 Task: Find connections with filter location Brasília with filter topic #lawstudentswith filter profile language English with filter current company Fujitsu with filter school Gargi College with filter industry Collection Agencies with filter service category DJing with filter keywords title Copy Editor
Action: Mouse moved to (521, 183)
Screenshot: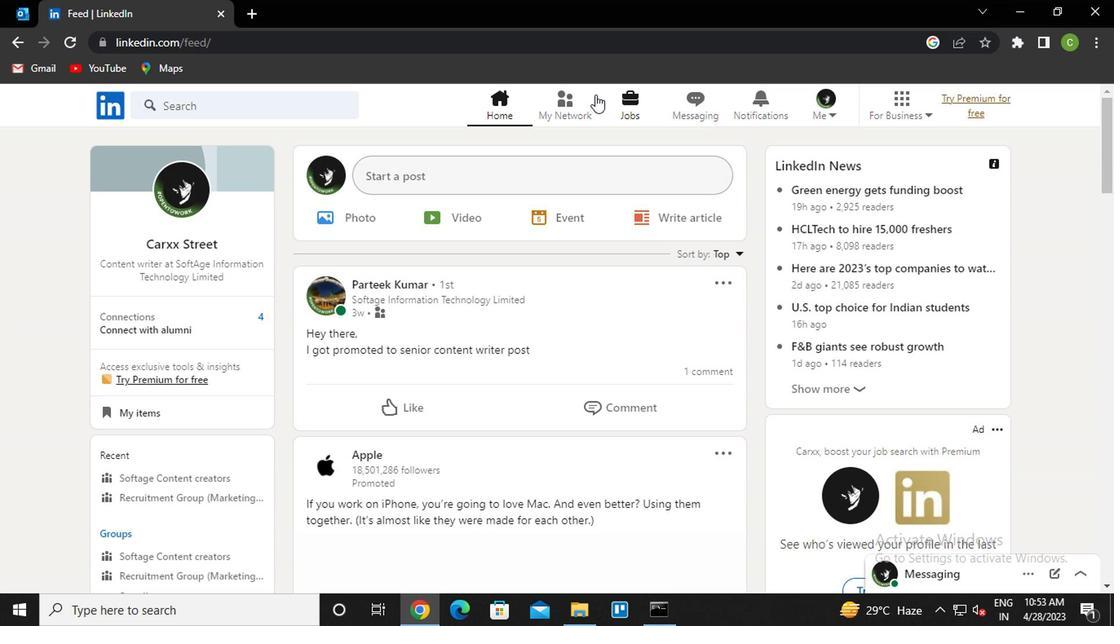 
Action: Mouse pressed left at (521, 183)
Screenshot: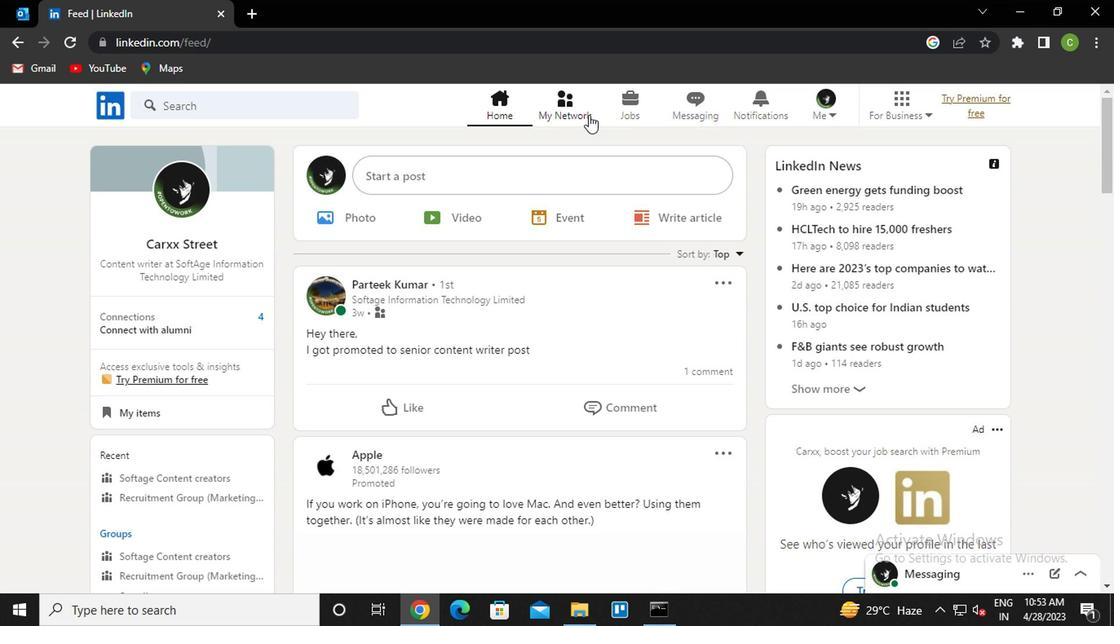 
Action: Mouse moved to (304, 231)
Screenshot: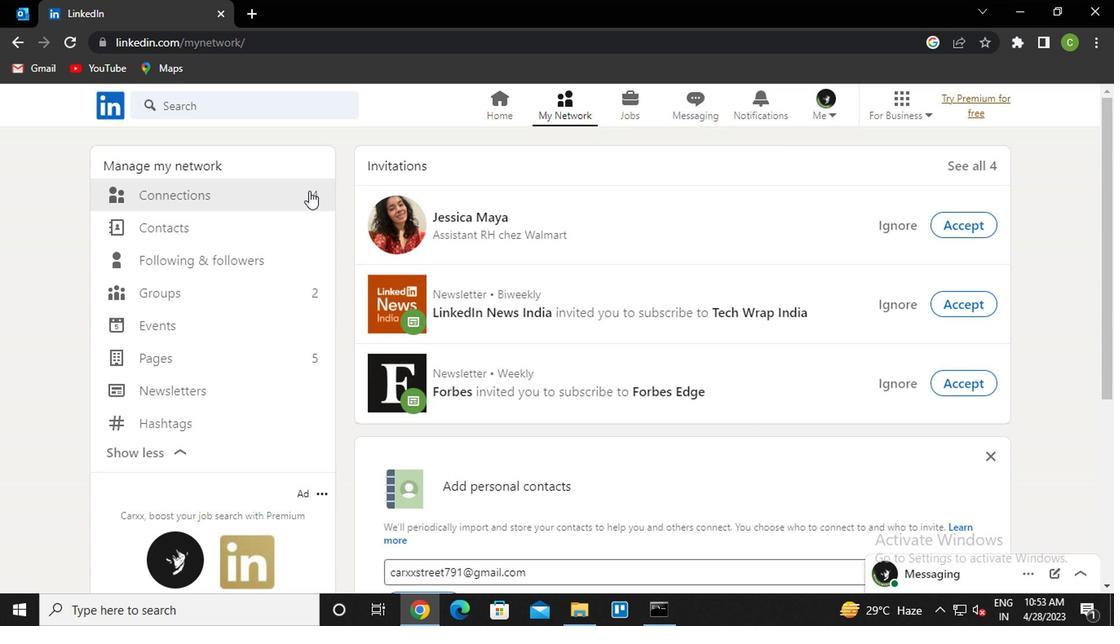 
Action: Mouse pressed left at (304, 231)
Screenshot: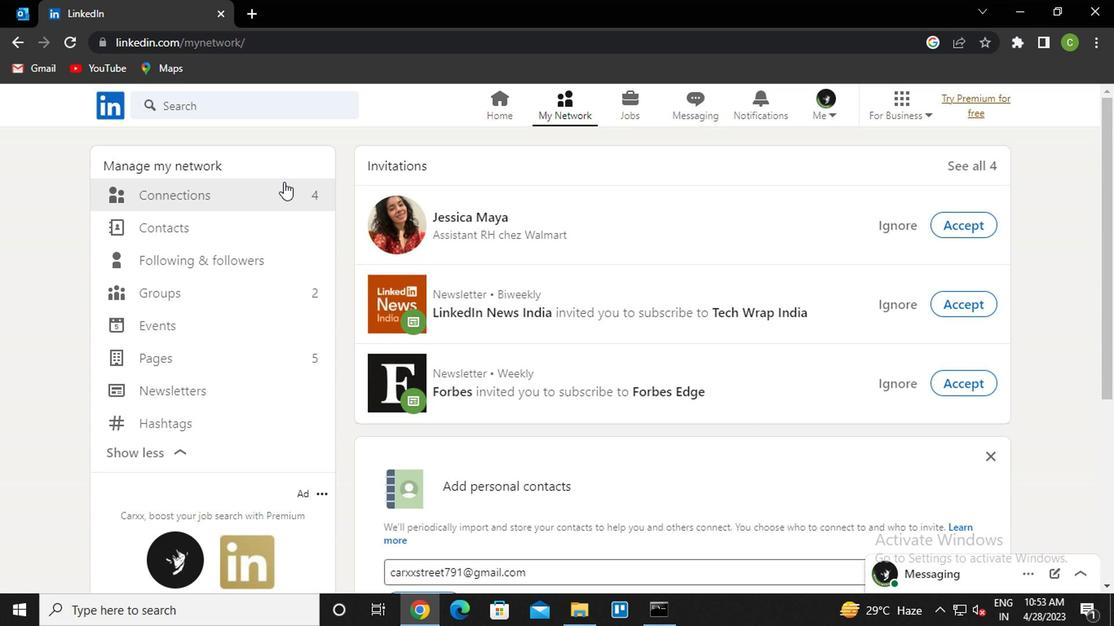 
Action: Mouse moved to (290, 245)
Screenshot: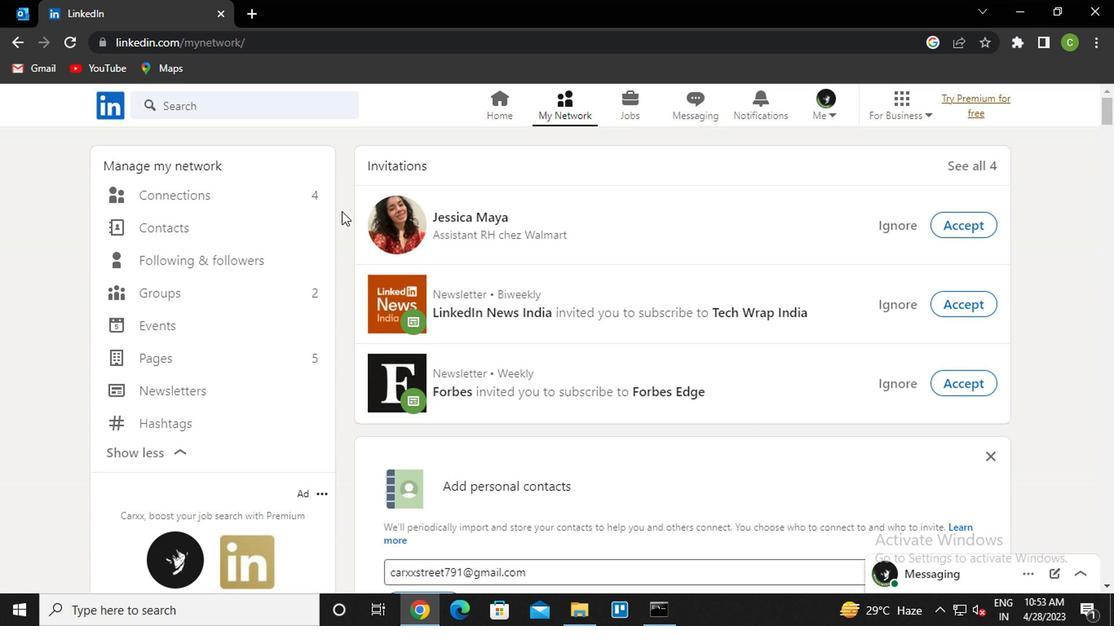 
Action: Mouse pressed left at (290, 245)
Screenshot: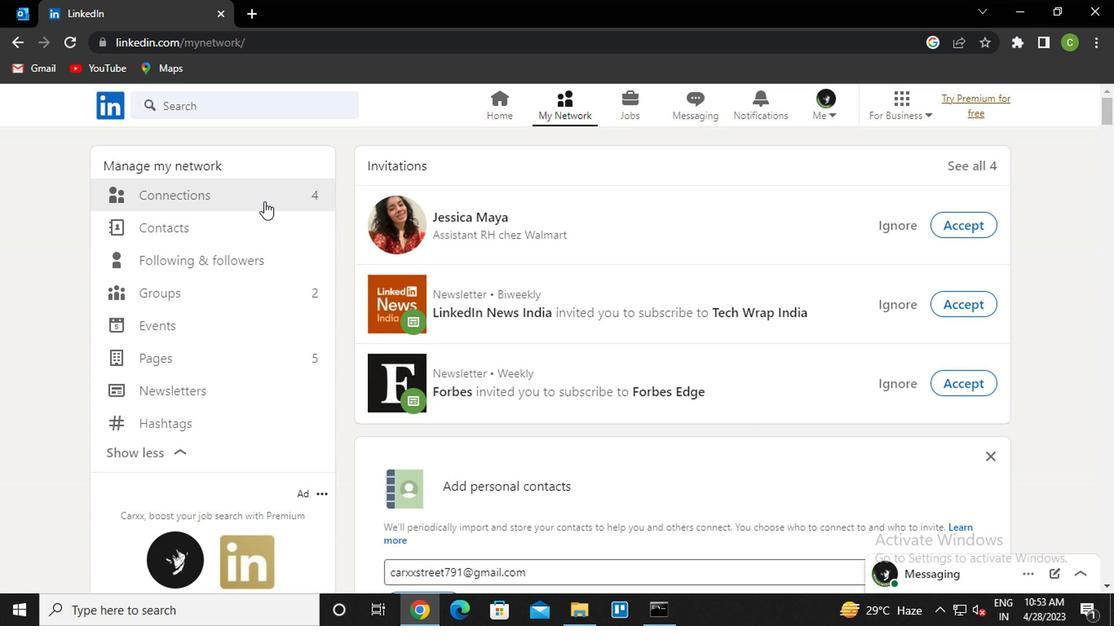 
Action: Mouse moved to (571, 239)
Screenshot: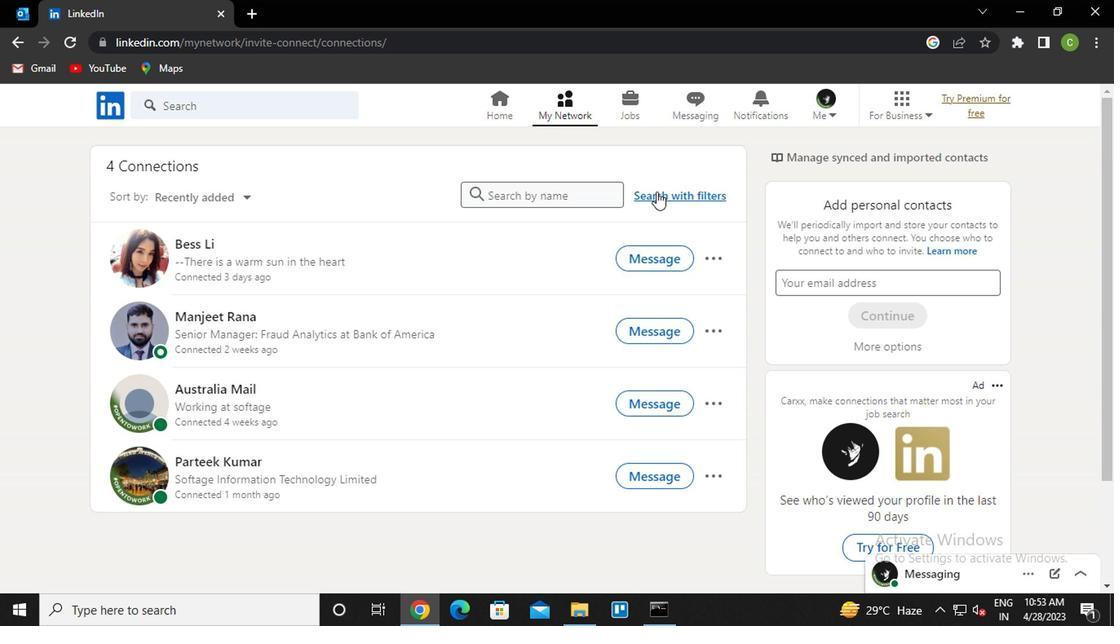 
Action: Mouse pressed left at (571, 239)
Screenshot: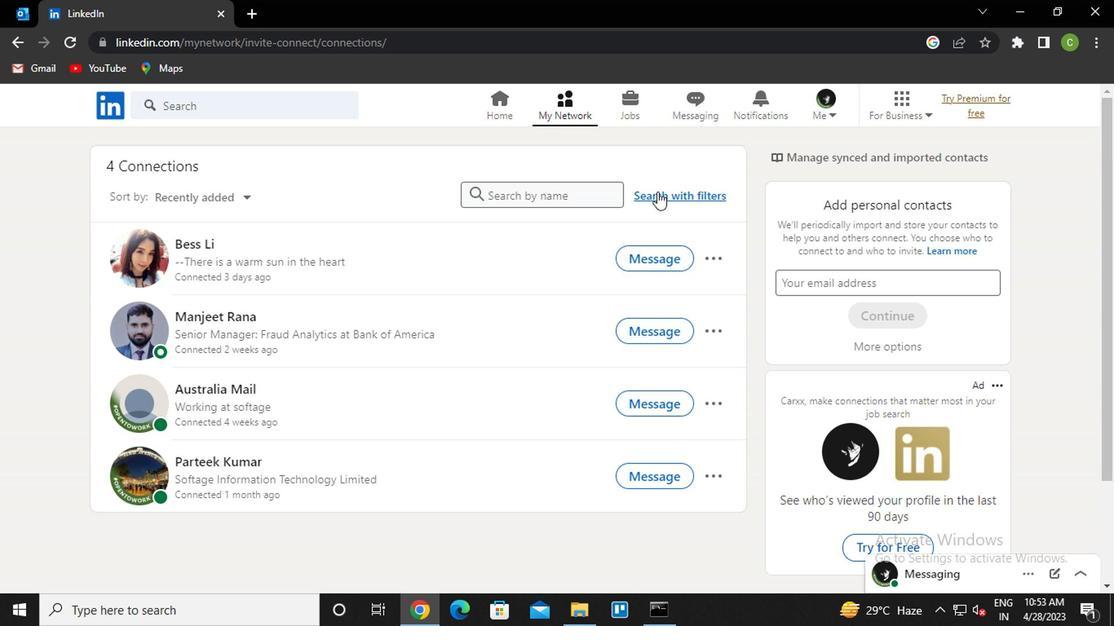 
Action: Mouse moved to (529, 206)
Screenshot: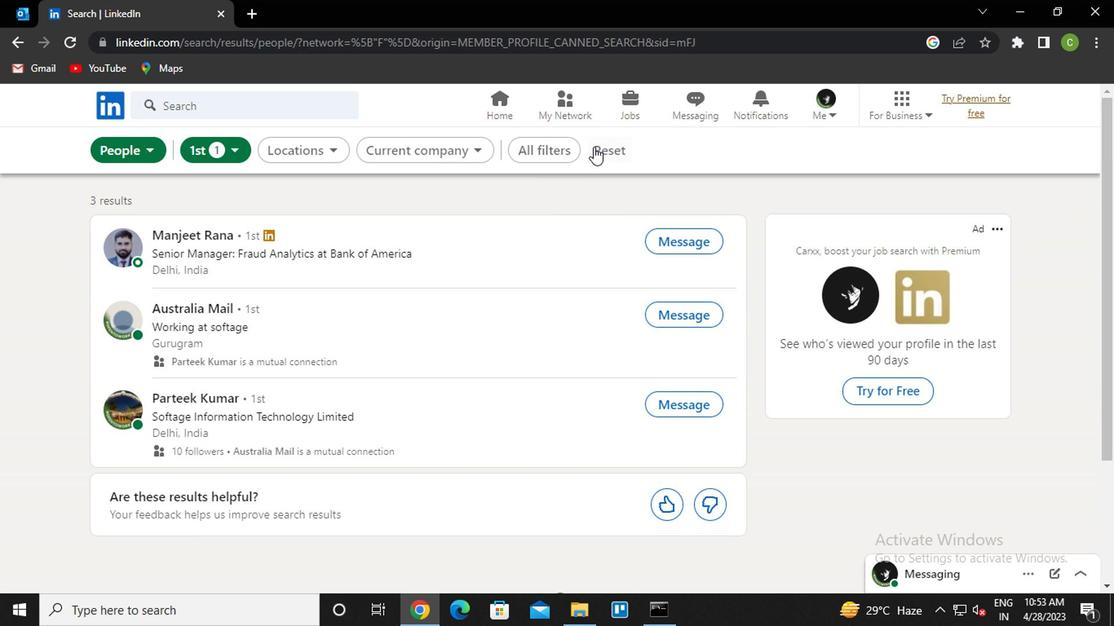 
Action: Mouse pressed left at (529, 206)
Screenshot: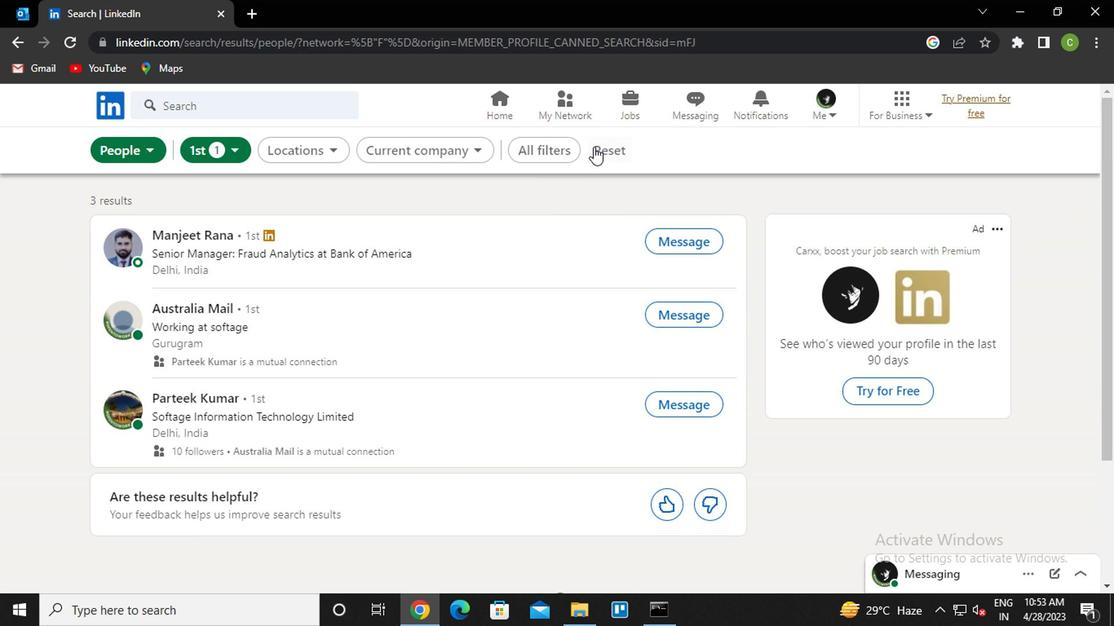 
Action: Mouse moved to (514, 207)
Screenshot: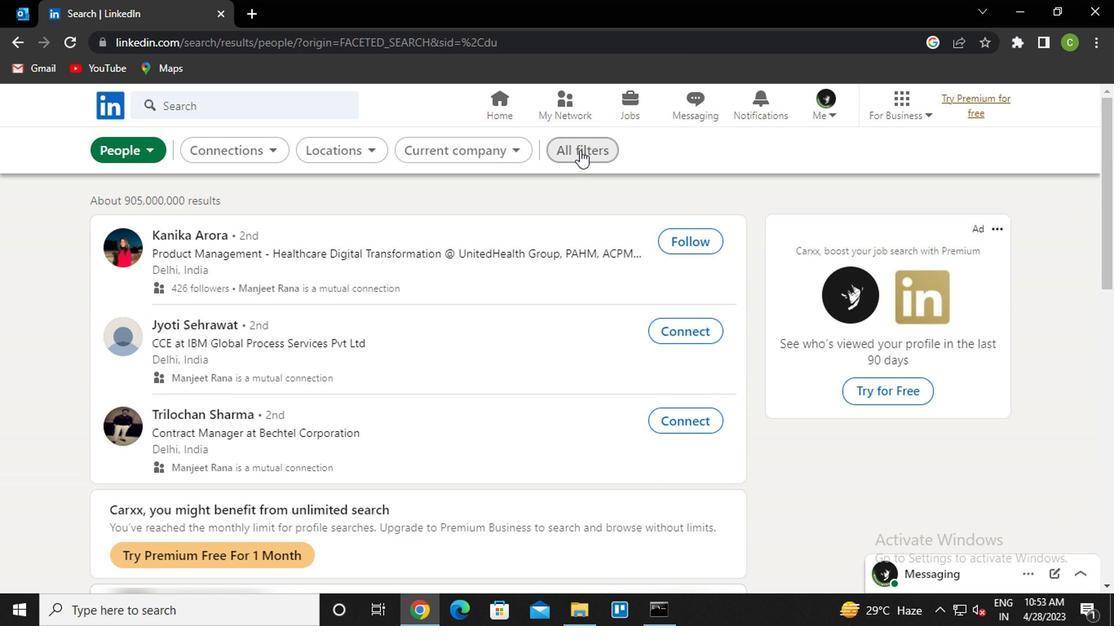 
Action: Mouse pressed left at (514, 207)
Screenshot: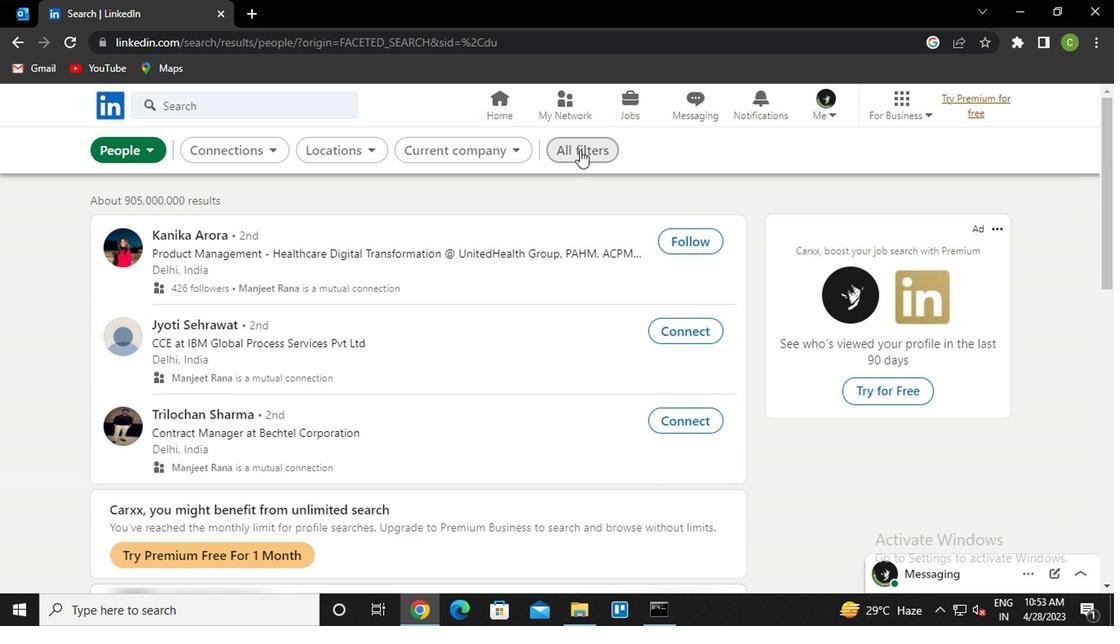 
Action: Mouse moved to (705, 352)
Screenshot: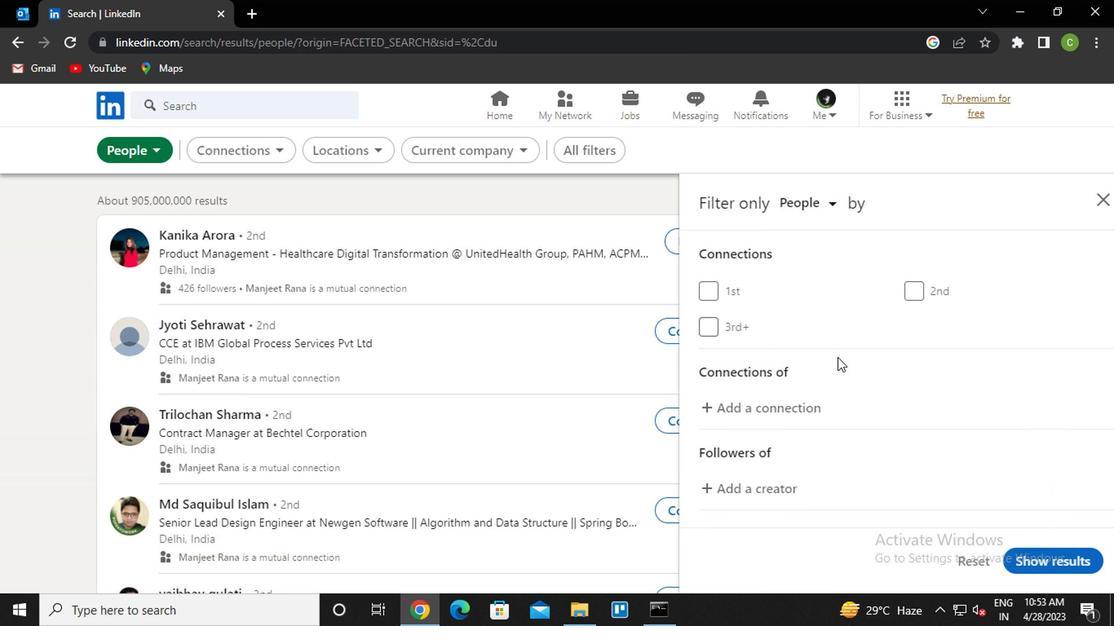
Action: Mouse scrolled (705, 351) with delta (0, 0)
Screenshot: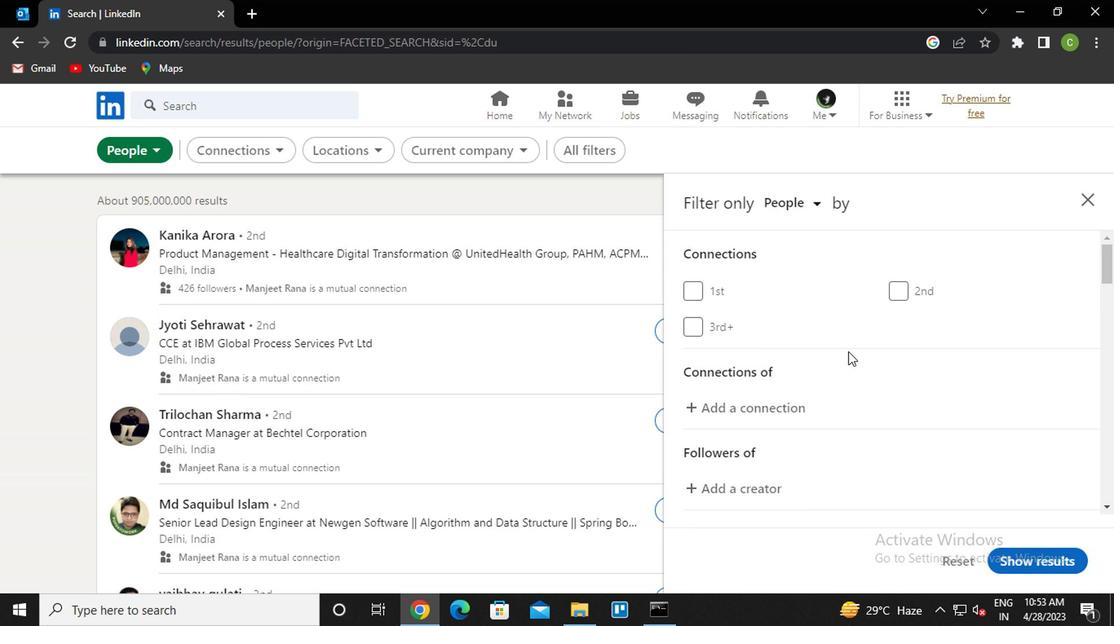 
Action: Mouse moved to (705, 354)
Screenshot: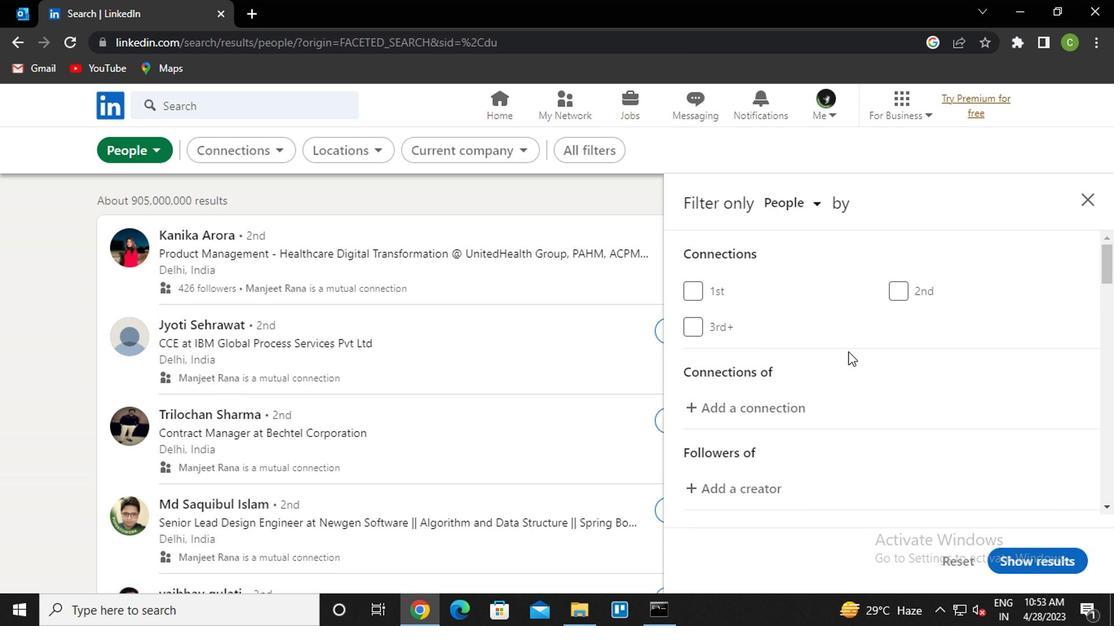 
Action: Mouse scrolled (705, 353) with delta (0, 0)
Screenshot: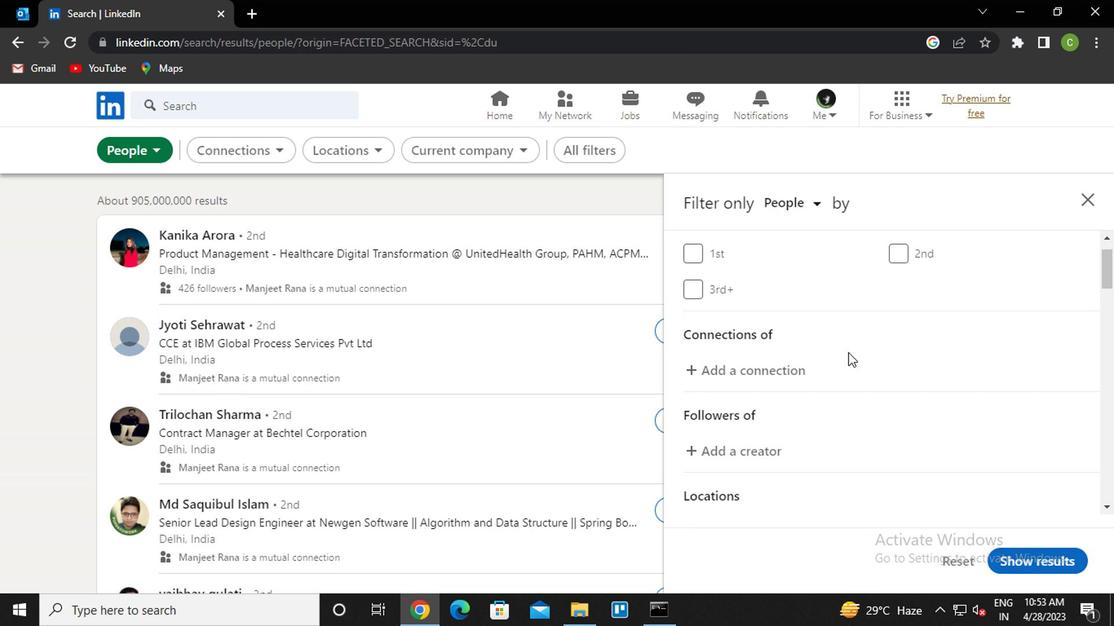 
Action: Mouse scrolled (705, 353) with delta (0, 0)
Screenshot: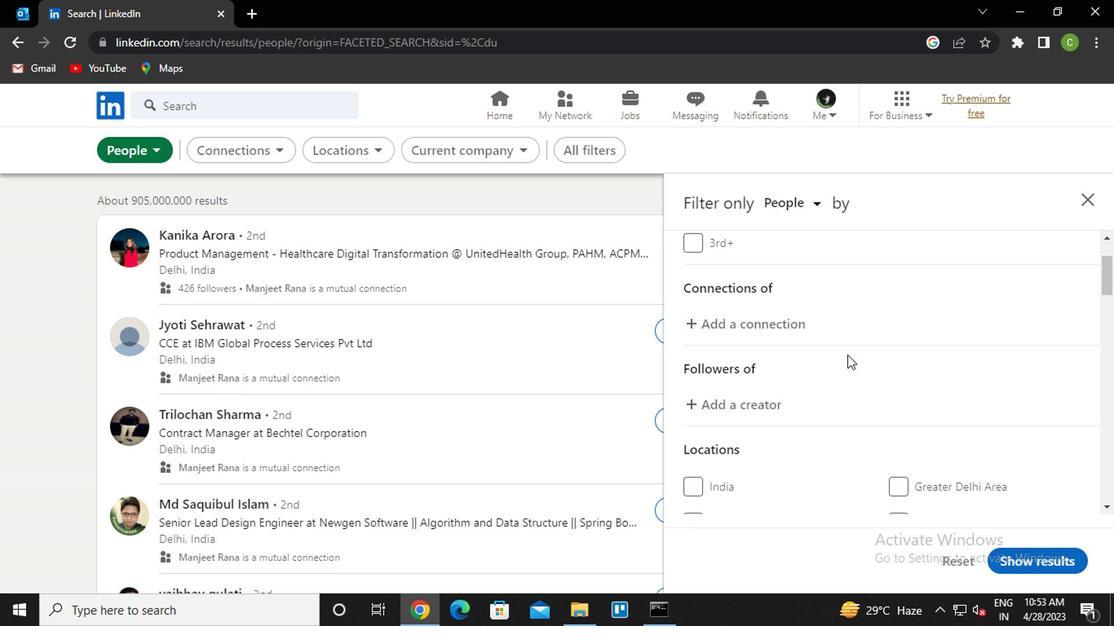 
Action: Mouse moved to (705, 355)
Screenshot: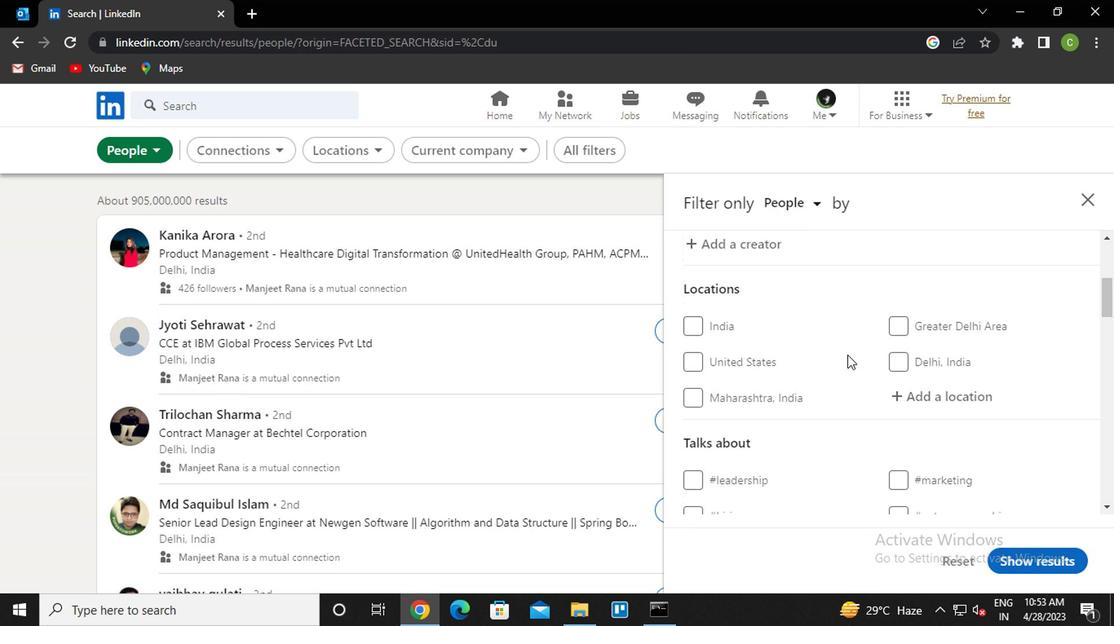 
Action: Mouse scrolled (705, 354) with delta (0, 0)
Screenshot: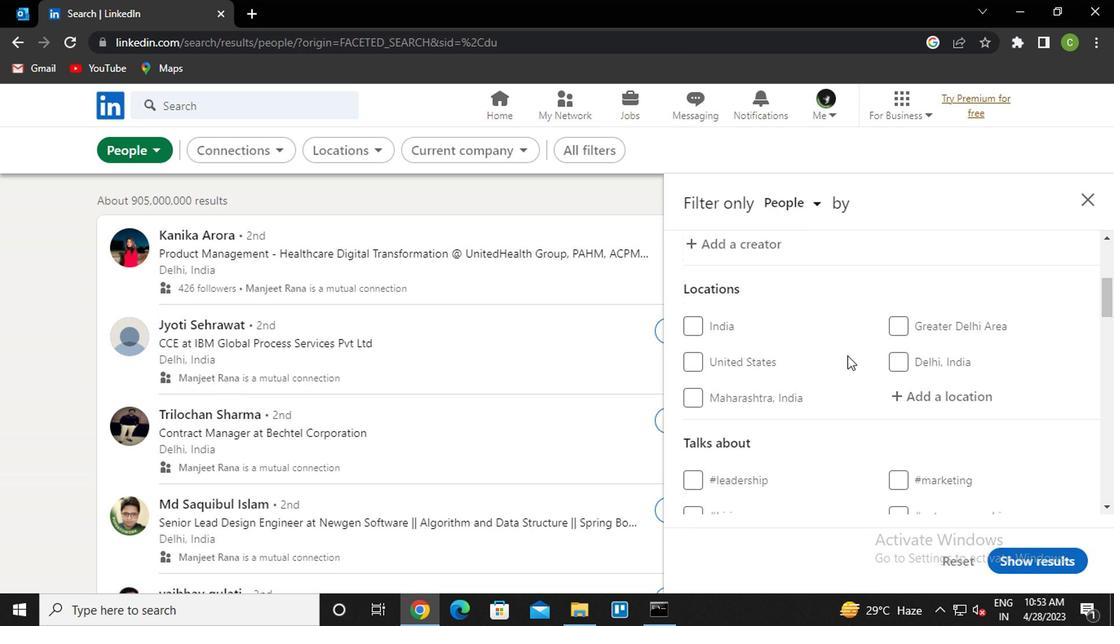 
Action: Mouse moved to (778, 330)
Screenshot: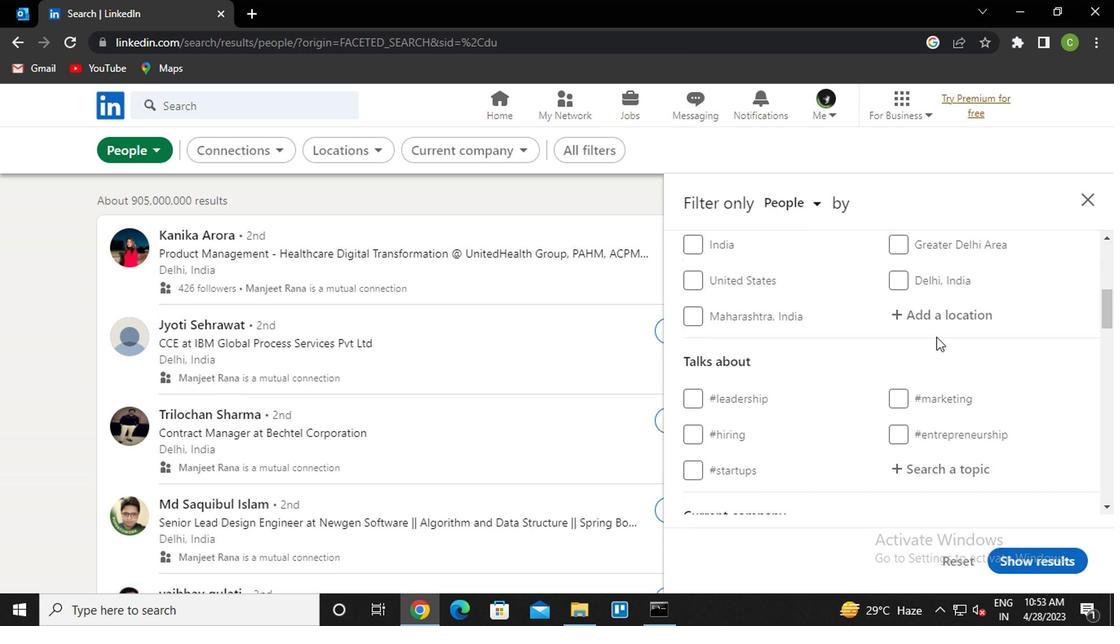 
Action: Mouse pressed left at (778, 330)
Screenshot: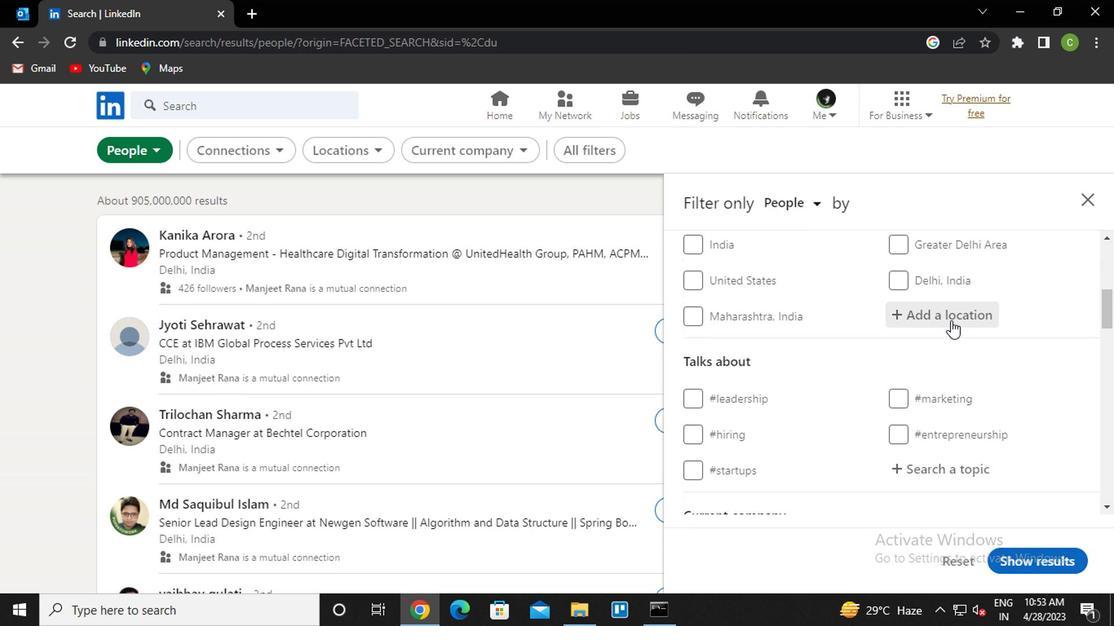 
Action: Key pressed <Key.caps_lock>b<Key.caps_lock>rasill<Key.backspace>ia<Key.left><Key.down><Key.enter>
Screenshot: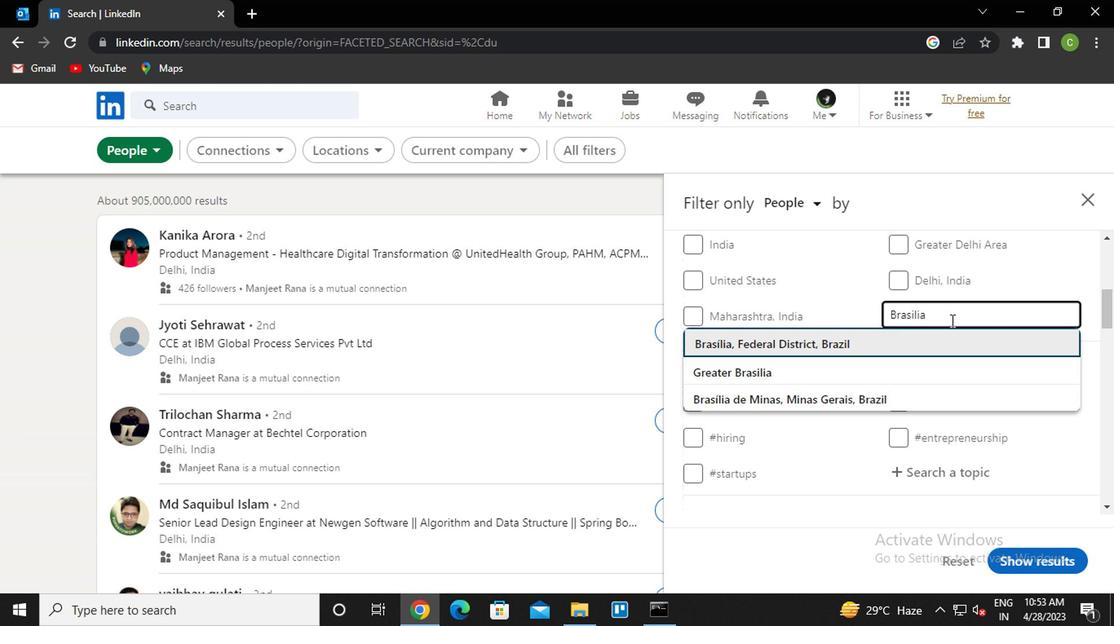 
Action: Mouse scrolled (778, 329) with delta (0, 0)
Screenshot: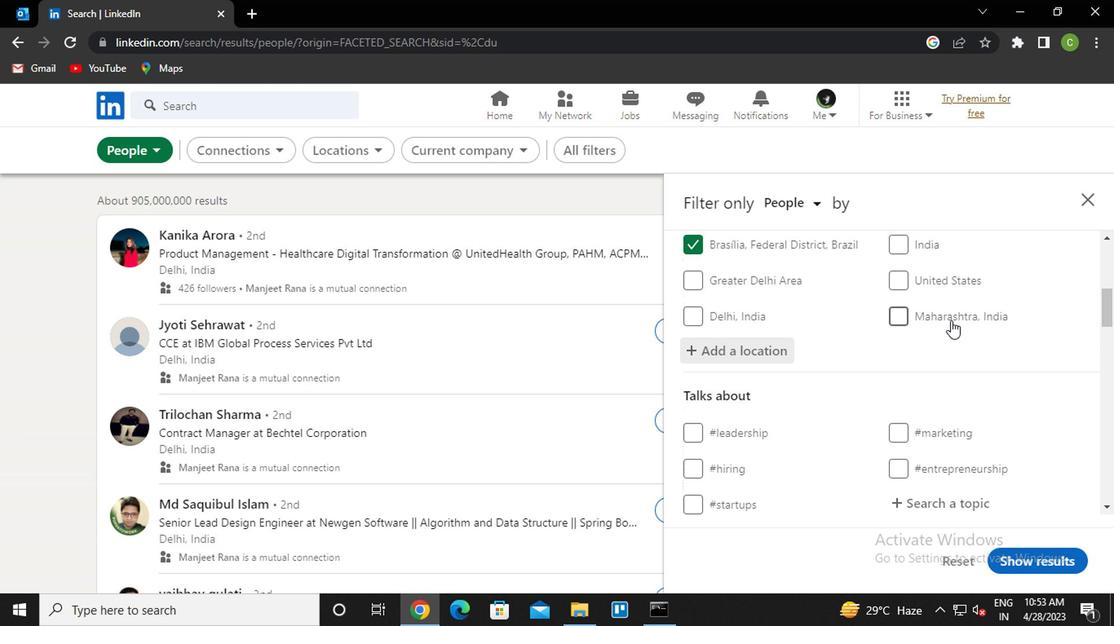 
Action: Mouse scrolled (778, 329) with delta (0, 0)
Screenshot: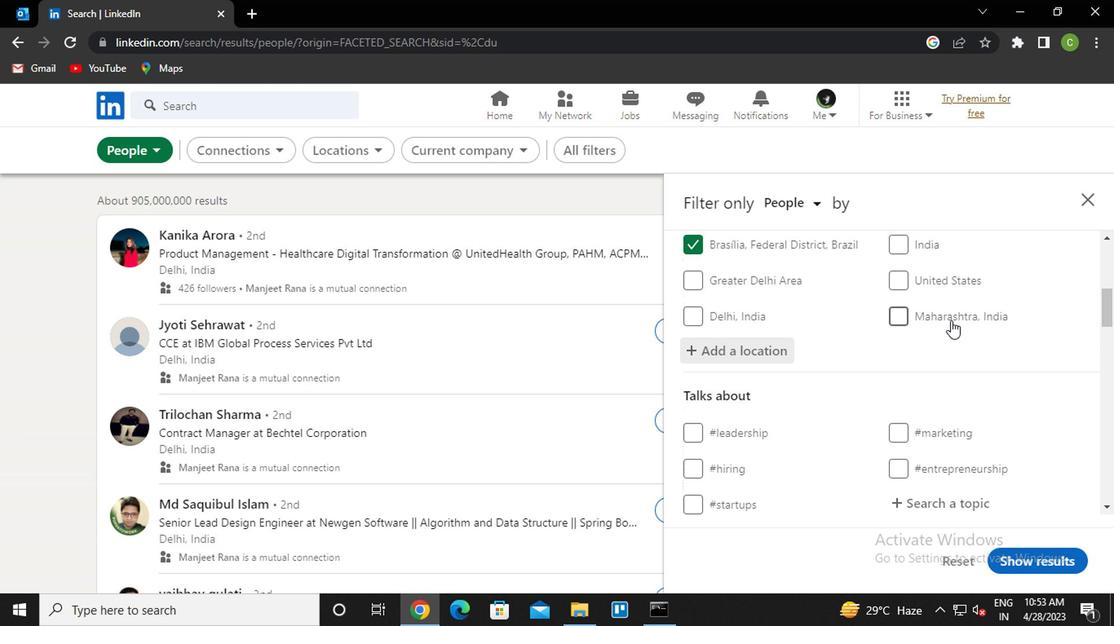 
Action: Mouse moved to (771, 343)
Screenshot: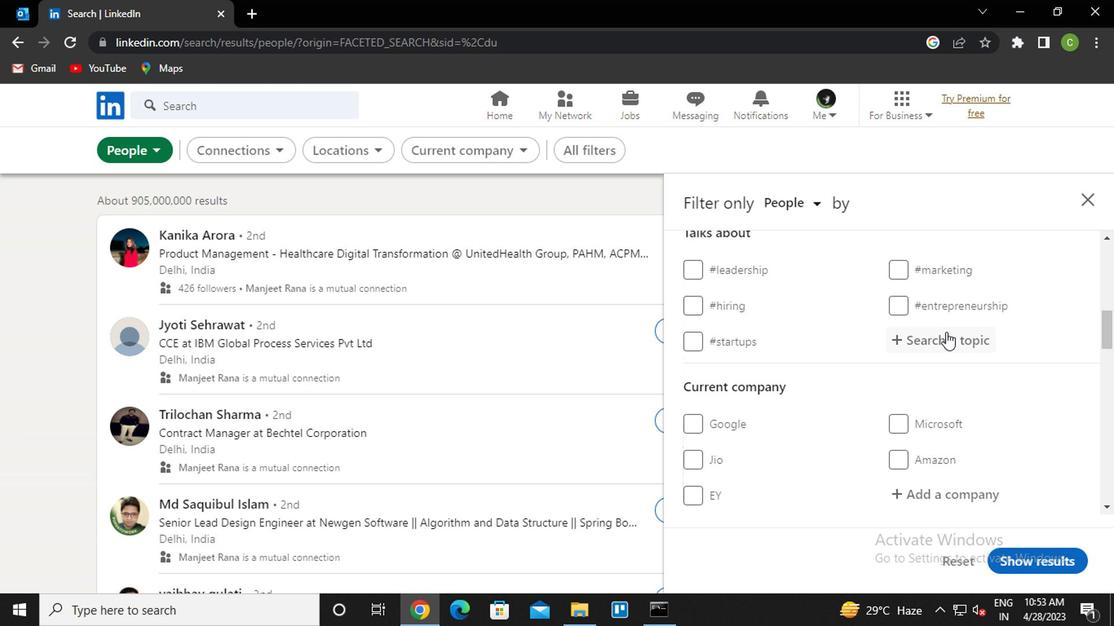 
Action: Mouse pressed left at (771, 343)
Screenshot: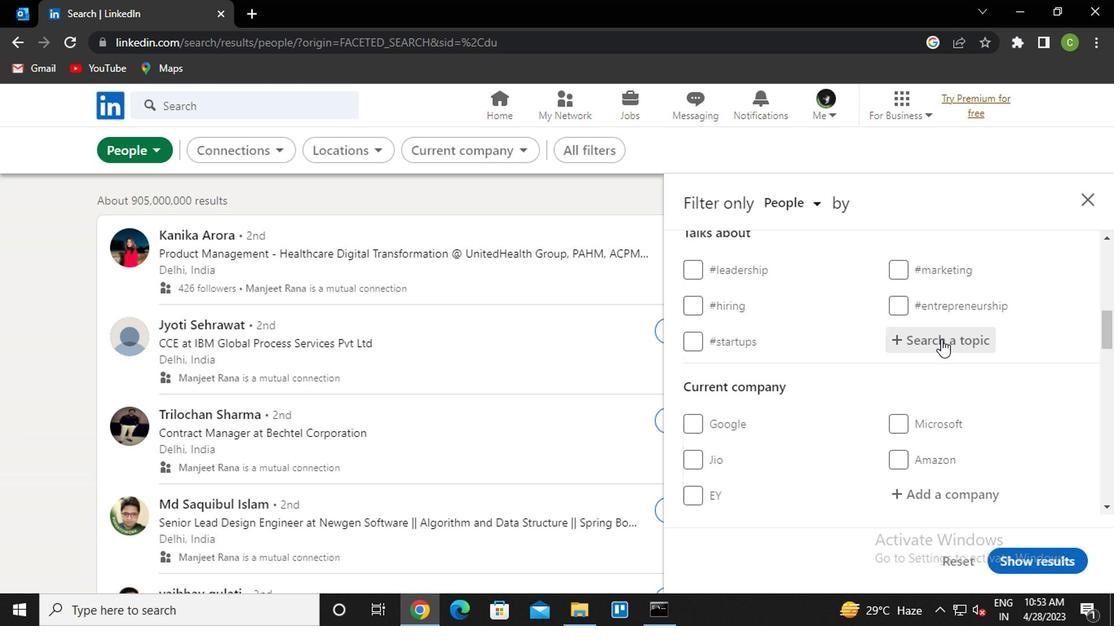 
Action: Key pressed lawstu<Key.down><Key.enter>
Screenshot: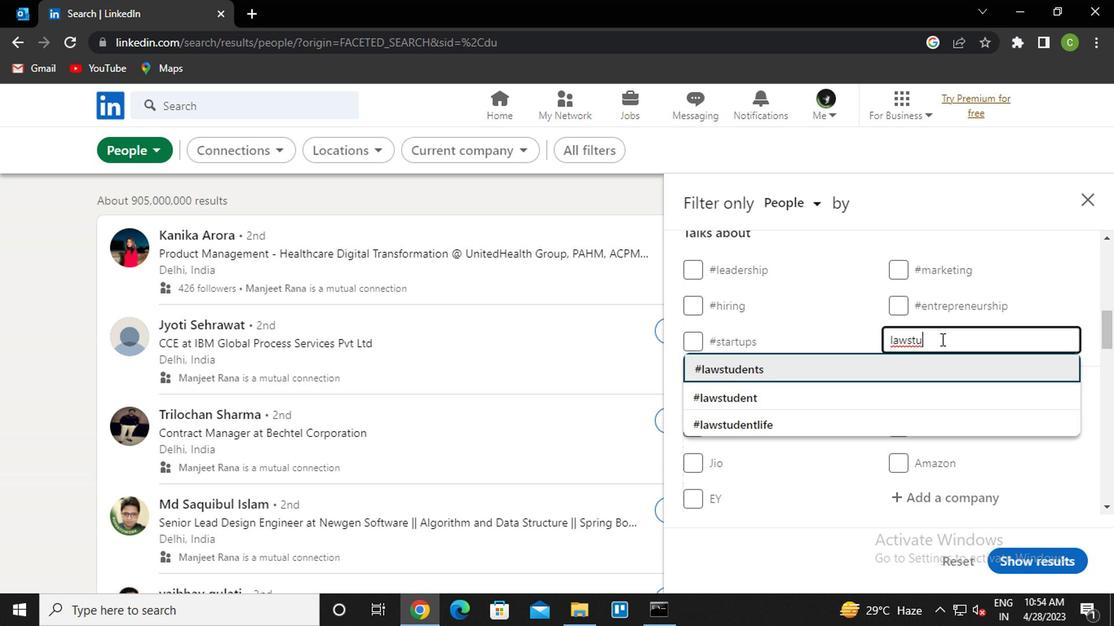 
Action: Mouse scrolled (771, 344) with delta (0, 0)
Screenshot: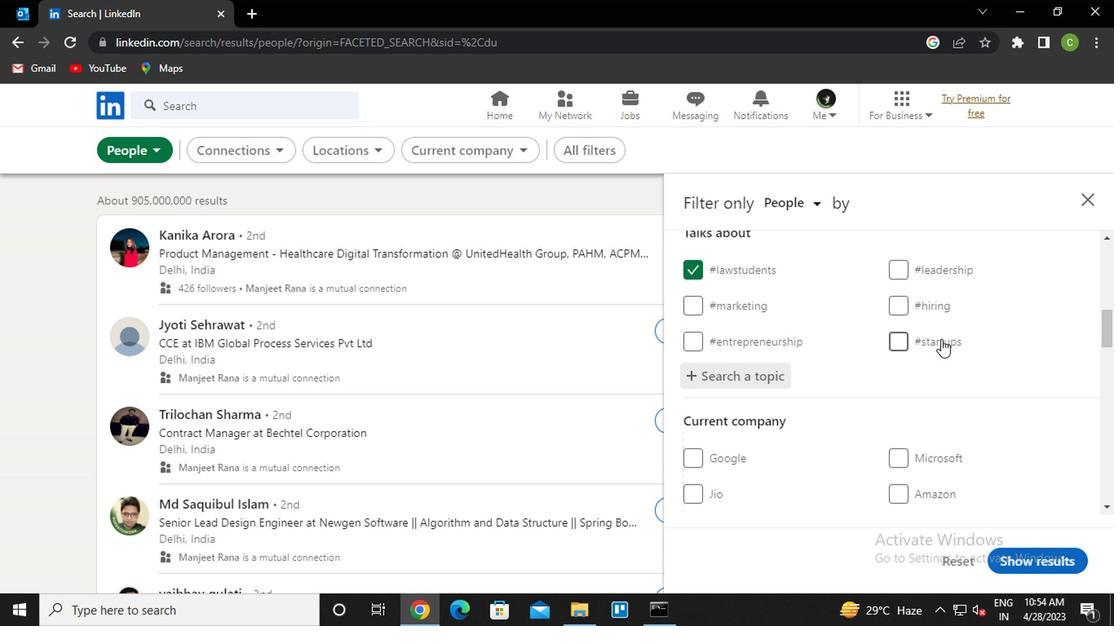 
Action: Mouse moved to (767, 347)
Screenshot: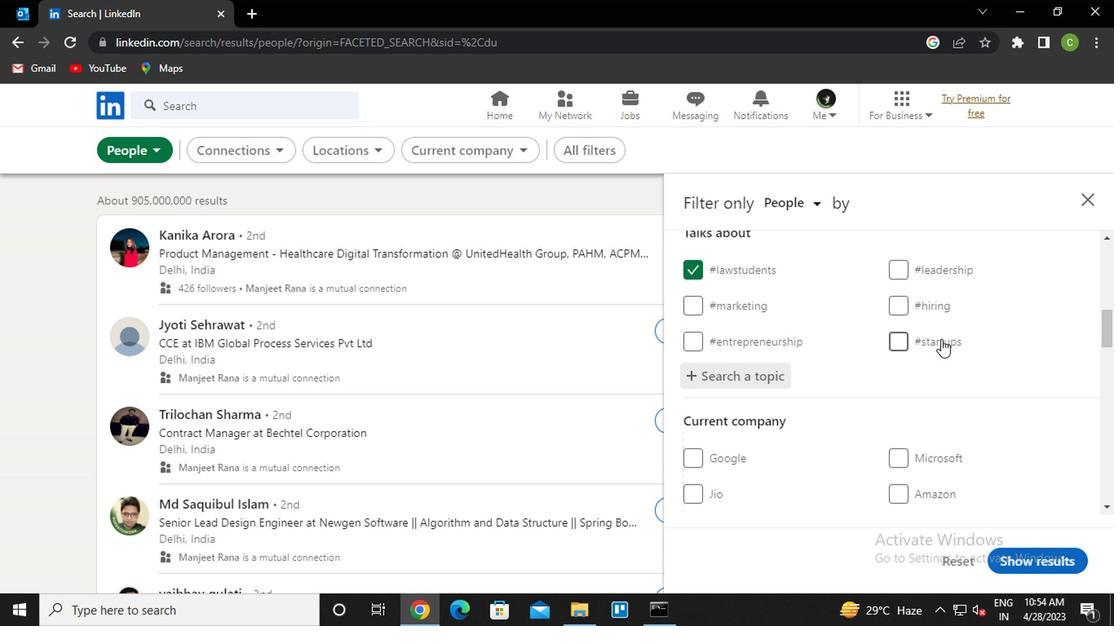 
Action: Mouse scrolled (767, 346) with delta (0, 0)
Screenshot: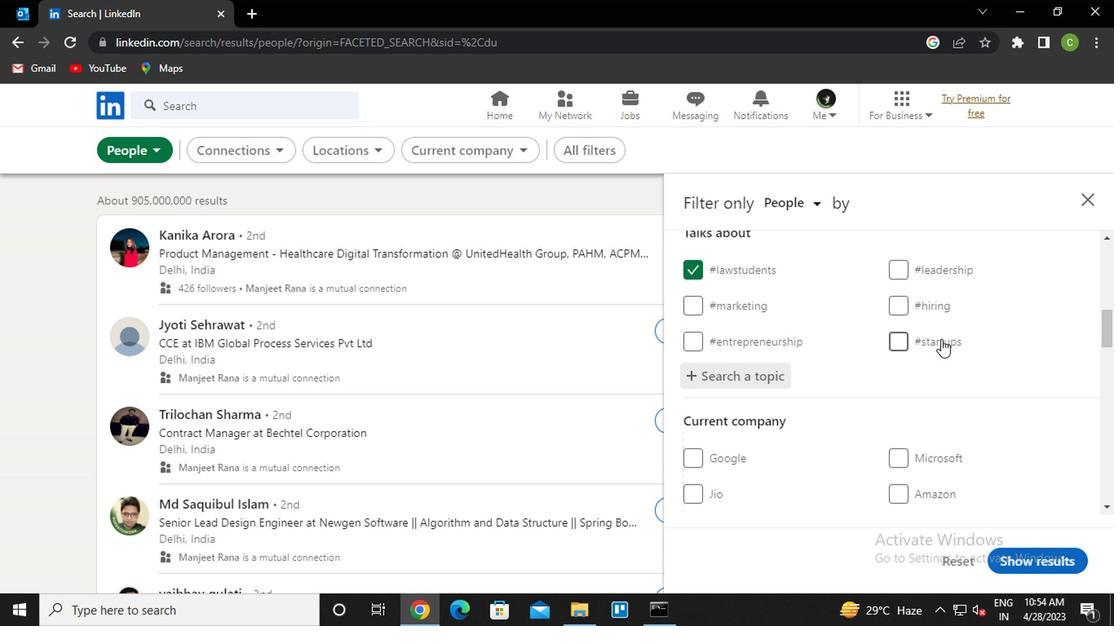 
Action: Mouse moved to (767, 355)
Screenshot: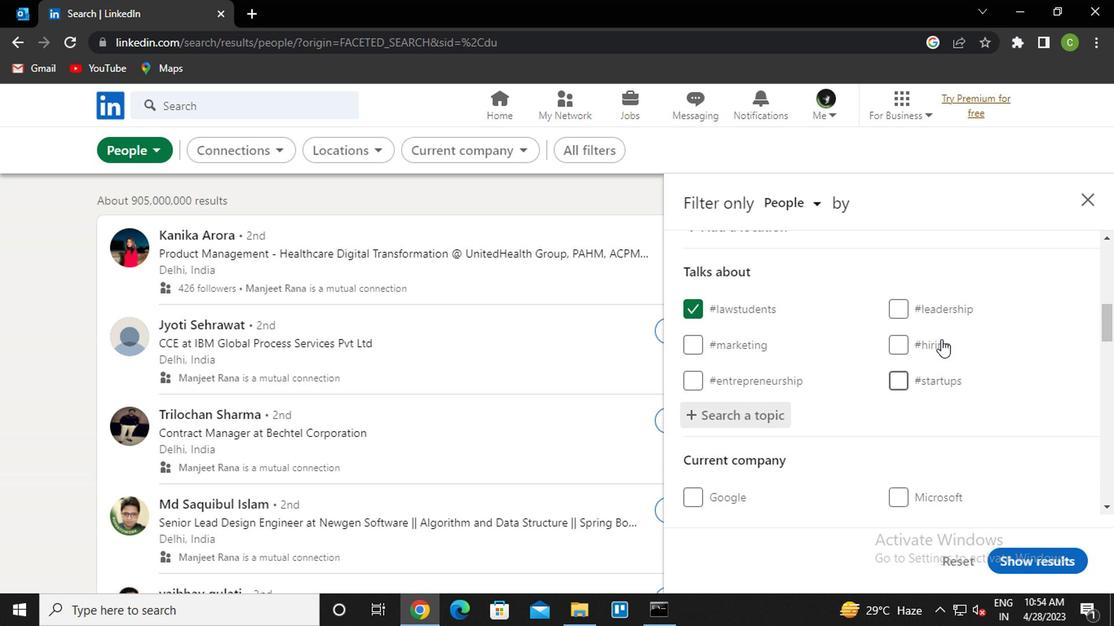 
Action: Mouse scrolled (767, 355) with delta (0, 0)
Screenshot: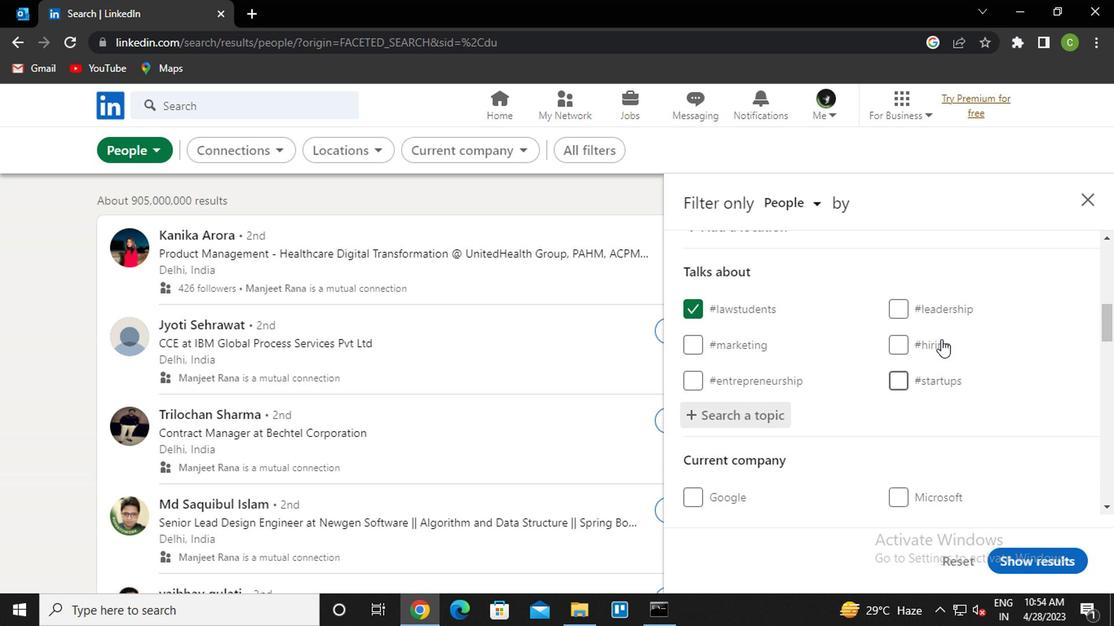 
Action: Mouse moved to (767, 359)
Screenshot: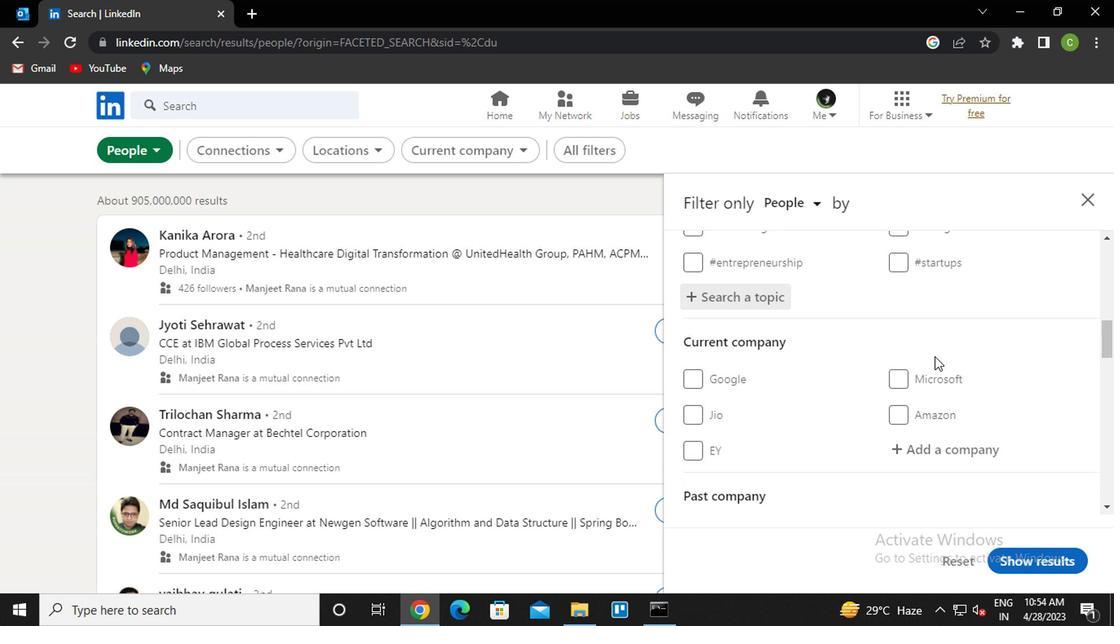 
Action: Mouse scrolled (767, 359) with delta (0, 0)
Screenshot: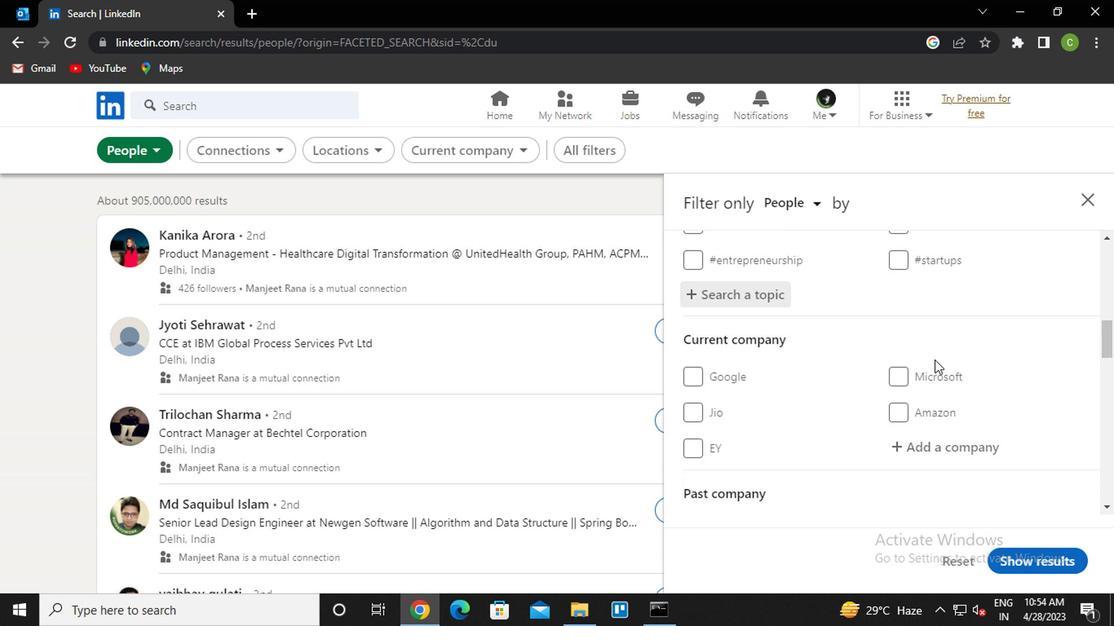
Action: Mouse moved to (767, 360)
Screenshot: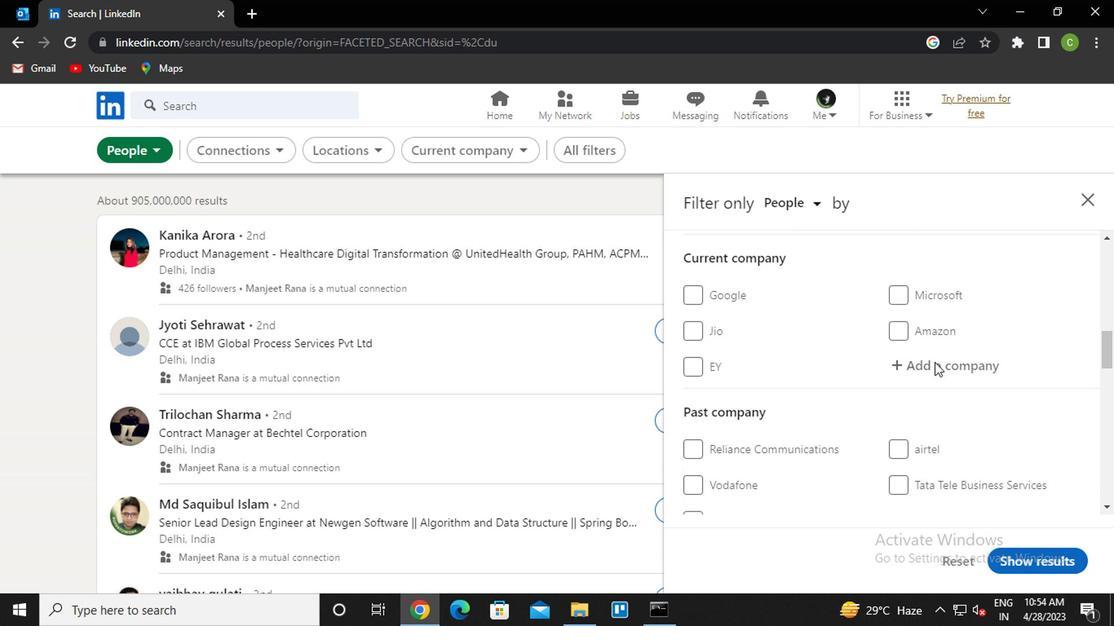 
Action: Mouse pressed left at (767, 360)
Screenshot: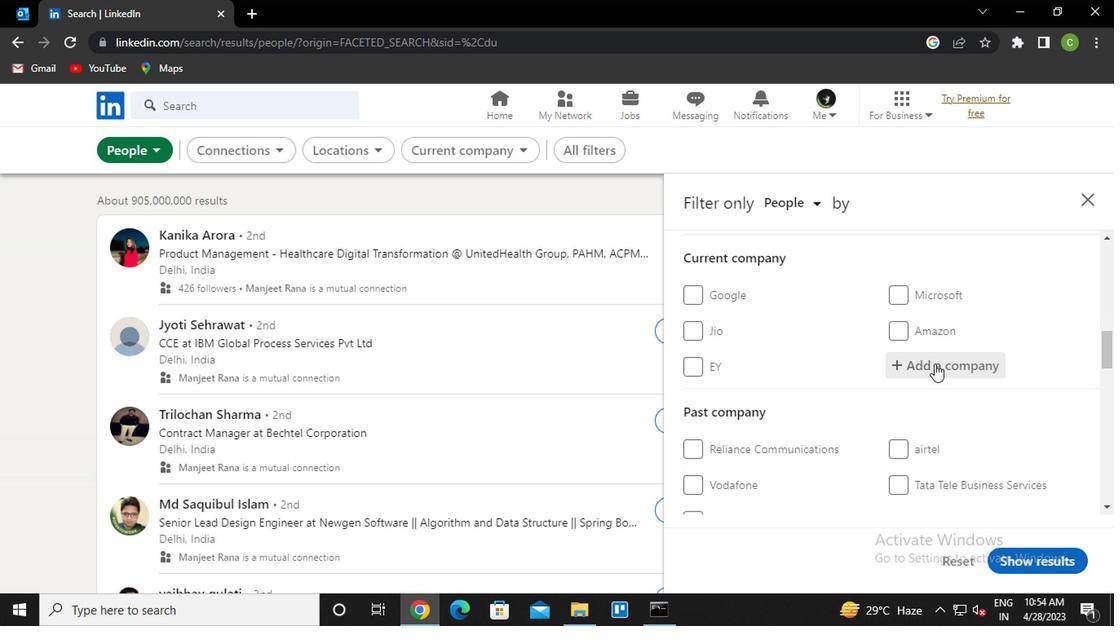 
Action: Mouse moved to (687, 363)
Screenshot: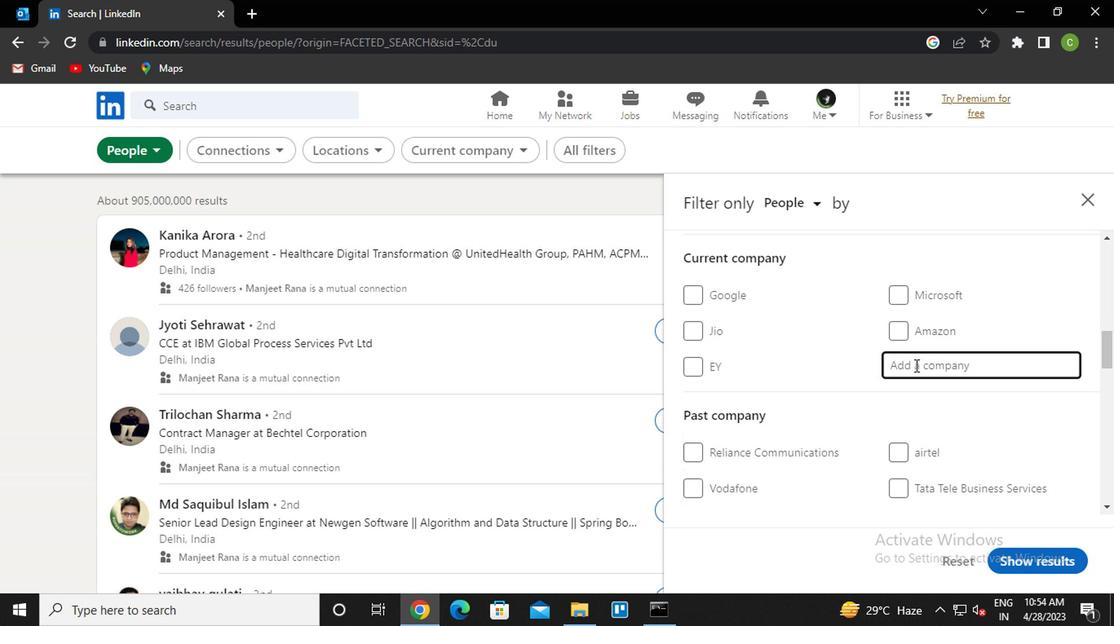 
Action: Mouse pressed left at (687, 363)
Screenshot: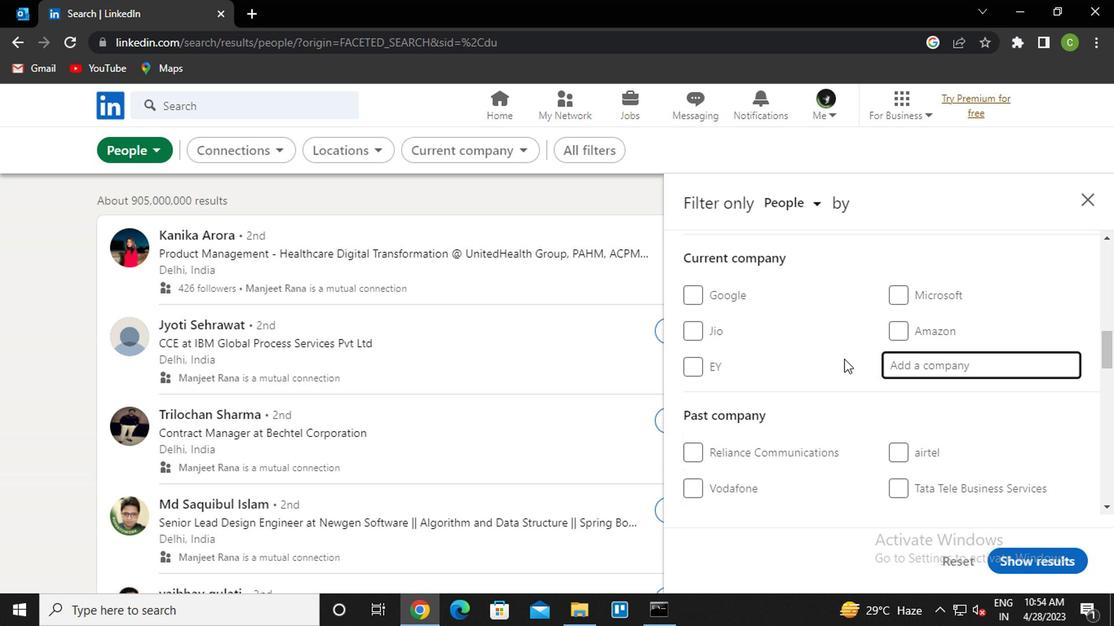
Action: Mouse moved to (692, 361)
Screenshot: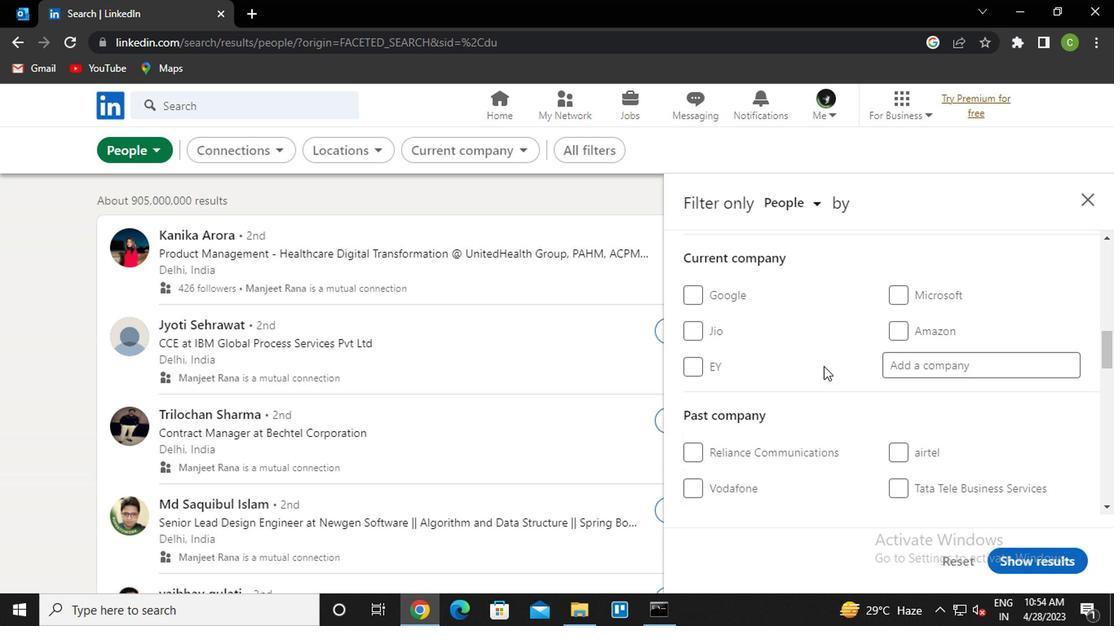 
Action: Mouse scrolled (692, 360) with delta (0, 0)
Screenshot: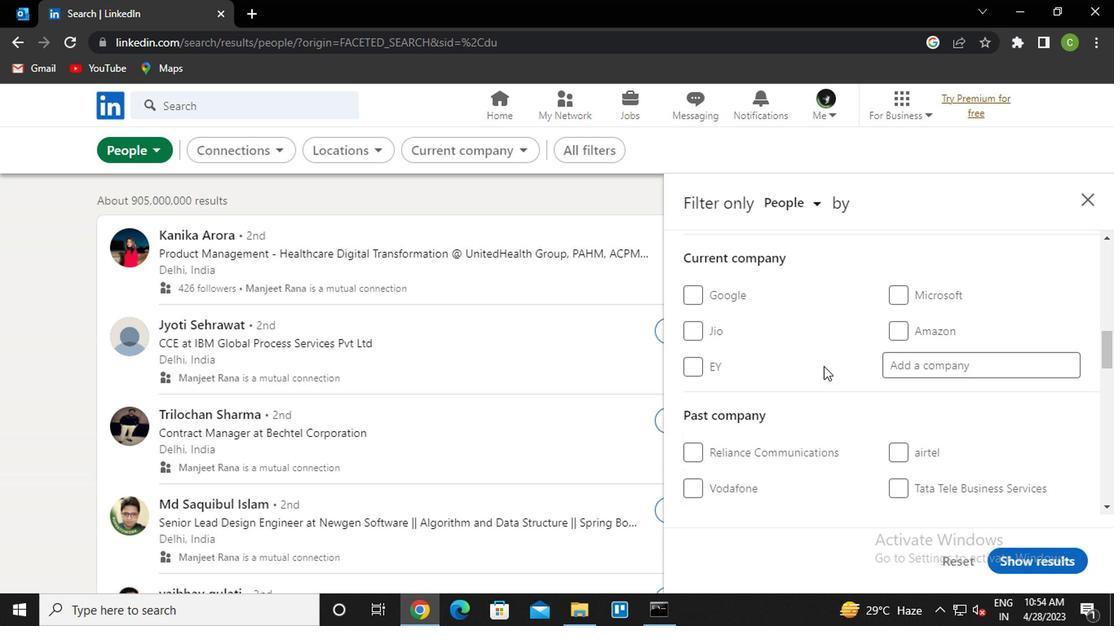 
Action: Mouse scrolled (692, 360) with delta (0, 0)
Screenshot: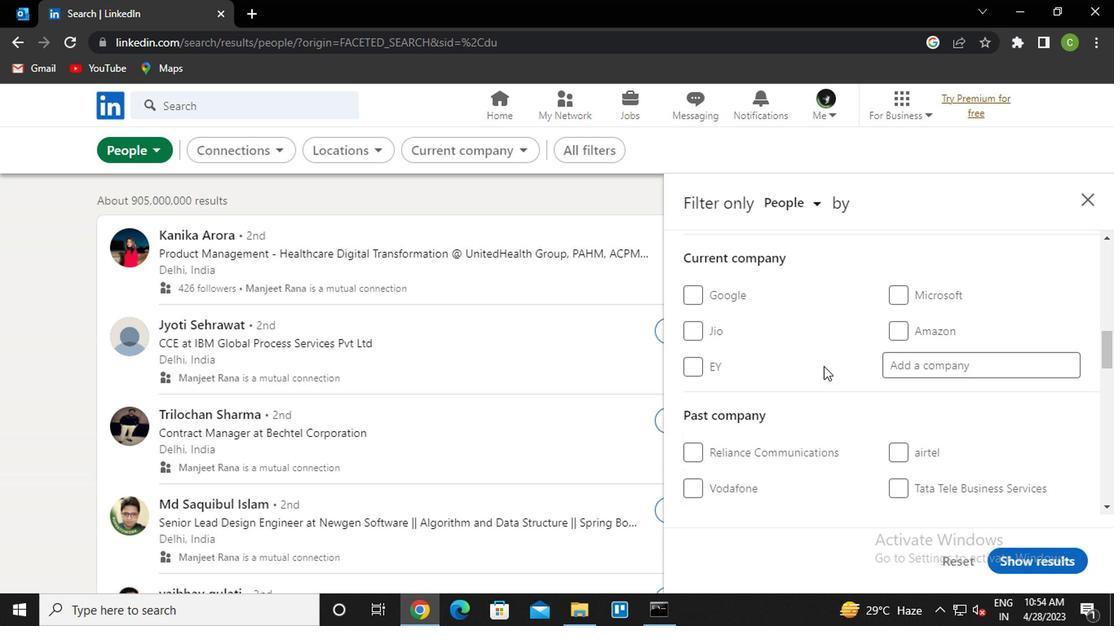 
Action: Mouse scrolled (692, 360) with delta (0, 0)
Screenshot: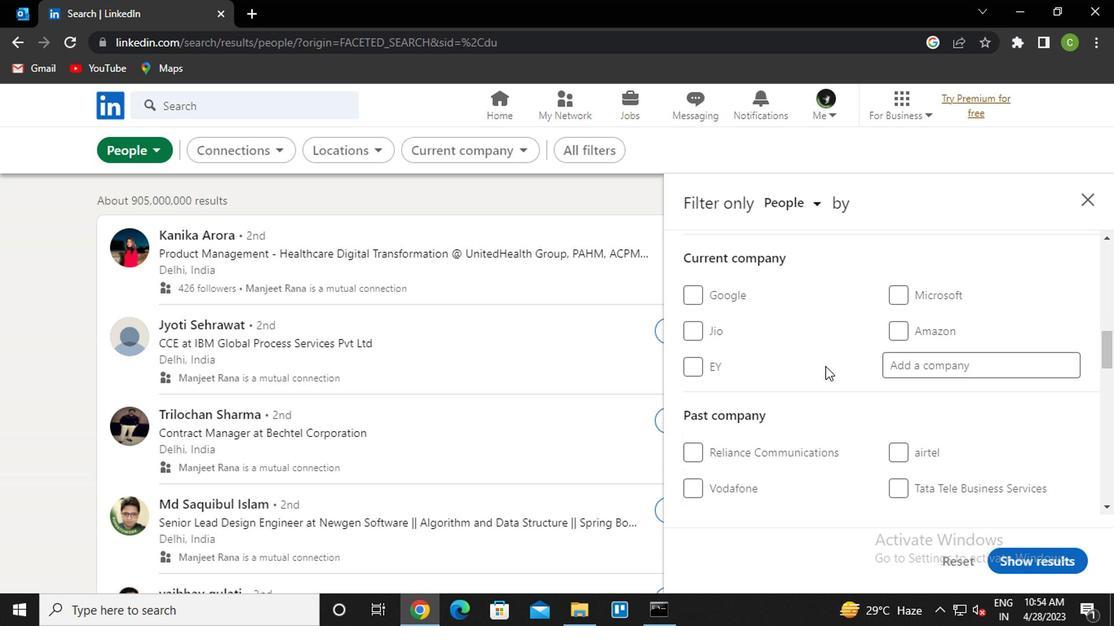 
Action: Mouse scrolled (692, 360) with delta (0, 0)
Screenshot: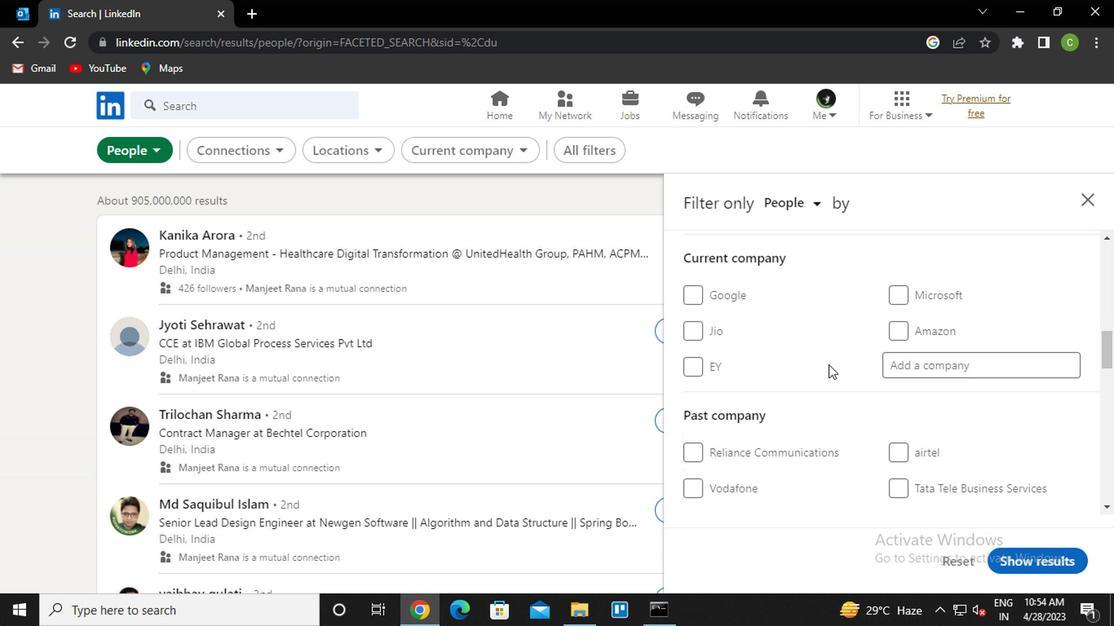 
Action: Mouse scrolled (692, 360) with delta (0, 0)
Screenshot: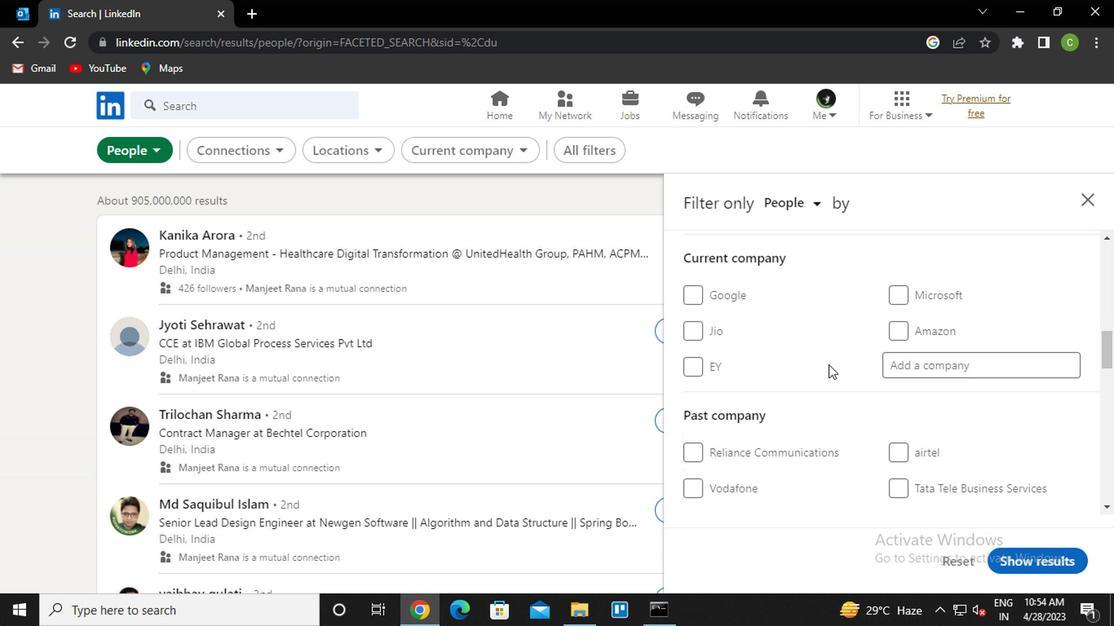 
Action: Mouse scrolled (692, 360) with delta (0, 0)
Screenshot: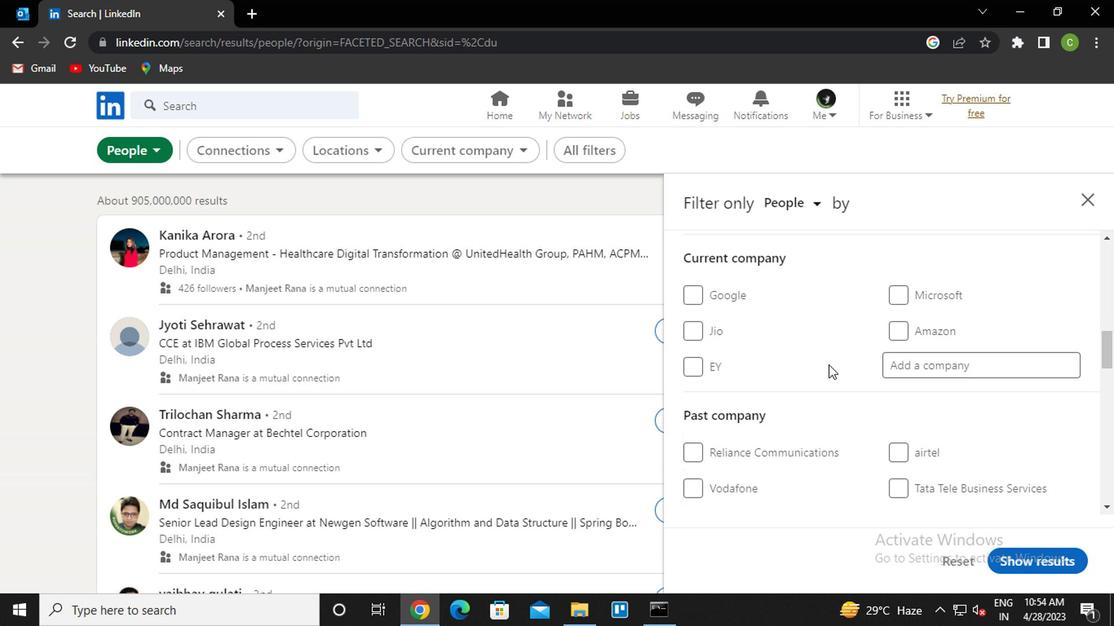
Action: Mouse scrolled (692, 360) with delta (0, 0)
Screenshot: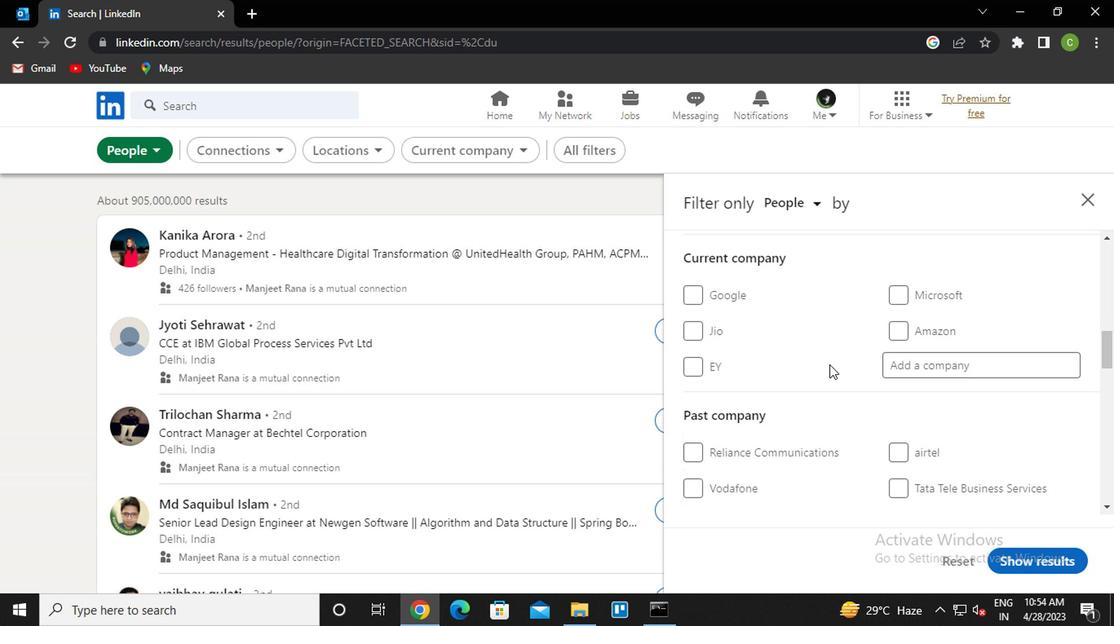 
Action: Mouse moved to (598, 366)
Screenshot: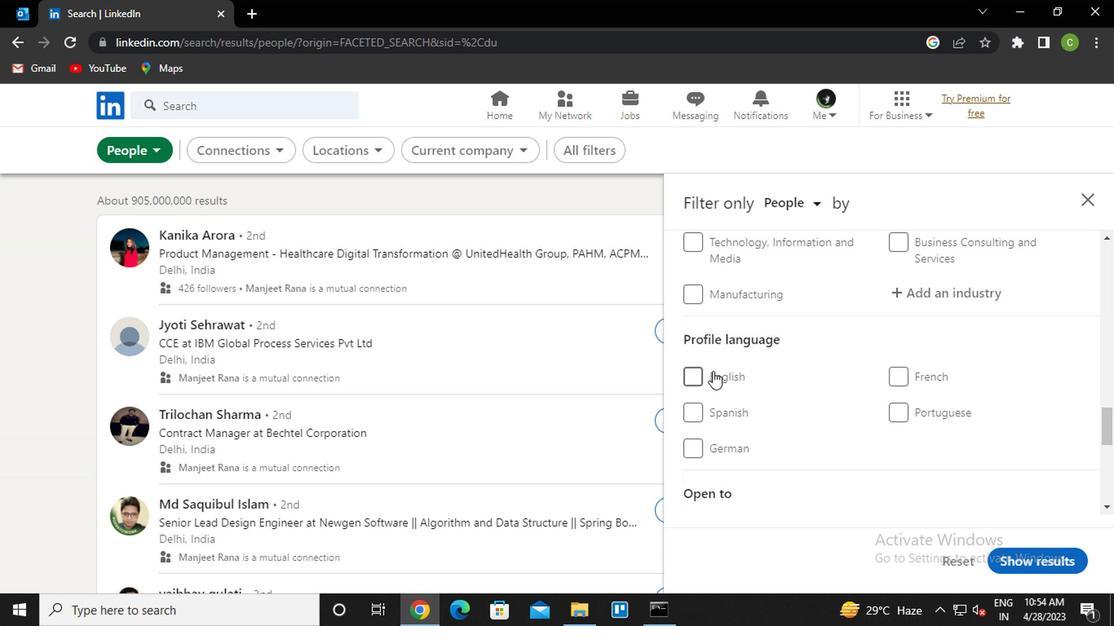 
Action: Mouse pressed left at (598, 366)
Screenshot: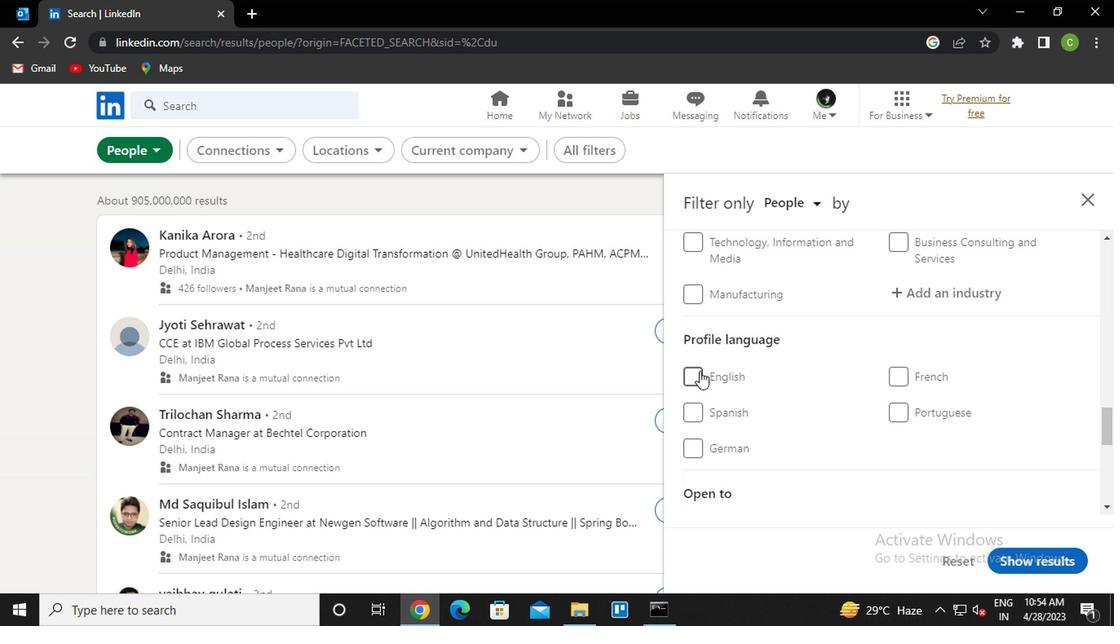 
Action: Mouse moved to (690, 366)
Screenshot: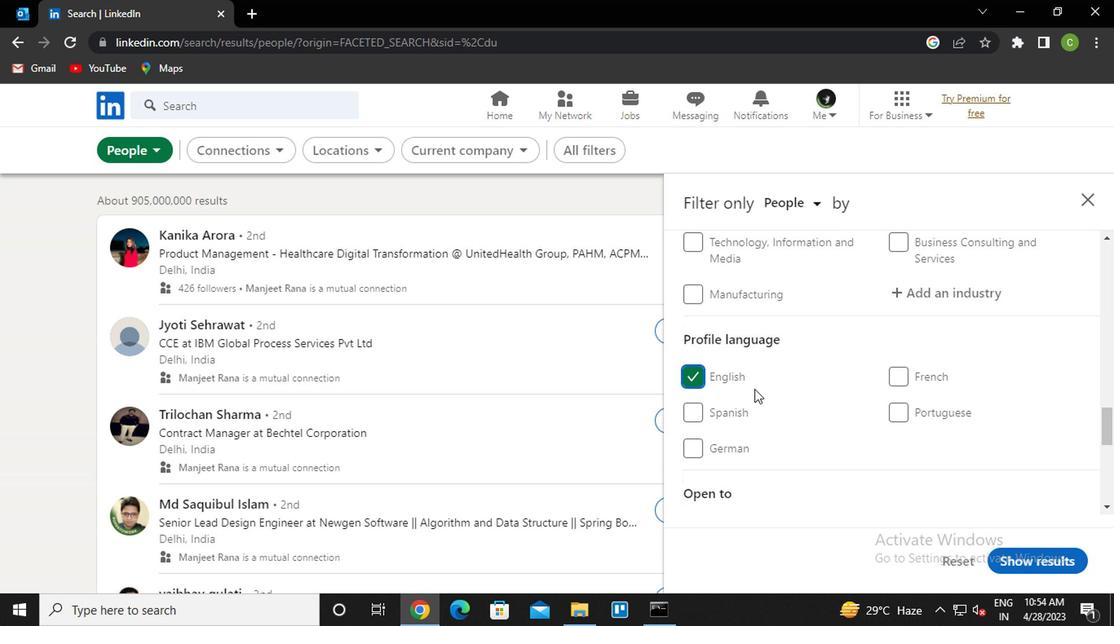 
Action: Mouse scrolled (690, 367) with delta (0, 0)
Screenshot: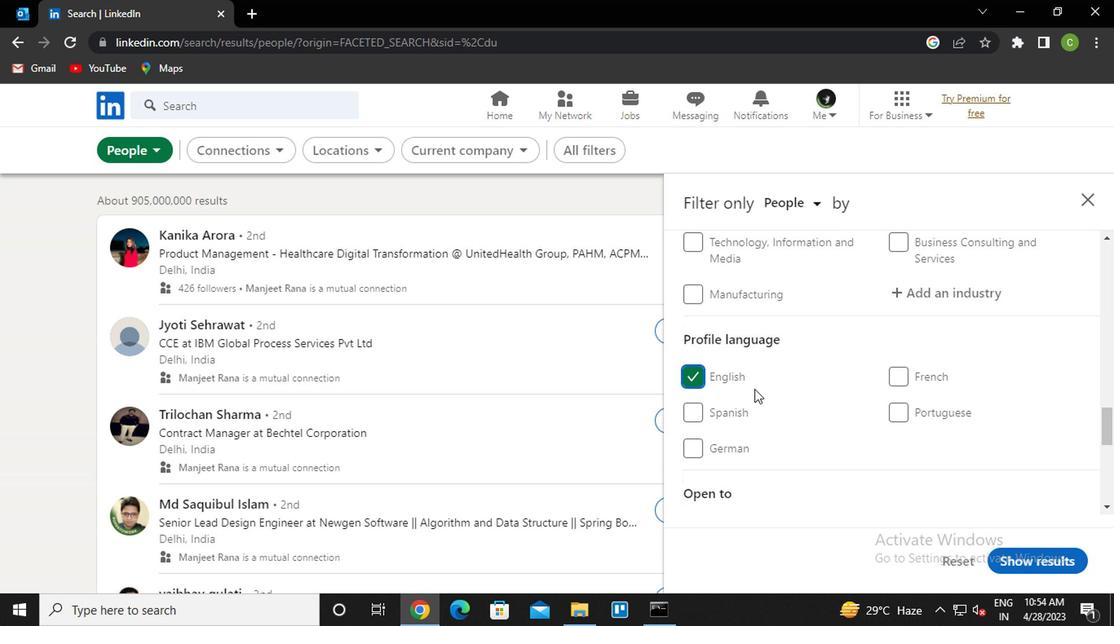 
Action: Mouse moved to (691, 366)
Screenshot: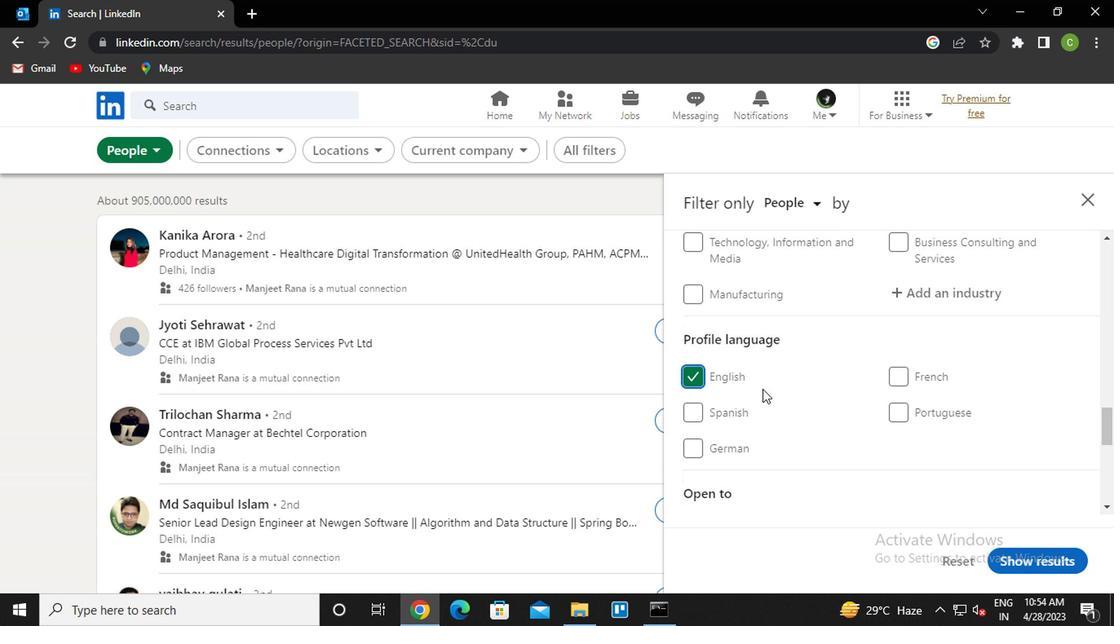 
Action: Mouse scrolled (691, 367) with delta (0, 0)
Screenshot: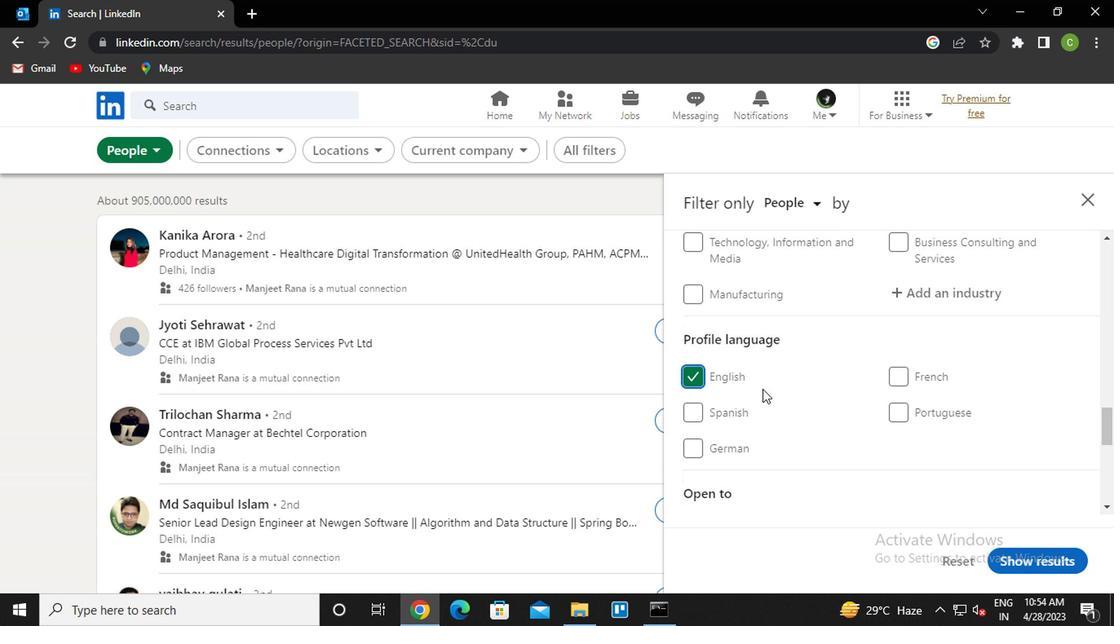
Action: Mouse scrolled (691, 367) with delta (0, 0)
Screenshot: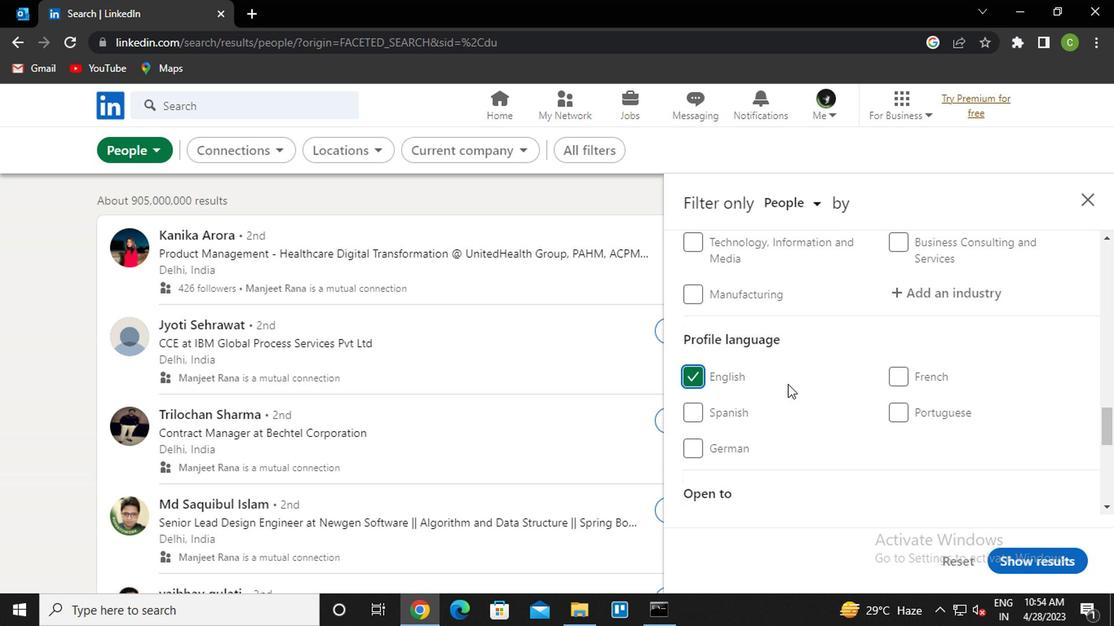 
Action: Mouse scrolled (691, 367) with delta (0, 0)
Screenshot: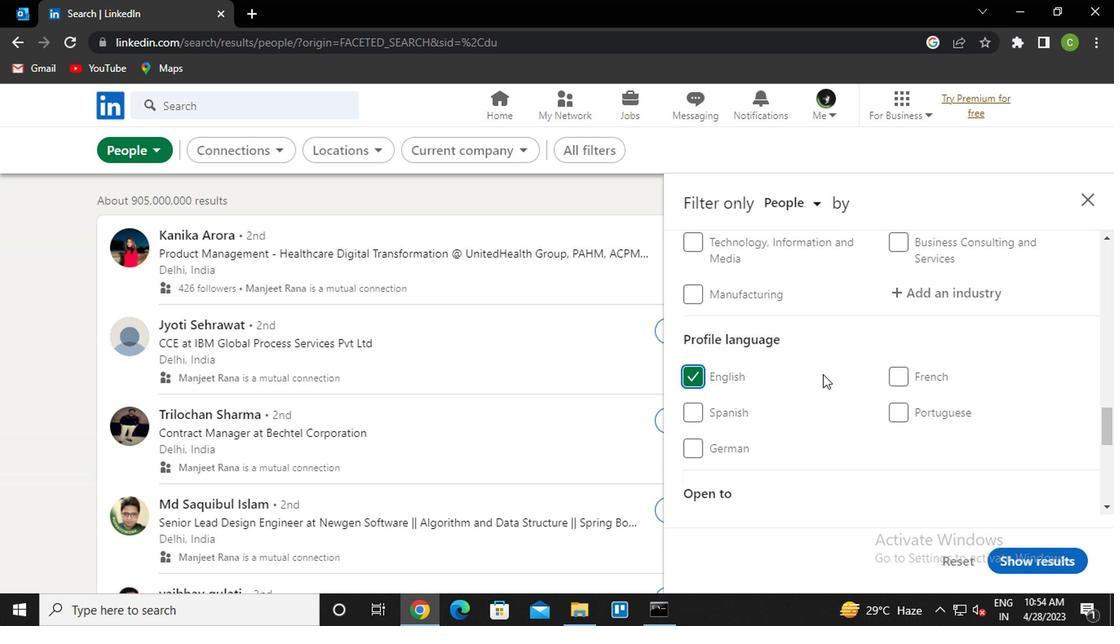 
Action: Mouse moved to (691, 366)
Screenshot: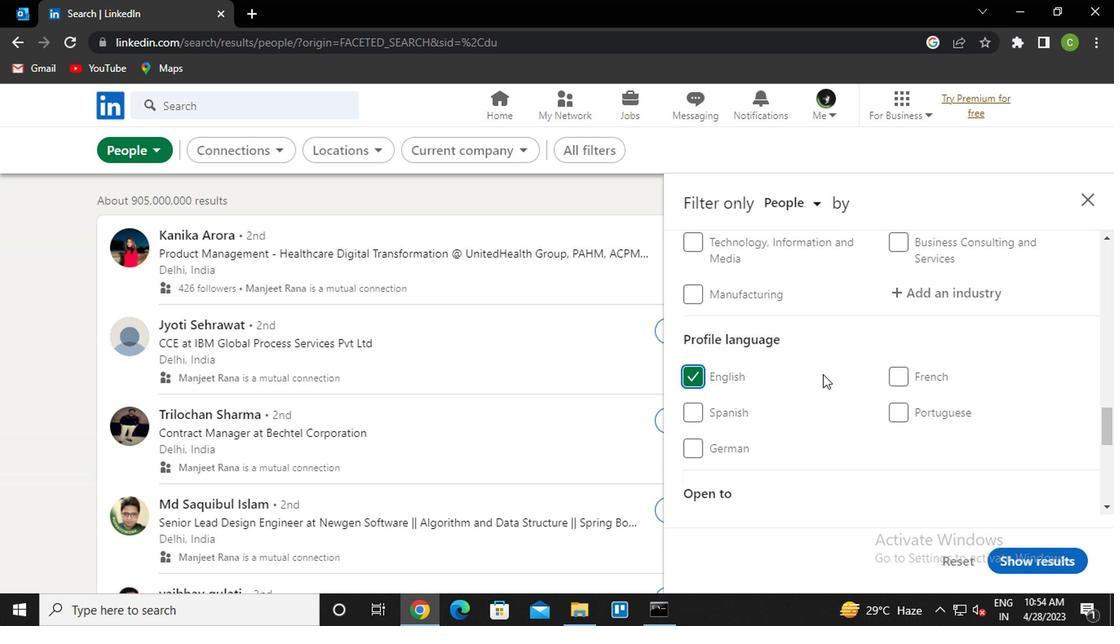 
Action: Mouse scrolled (691, 366) with delta (0, 0)
Screenshot: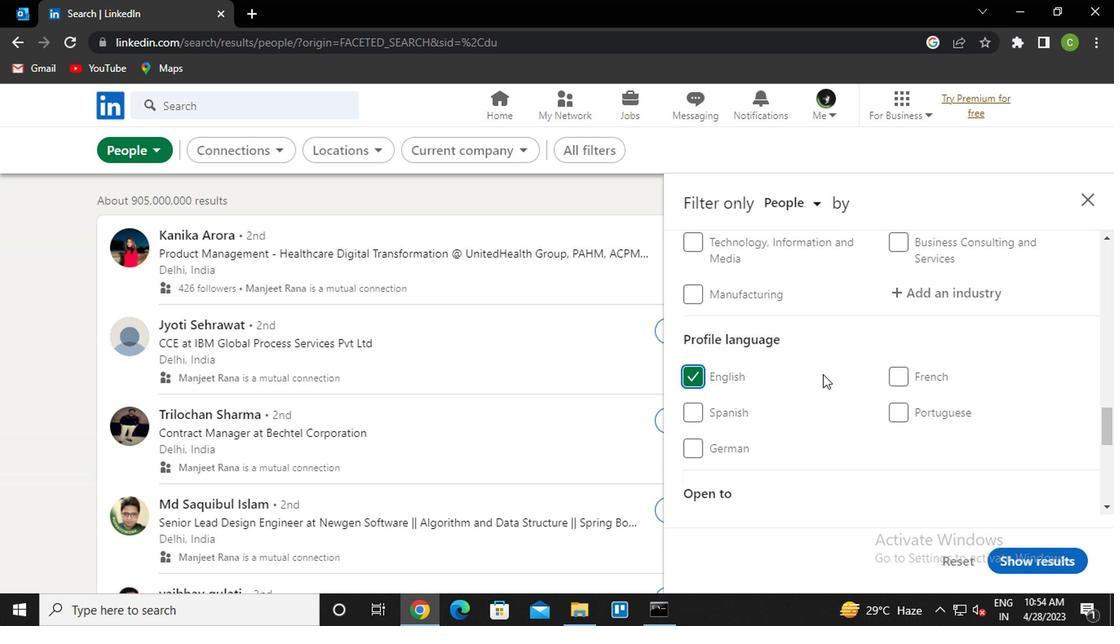 
Action: Mouse scrolled (691, 366) with delta (0, 0)
Screenshot: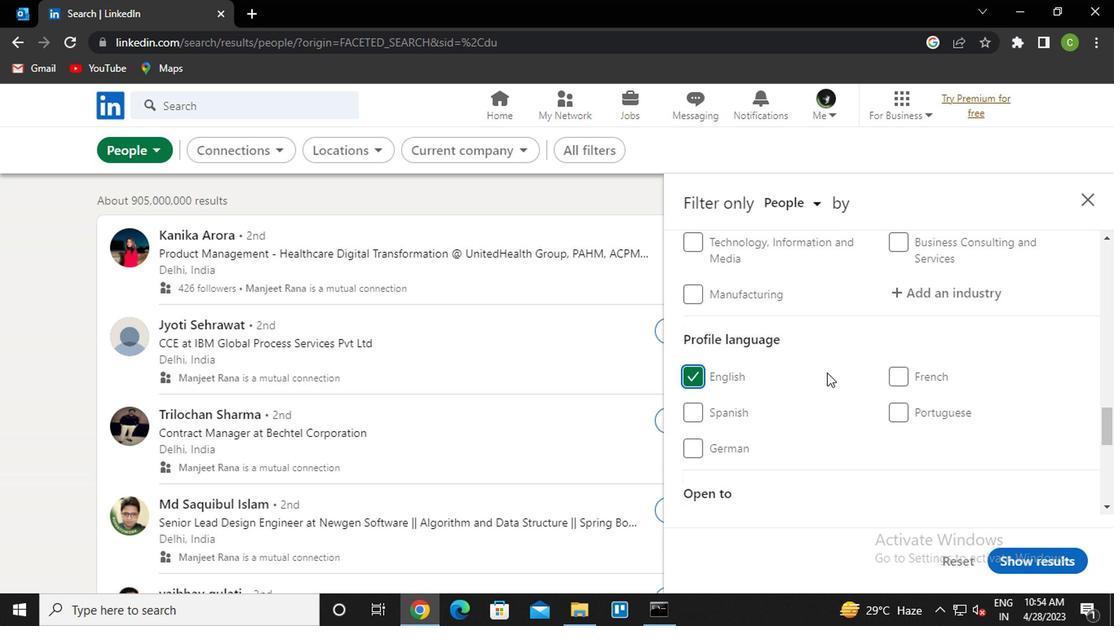 
Action: Mouse moved to (728, 376)
Screenshot: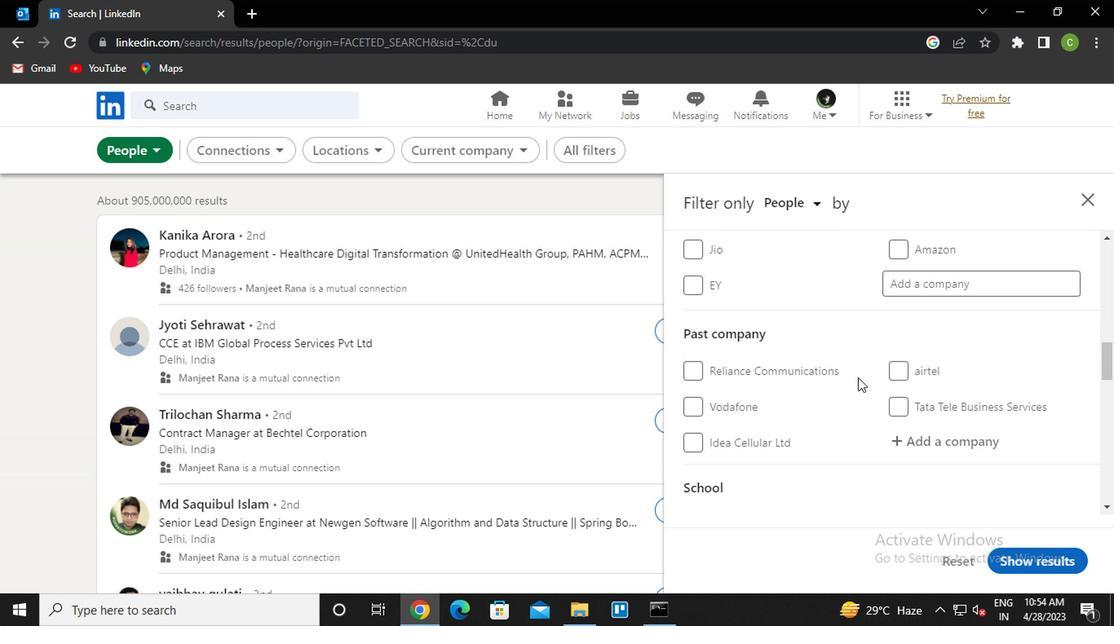 
Action: Mouse scrolled (728, 376) with delta (0, 0)
Screenshot: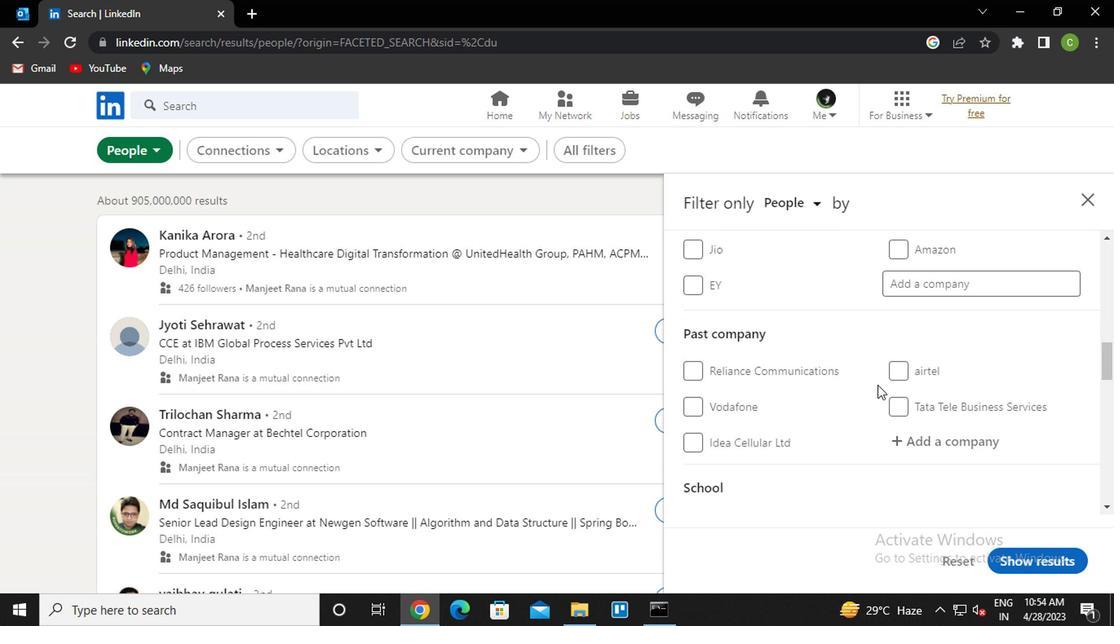 
Action: Mouse scrolled (728, 376) with delta (0, 0)
Screenshot: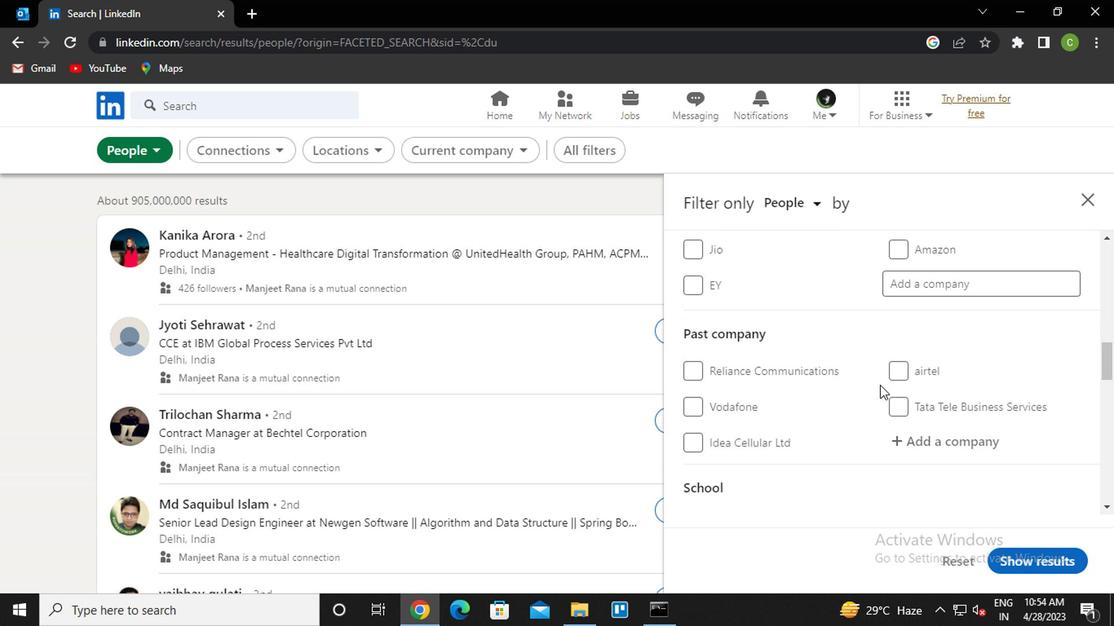 
Action: Mouse scrolled (728, 375) with delta (0, 0)
Screenshot: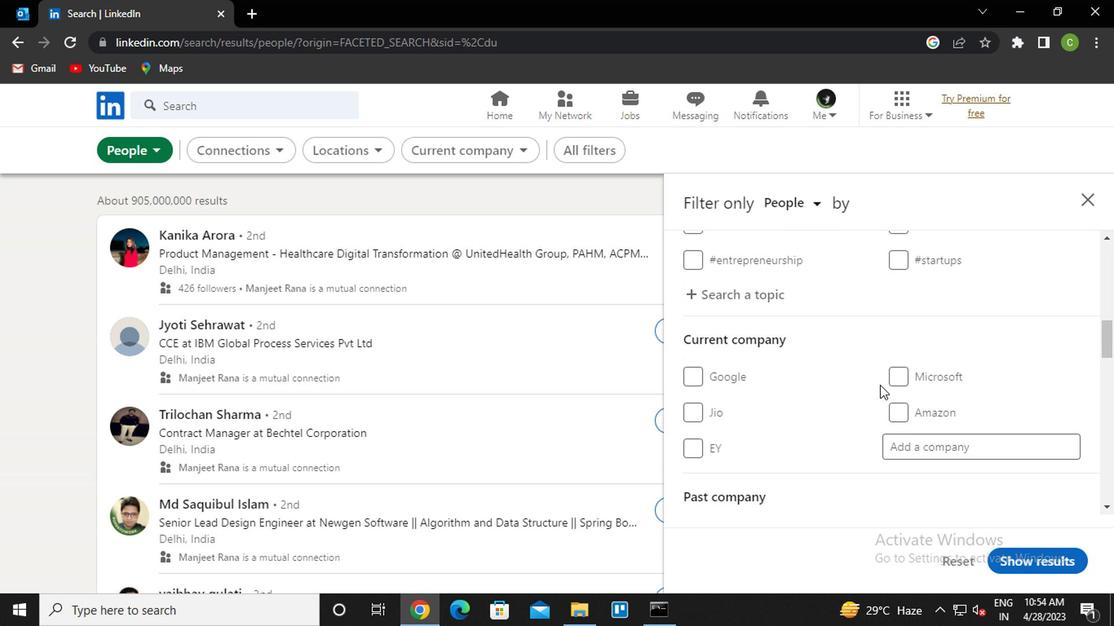 
Action: Mouse scrolled (728, 375) with delta (0, 0)
Screenshot: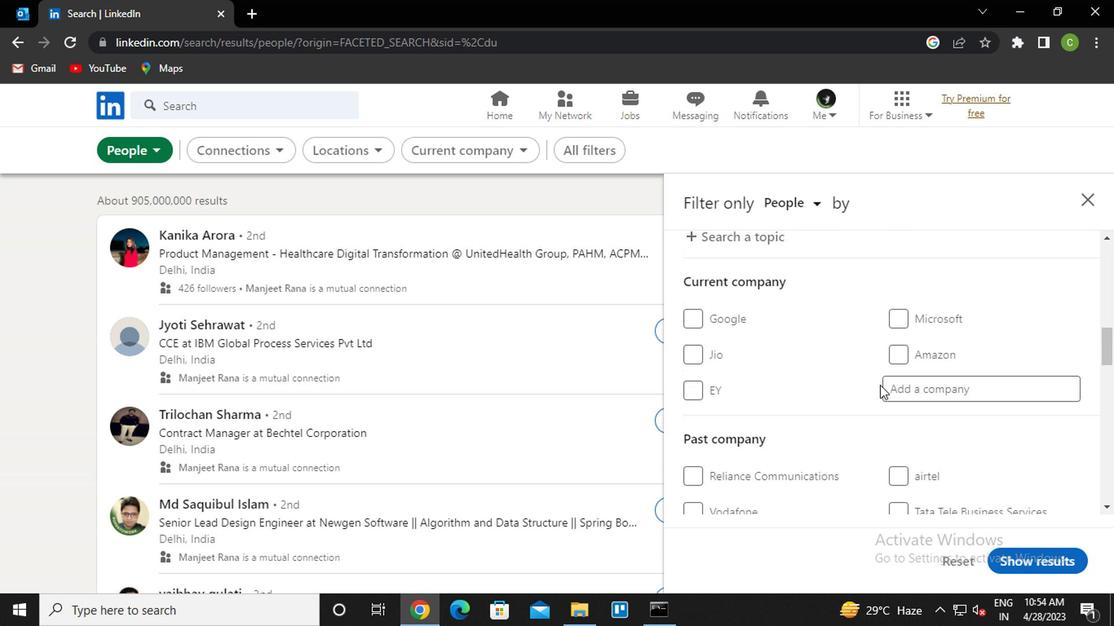 
Action: Mouse moved to (760, 305)
Screenshot: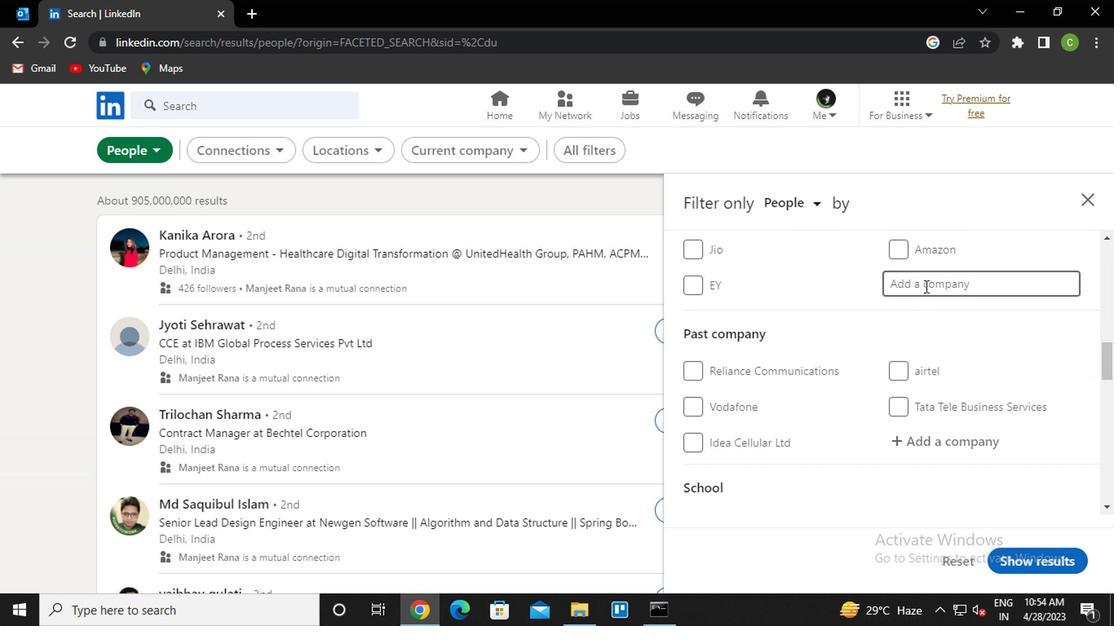 
Action: Mouse pressed left at (760, 305)
Screenshot: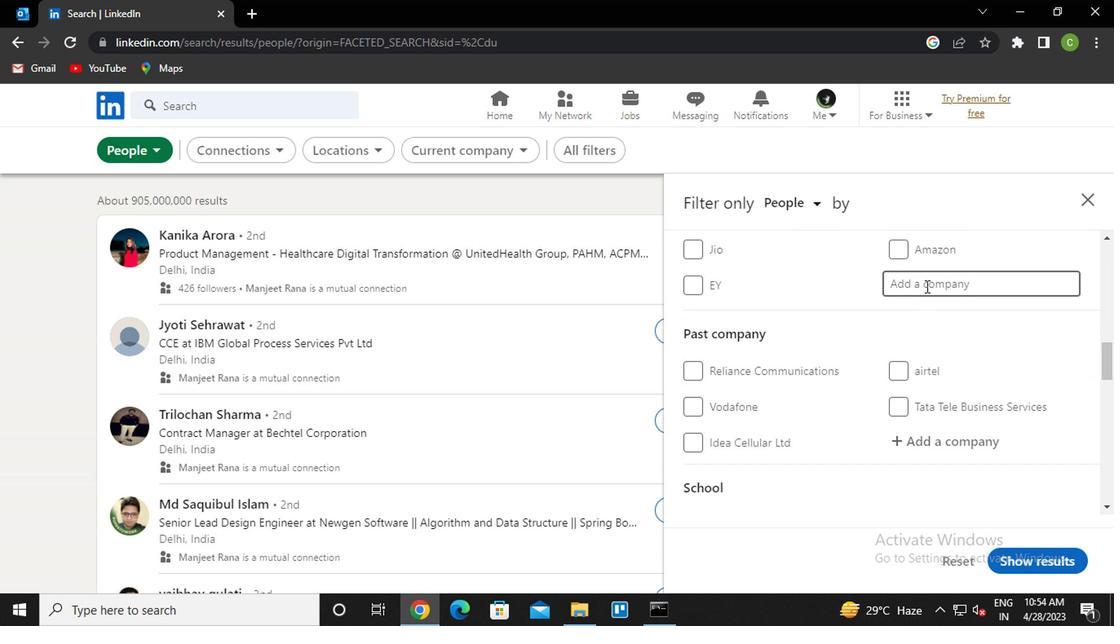 
Action: Key pressed <Key.caps_lock>f<Key.caps_lock>uji<Key.down><Key.enter>
Screenshot: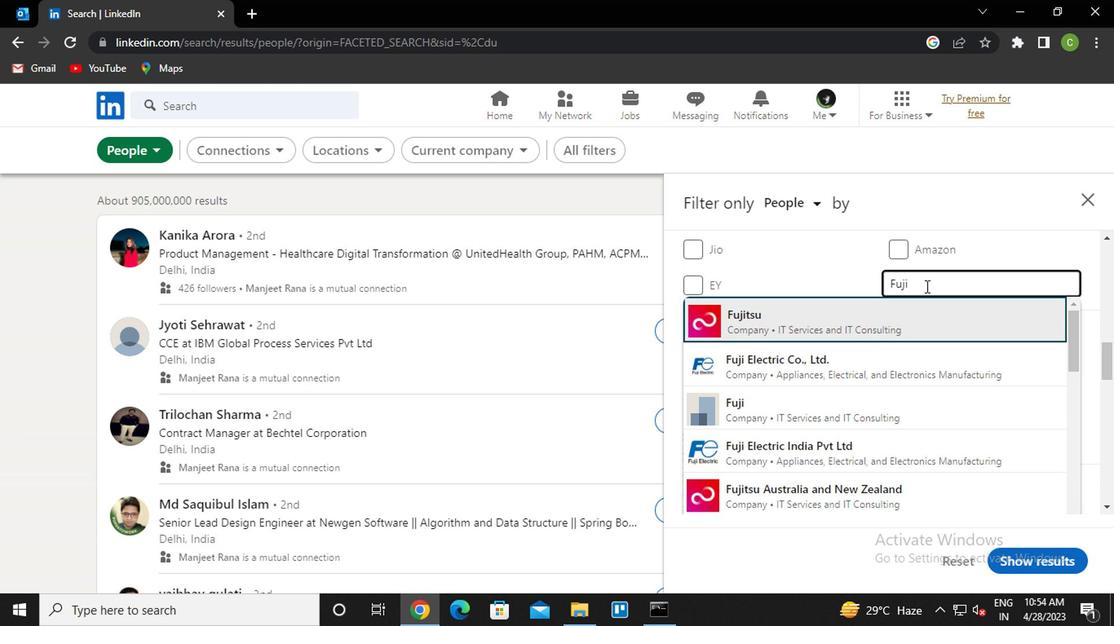 
Action: Mouse scrolled (760, 305) with delta (0, 0)
Screenshot: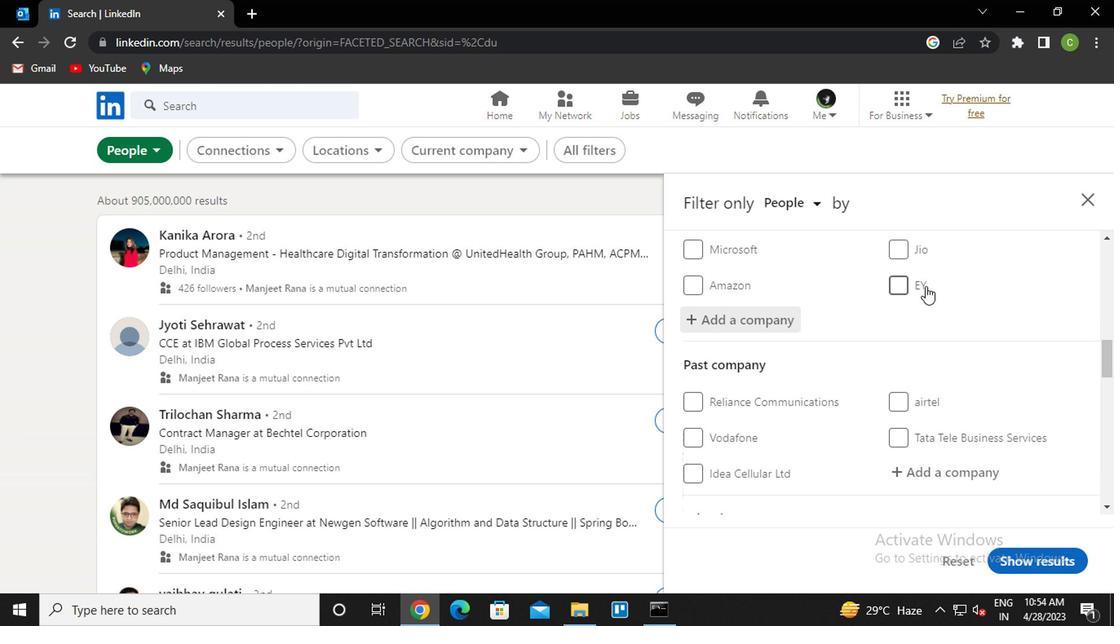 
Action: Mouse scrolled (760, 305) with delta (0, 0)
Screenshot: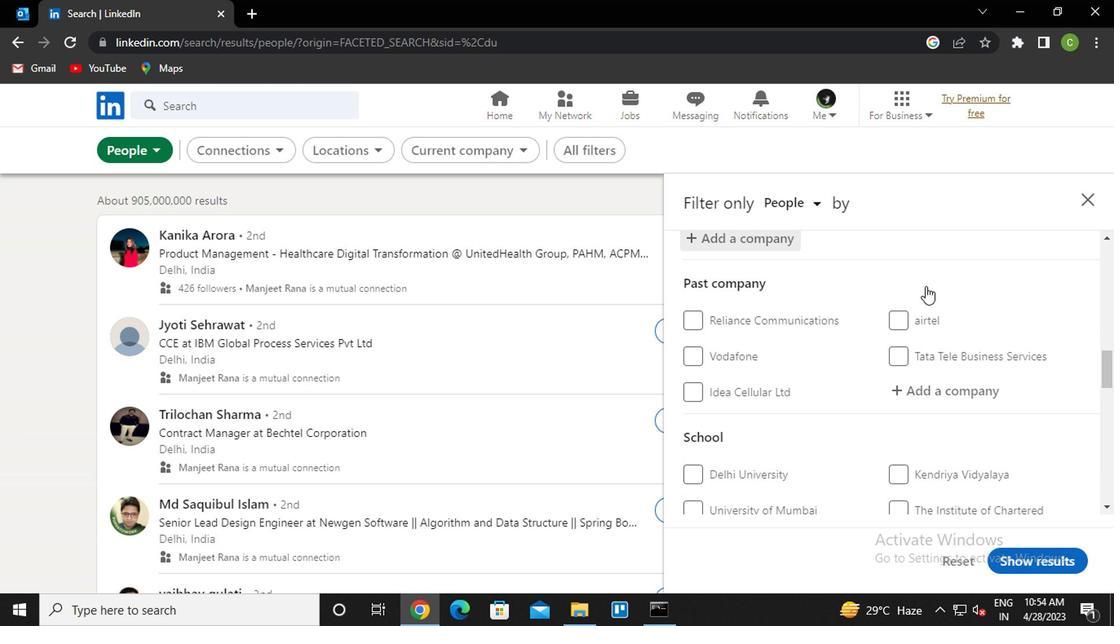 
Action: Mouse moved to (714, 363)
Screenshot: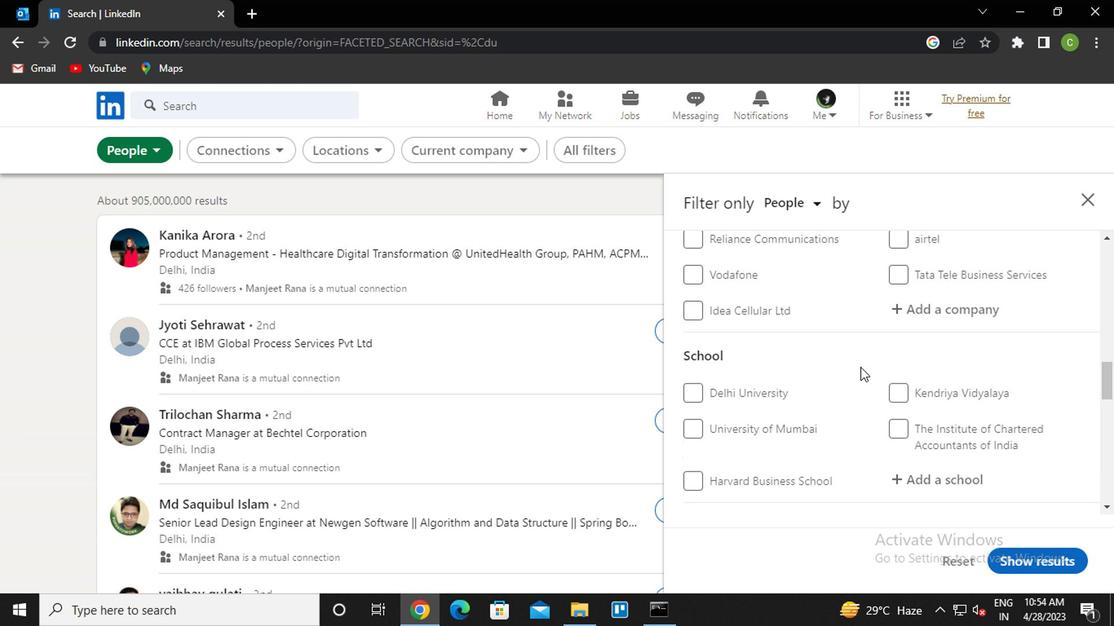 
Action: Mouse scrolled (714, 363) with delta (0, 0)
Screenshot: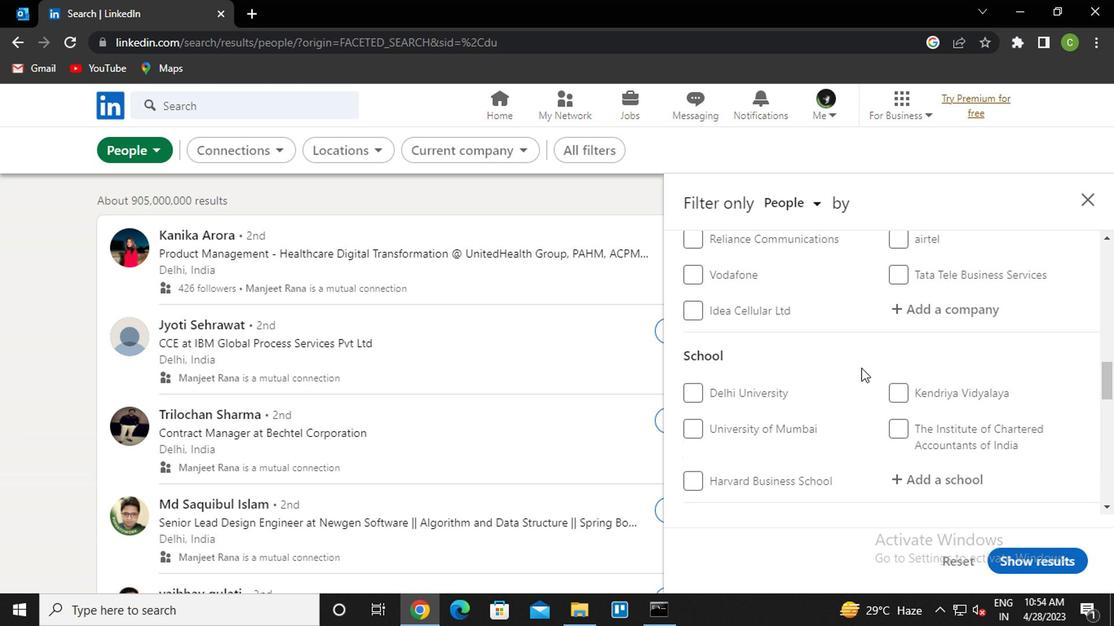 
Action: Mouse moved to (766, 387)
Screenshot: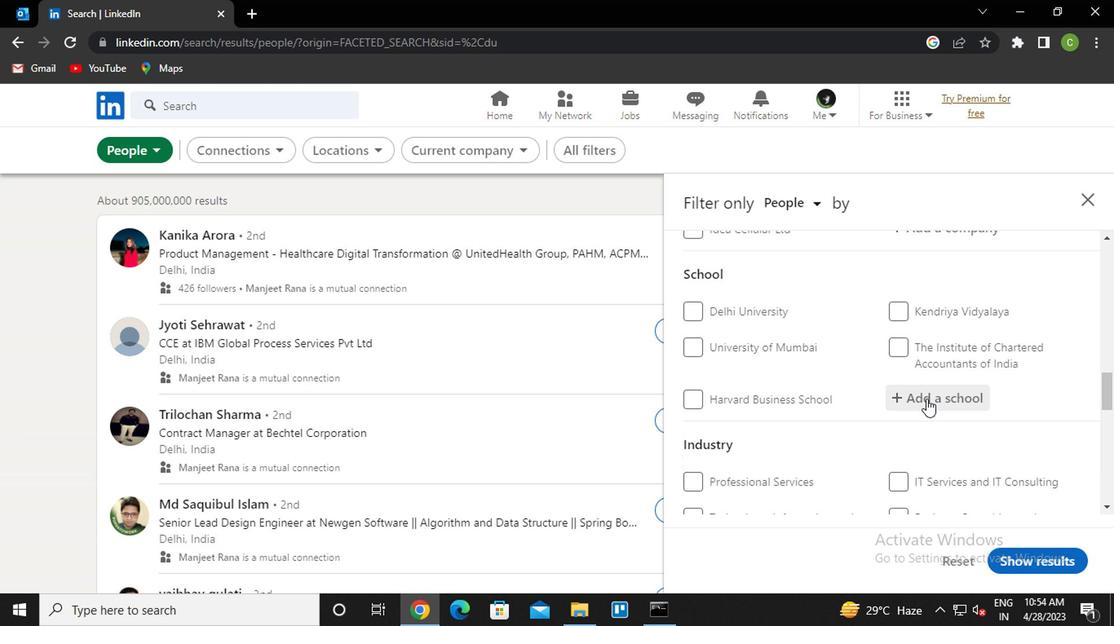 
Action: Mouse pressed left at (766, 387)
Screenshot: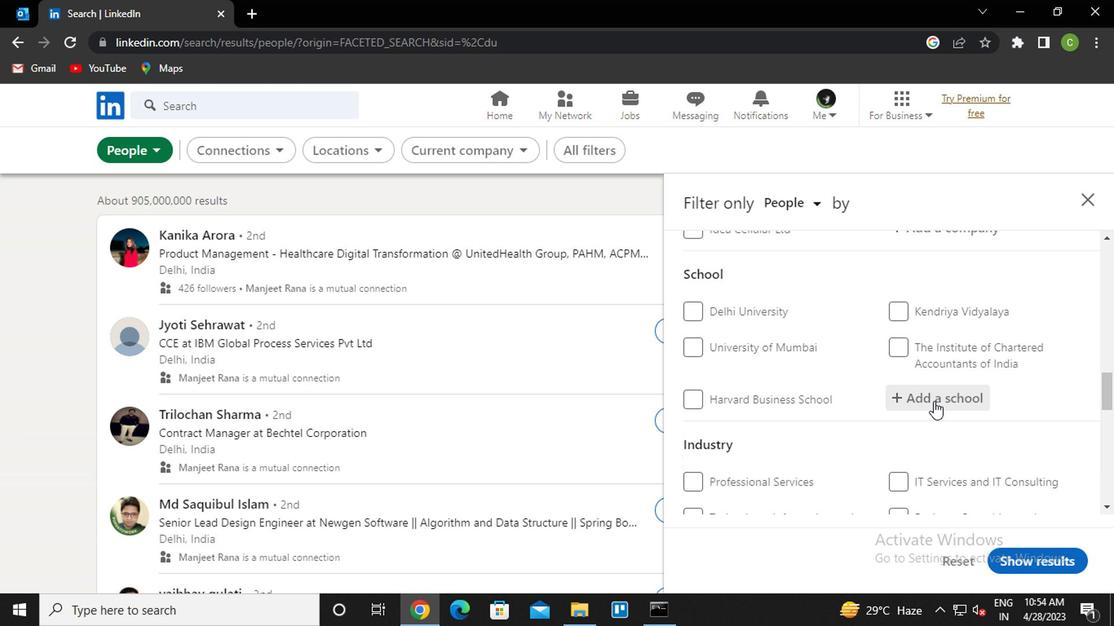 
Action: Key pressed <Key.caps_lock>g<Key.caps_lock>argi<Key.space>sch<Key.backspace><Key.backspace><Key.backspace>coll<Key.down><Key.enter>
Screenshot: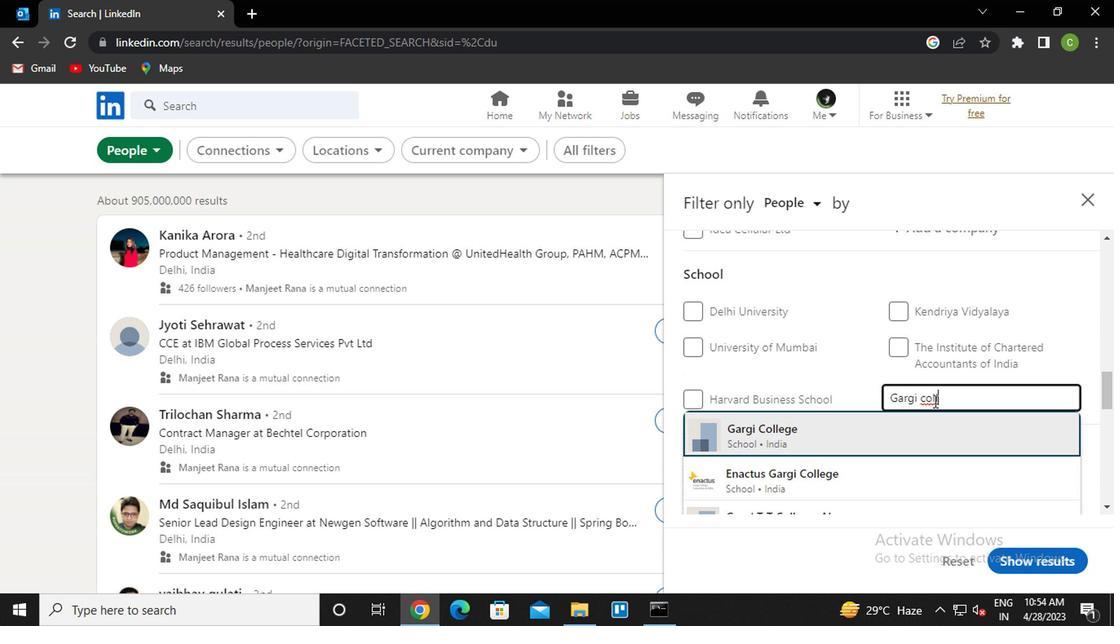 
Action: Mouse scrolled (766, 387) with delta (0, 0)
Screenshot: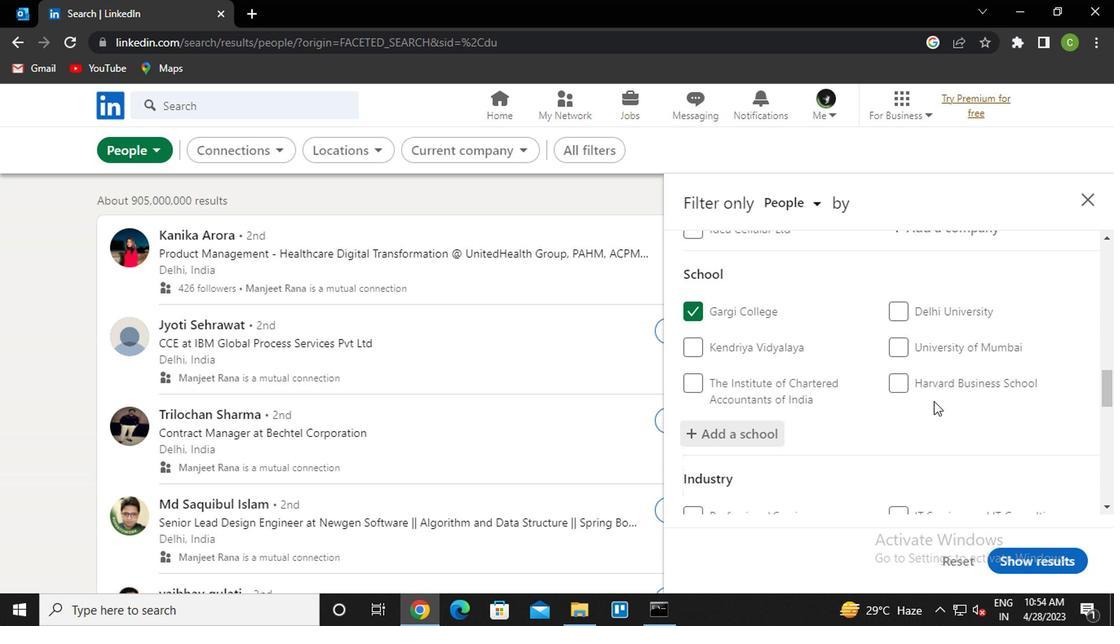 
Action: Mouse scrolled (766, 387) with delta (0, 0)
Screenshot: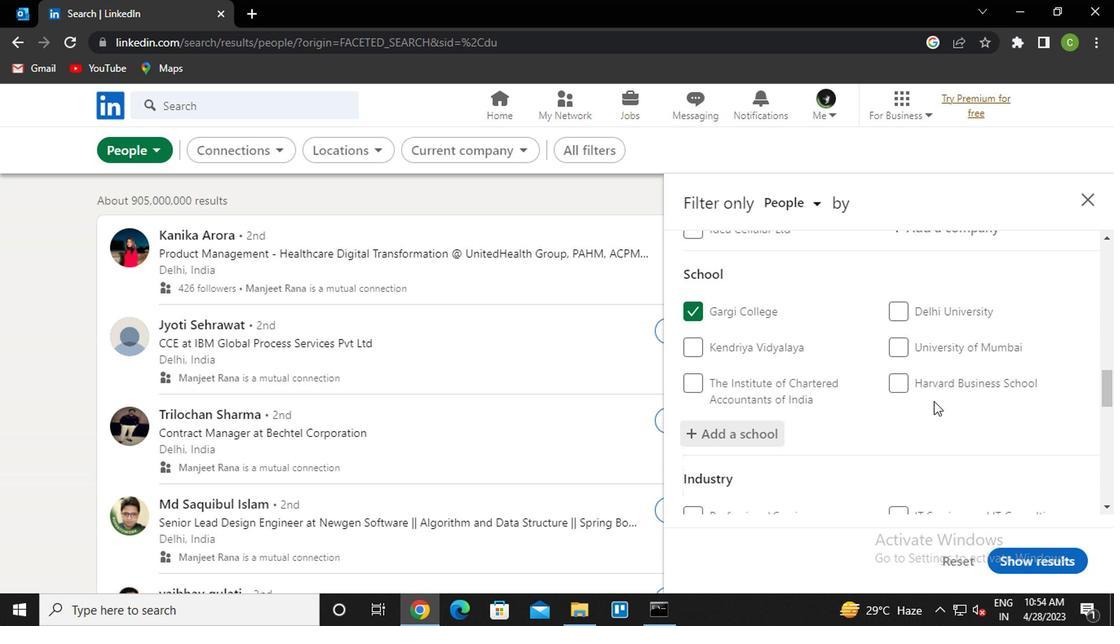 
Action: Mouse scrolled (766, 387) with delta (0, 0)
Screenshot: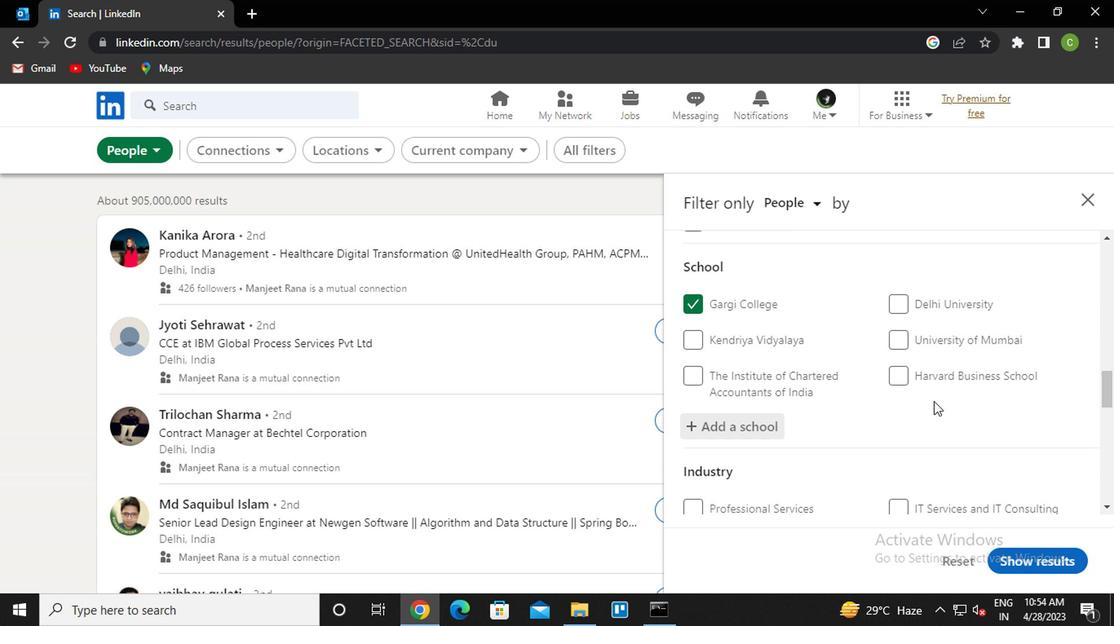
Action: Mouse moved to (775, 363)
Screenshot: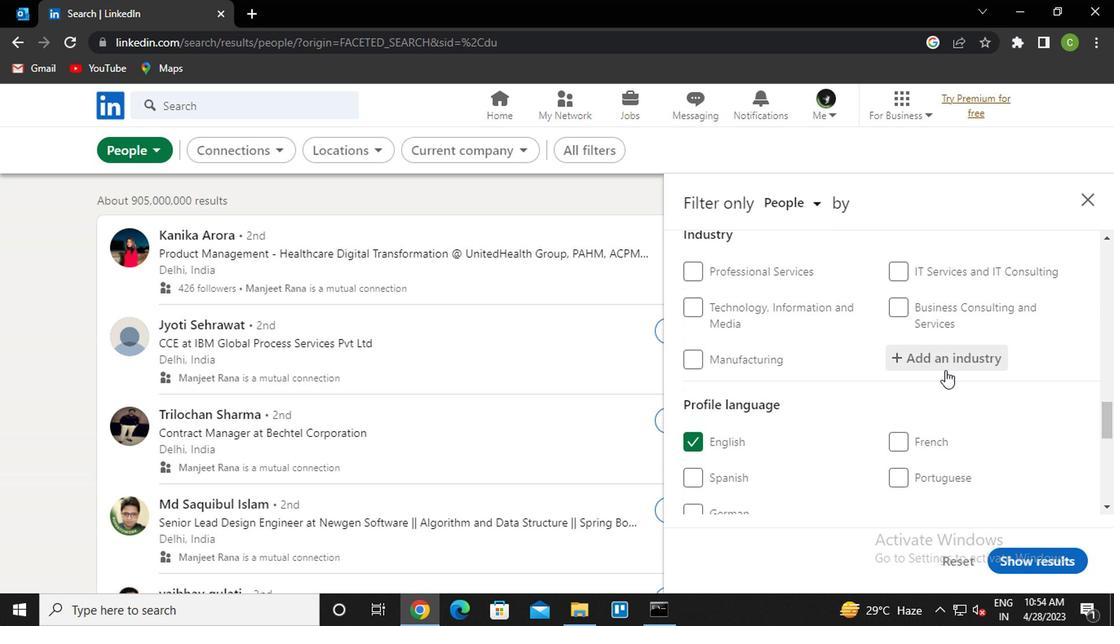 
Action: Mouse pressed left at (775, 363)
Screenshot: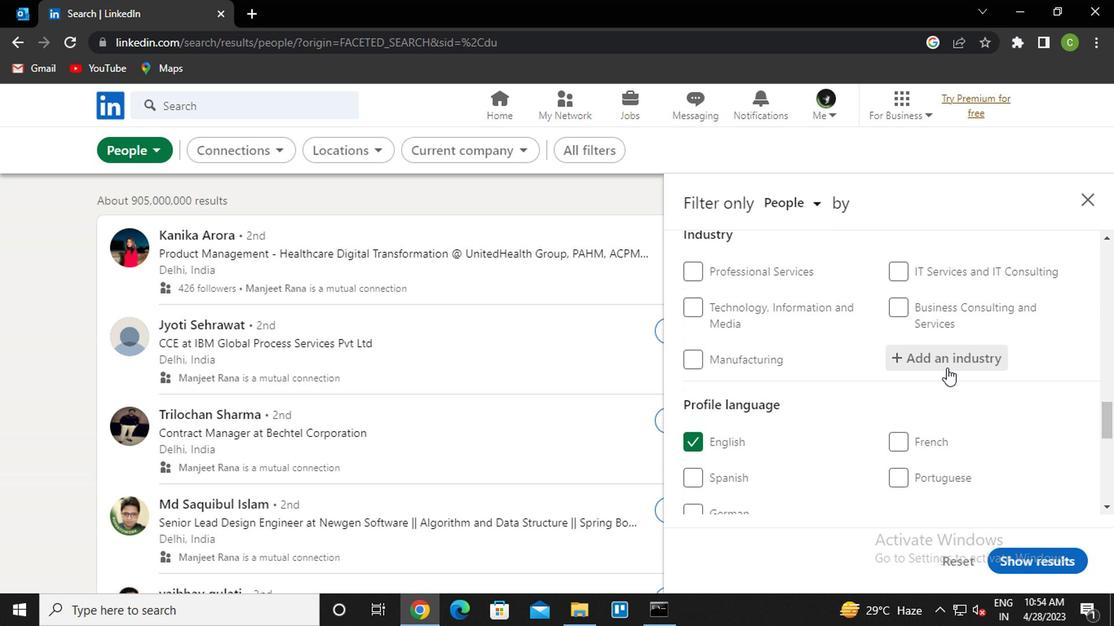 
Action: Key pressed <Key.caps_lock>c<Key.caps_lock>ollect<Key.down><Key.down><Key.enter>
Screenshot: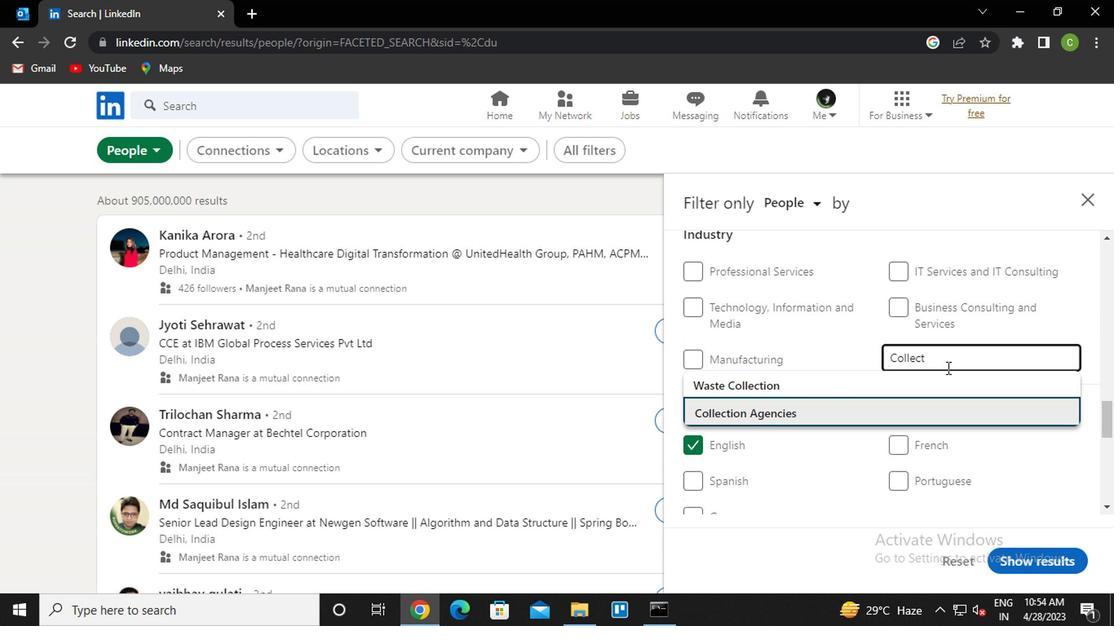
Action: Mouse moved to (760, 372)
Screenshot: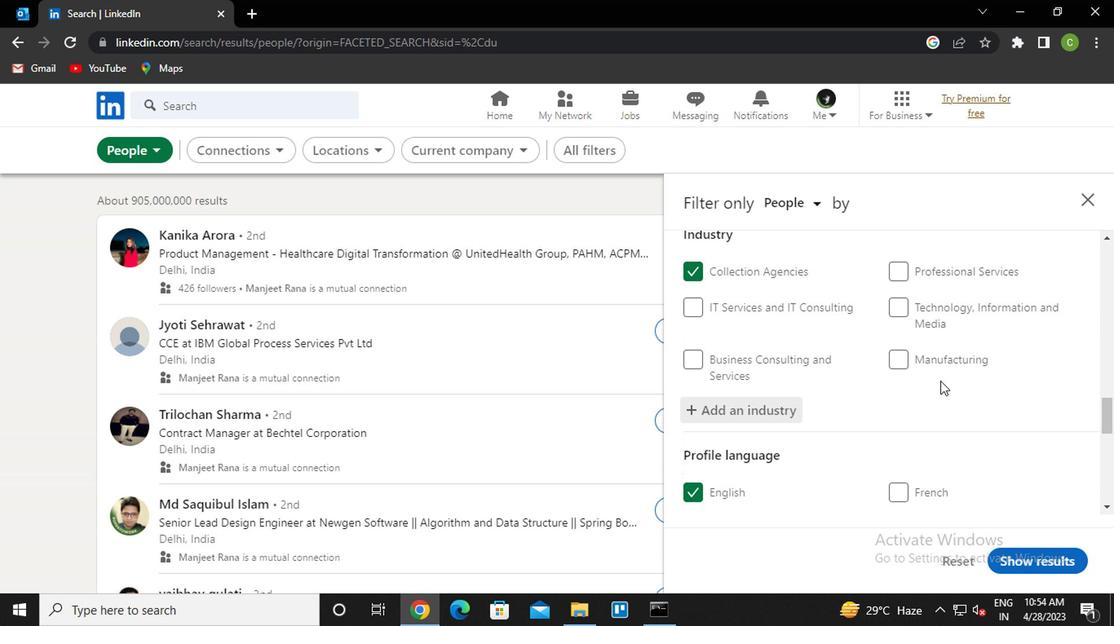 
Action: Mouse scrolled (760, 371) with delta (0, 0)
Screenshot: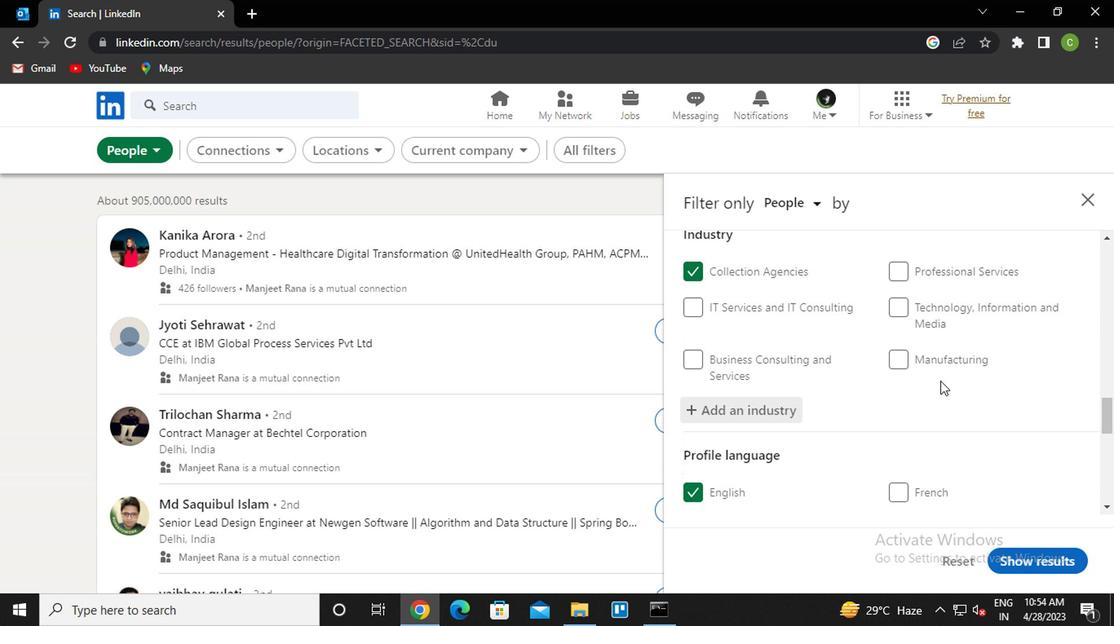 
Action: Mouse moved to (746, 383)
Screenshot: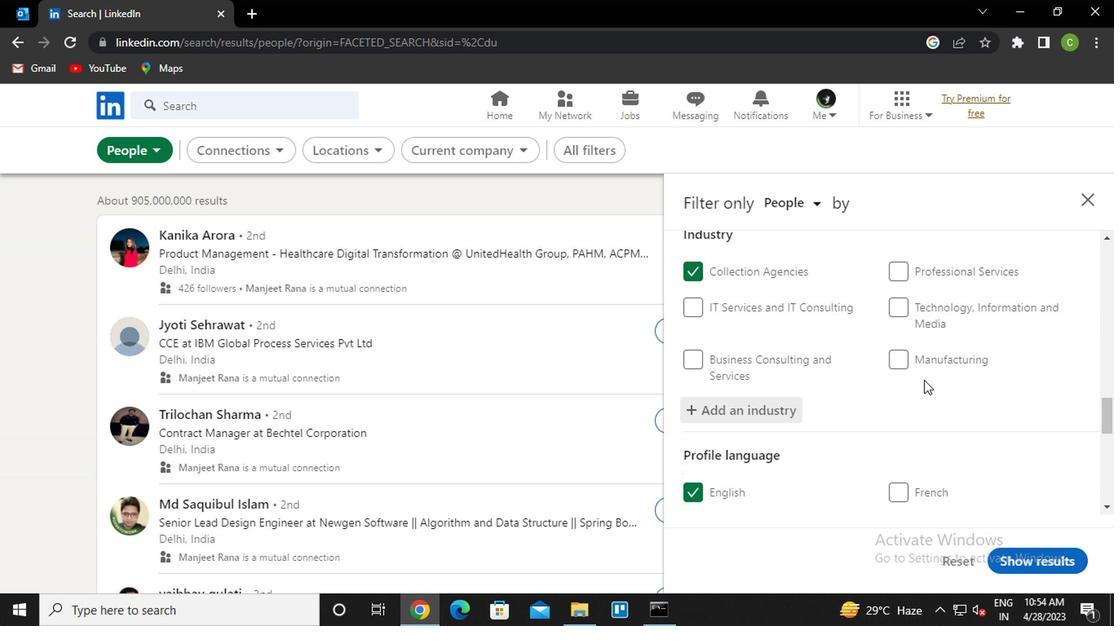 
Action: Mouse scrolled (746, 383) with delta (0, 0)
Screenshot: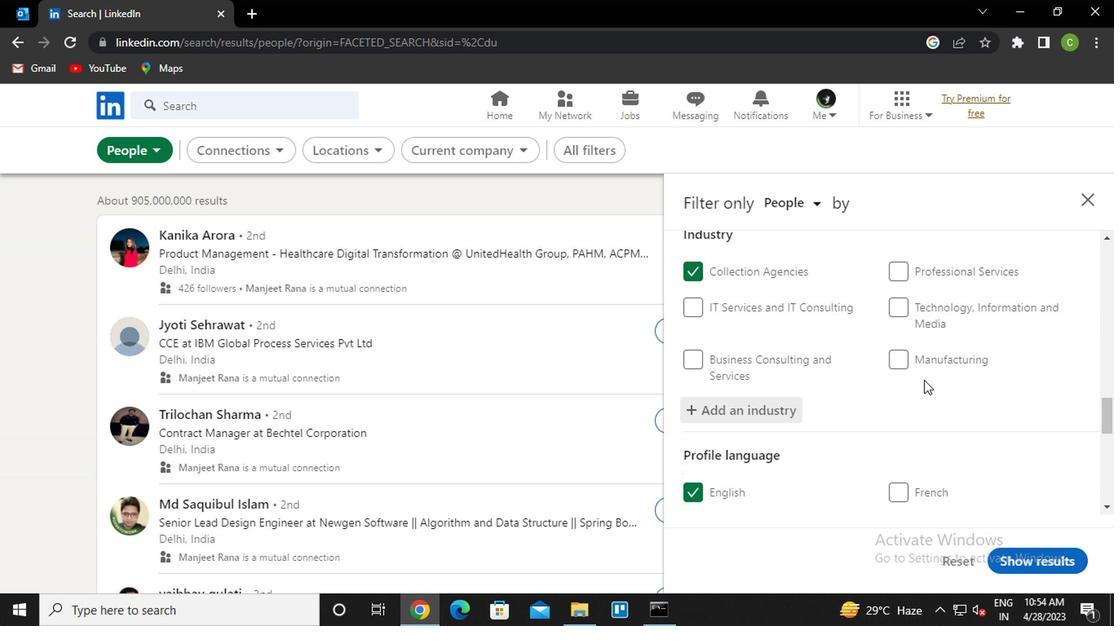
Action: Mouse moved to (744, 384)
Screenshot: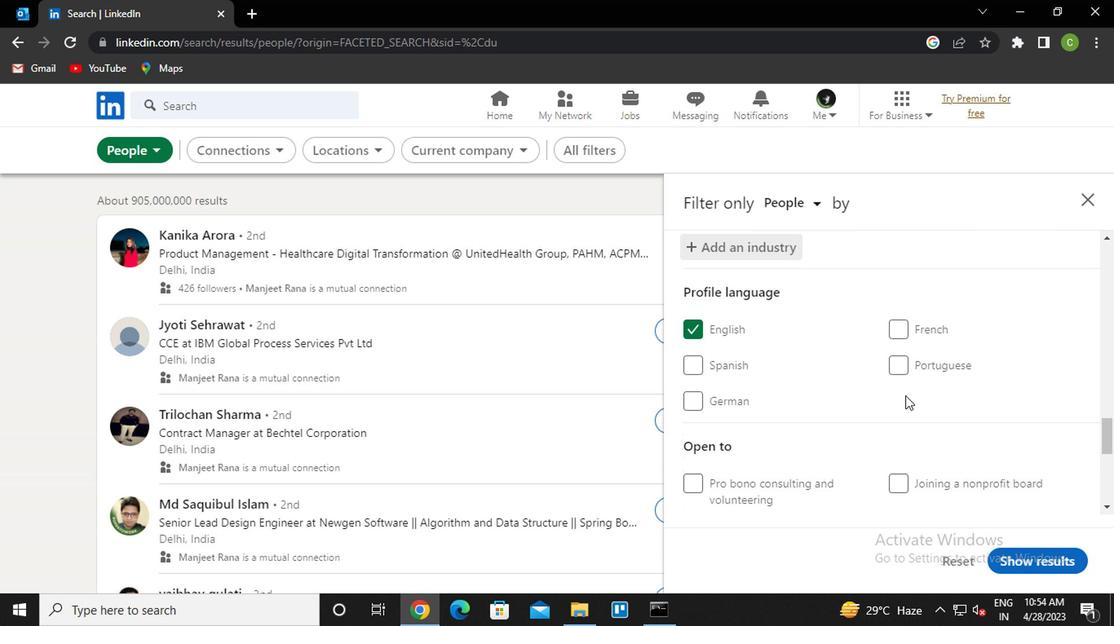 
Action: Mouse scrolled (744, 383) with delta (0, 0)
Screenshot: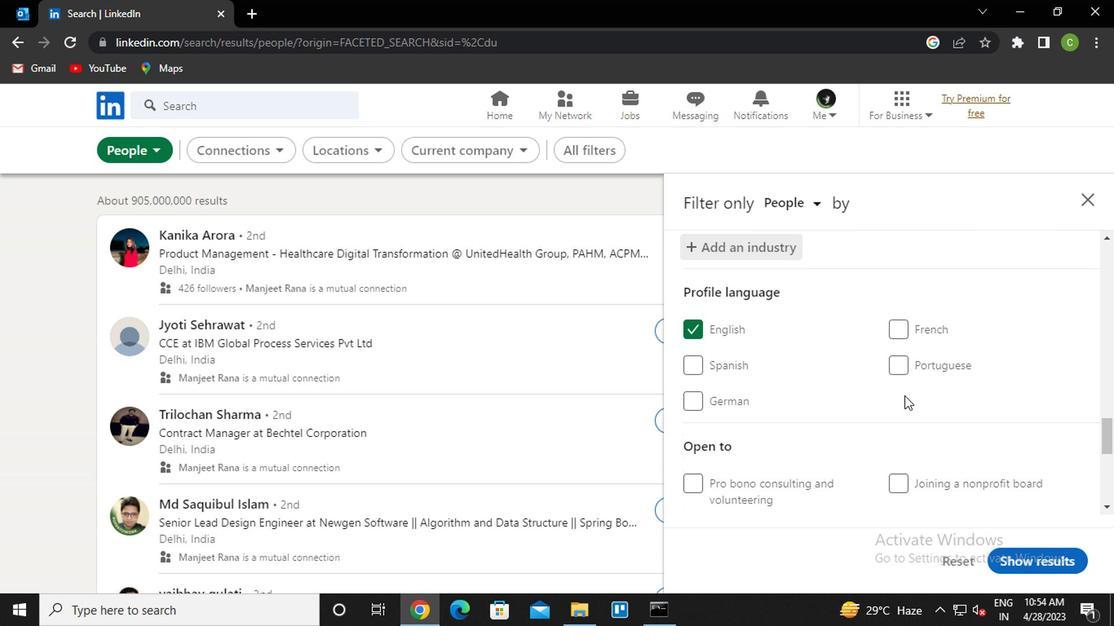 
Action: Mouse scrolled (744, 383) with delta (0, 0)
Screenshot: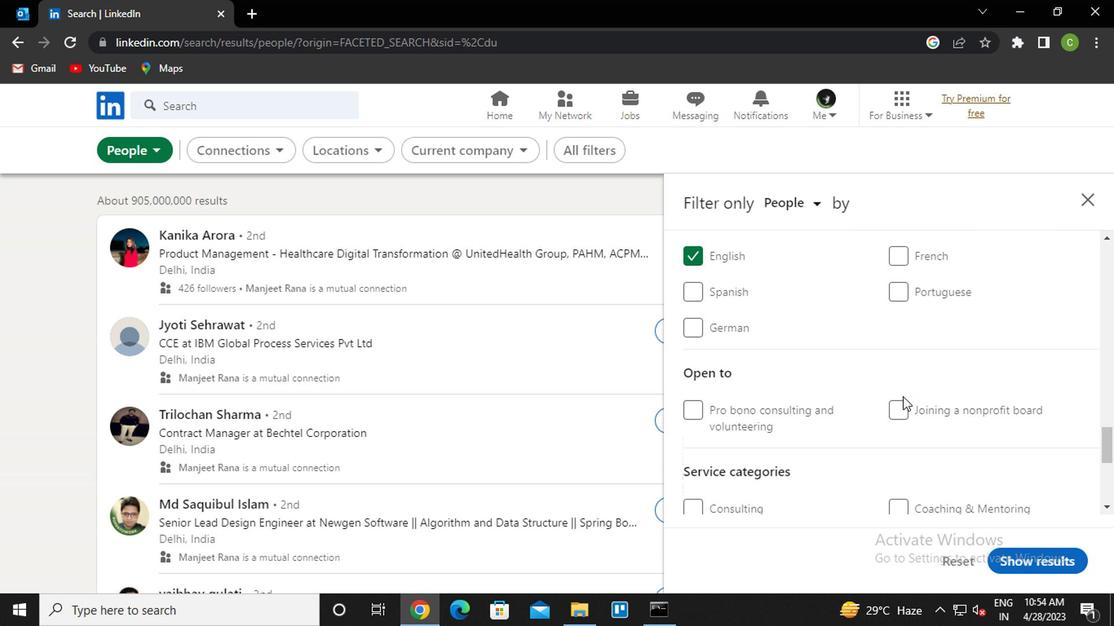
Action: Mouse scrolled (744, 383) with delta (0, 0)
Screenshot: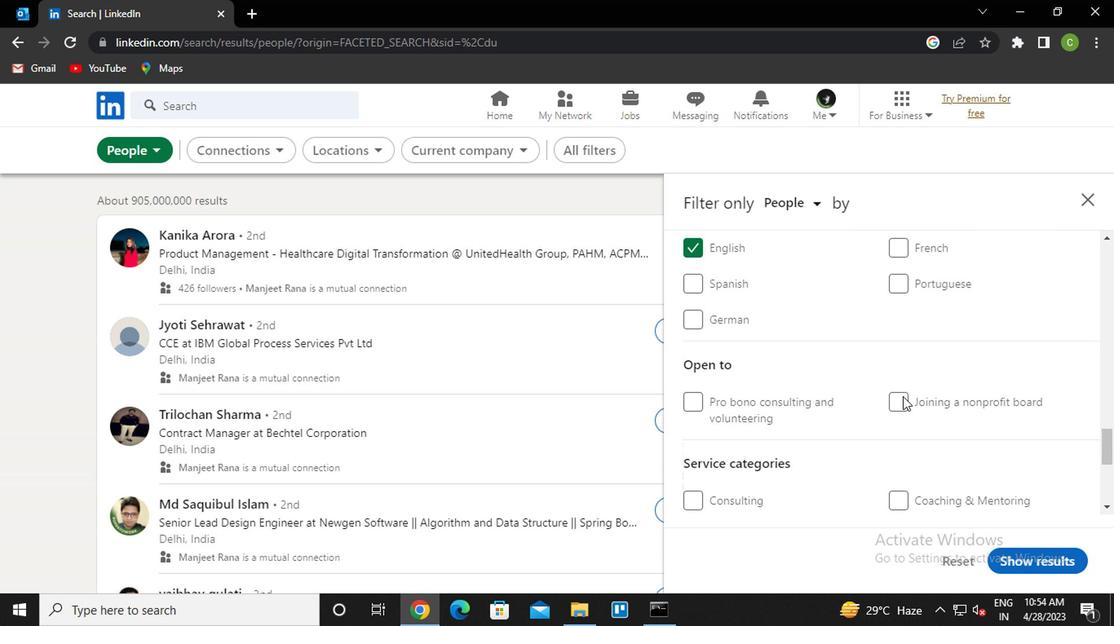 
Action: Mouse moved to (752, 390)
Screenshot: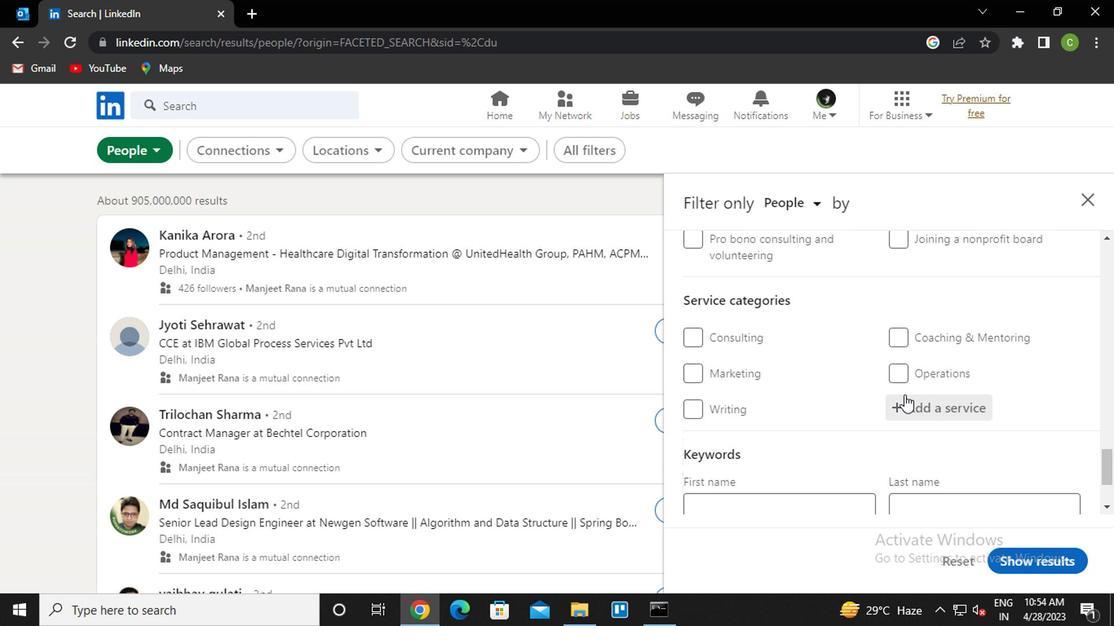 
Action: Mouse pressed left at (752, 390)
Screenshot: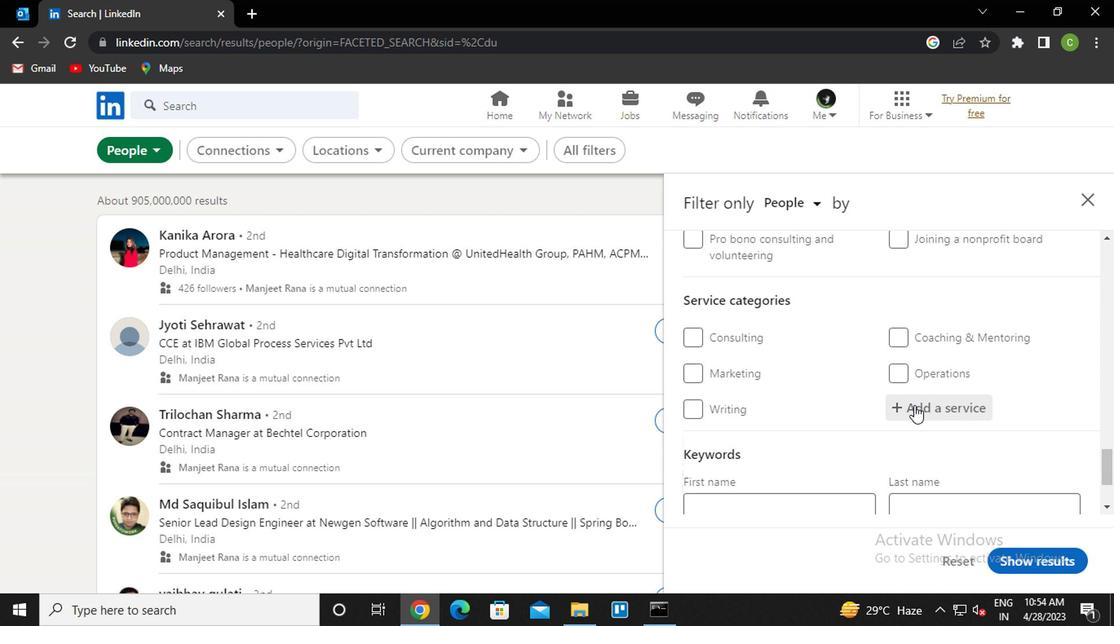 
Action: Key pressed <Key.caps_lock>dj<Key.caps_lock>ing<Key.down><Key.enter>
Screenshot: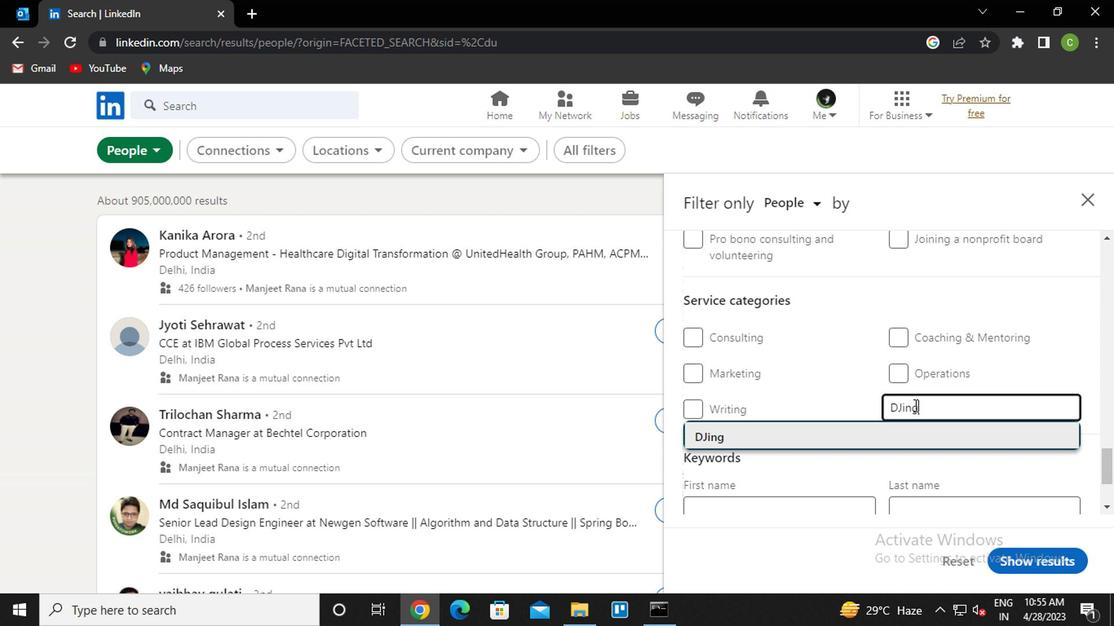 
Action: Mouse scrolled (752, 389) with delta (0, 0)
Screenshot: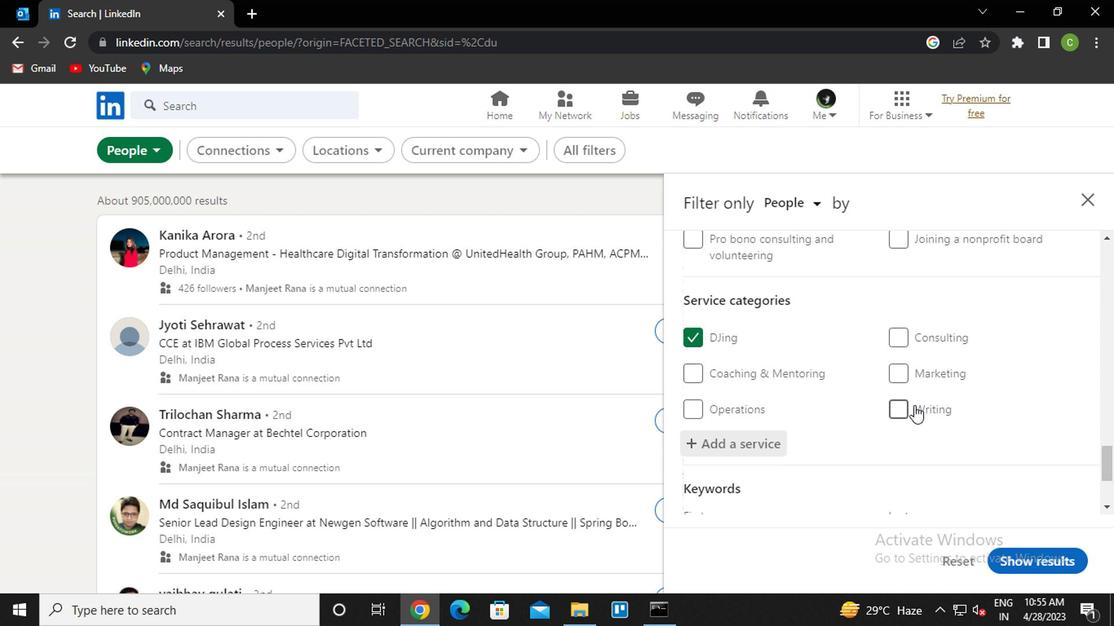 
Action: Mouse scrolled (752, 389) with delta (0, 0)
Screenshot: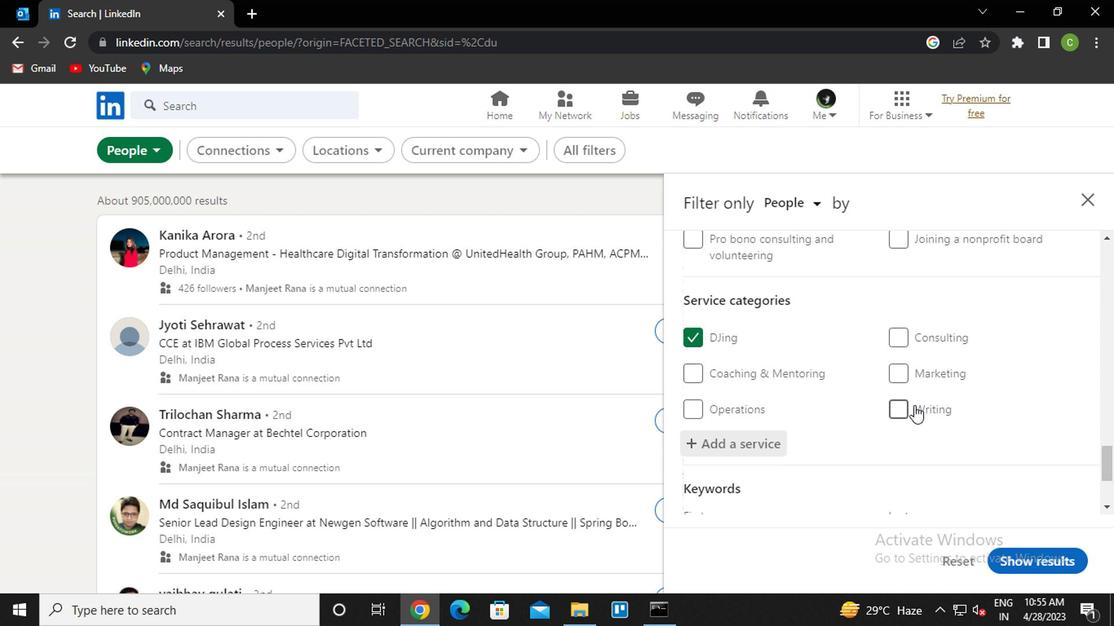 
Action: Mouse moved to (752, 391)
Screenshot: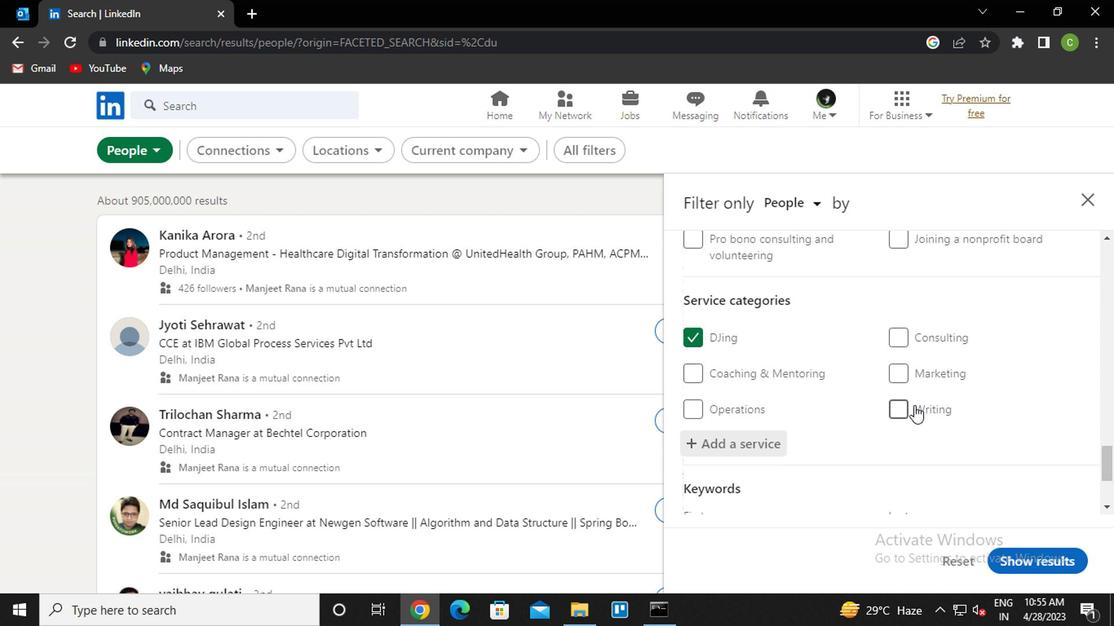 
Action: Mouse scrolled (752, 390) with delta (0, 0)
Screenshot: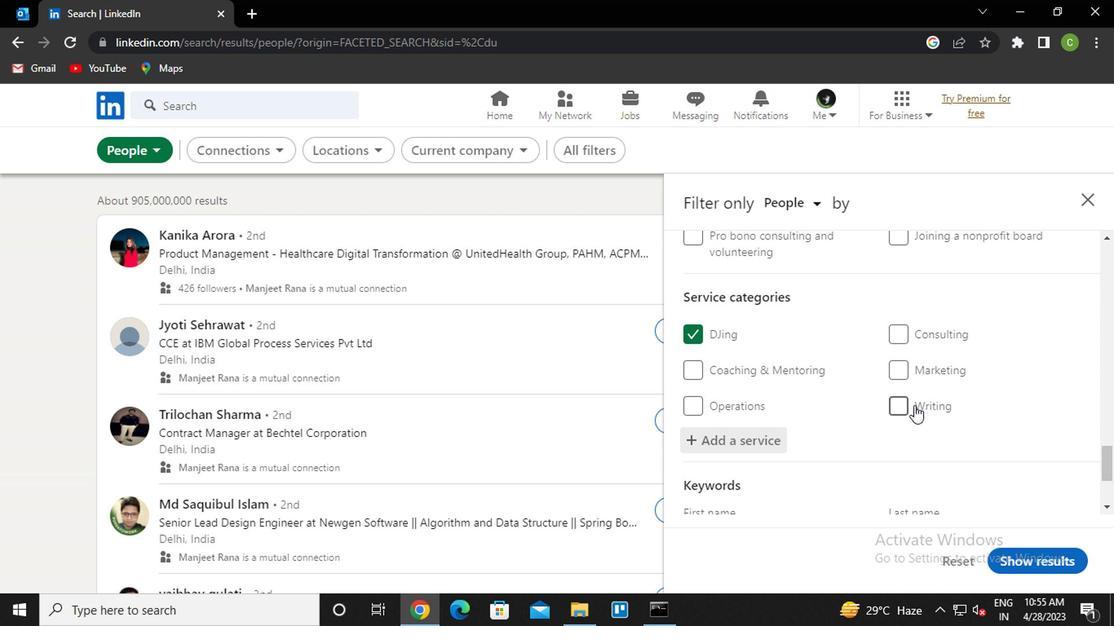 
Action: Mouse scrolled (752, 390) with delta (0, 0)
Screenshot: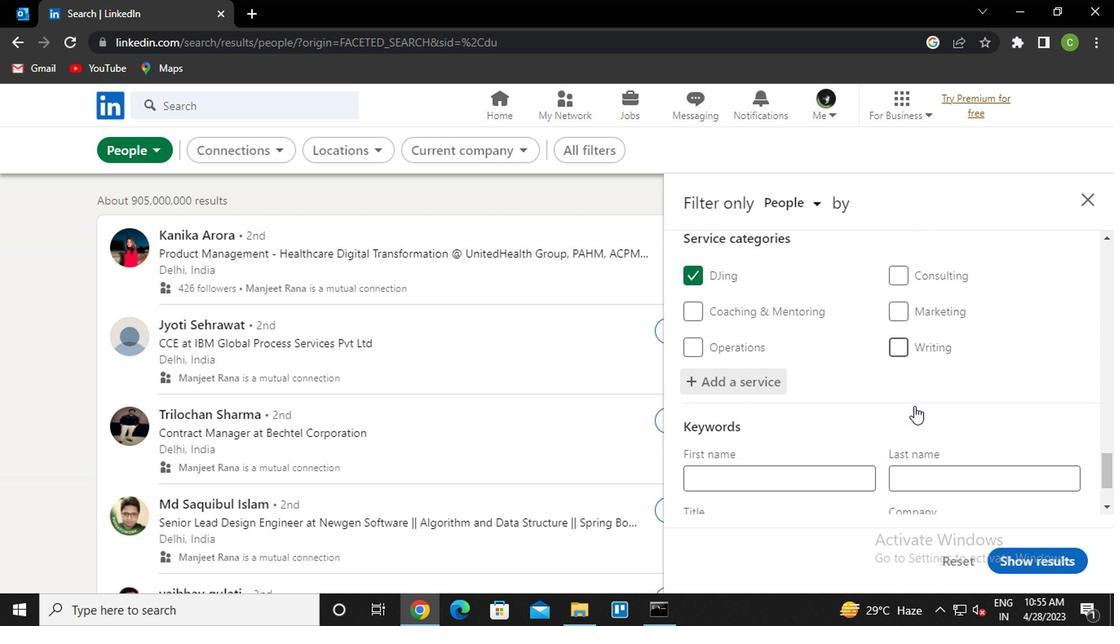 
Action: Mouse moved to (749, 394)
Screenshot: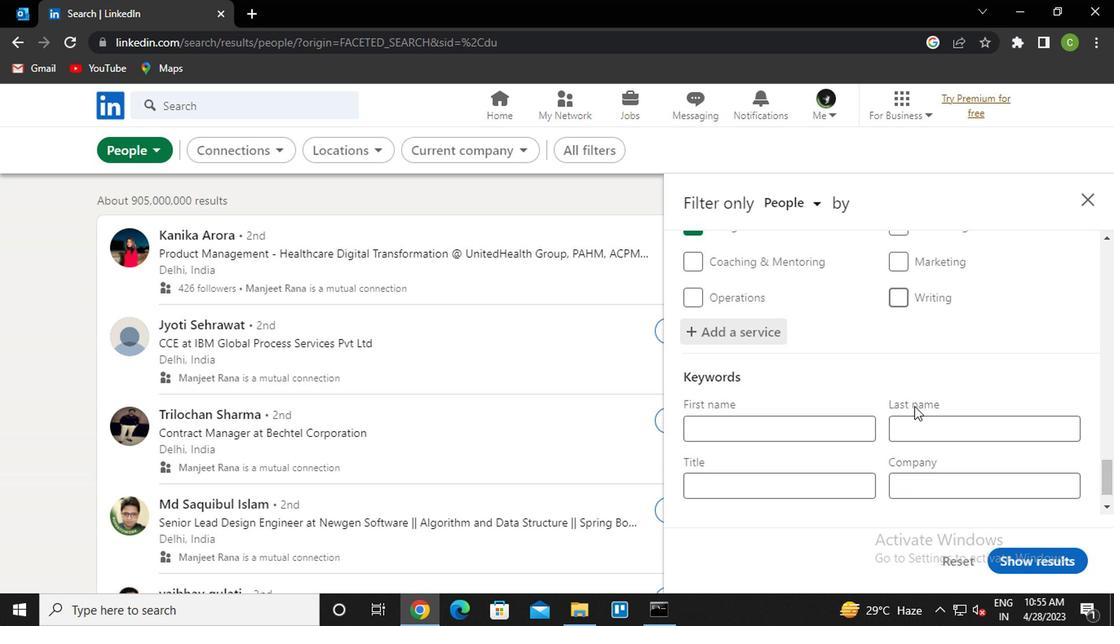 
Action: Mouse scrolled (749, 394) with delta (0, 0)
Screenshot: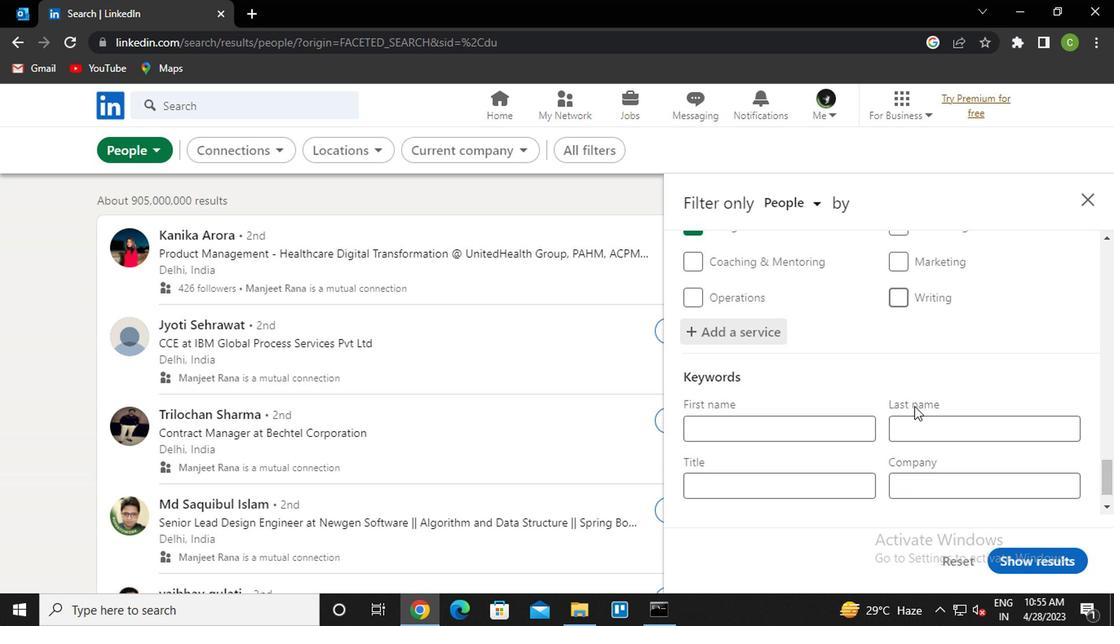 
Action: Mouse moved to (671, 421)
Screenshot: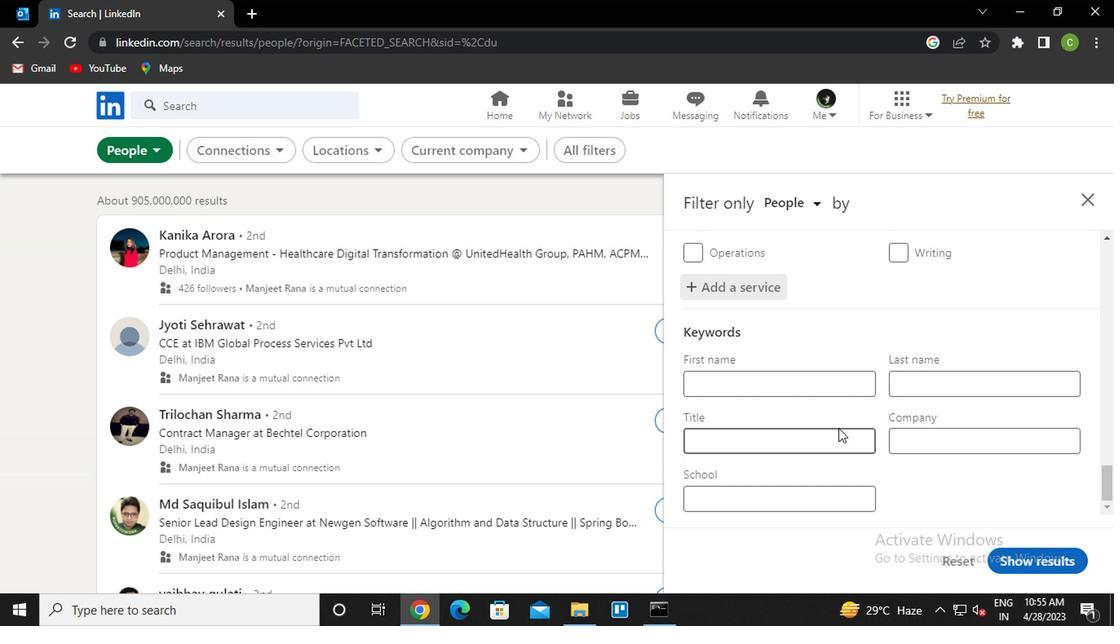 
Action: Mouse pressed left at (671, 421)
Screenshot: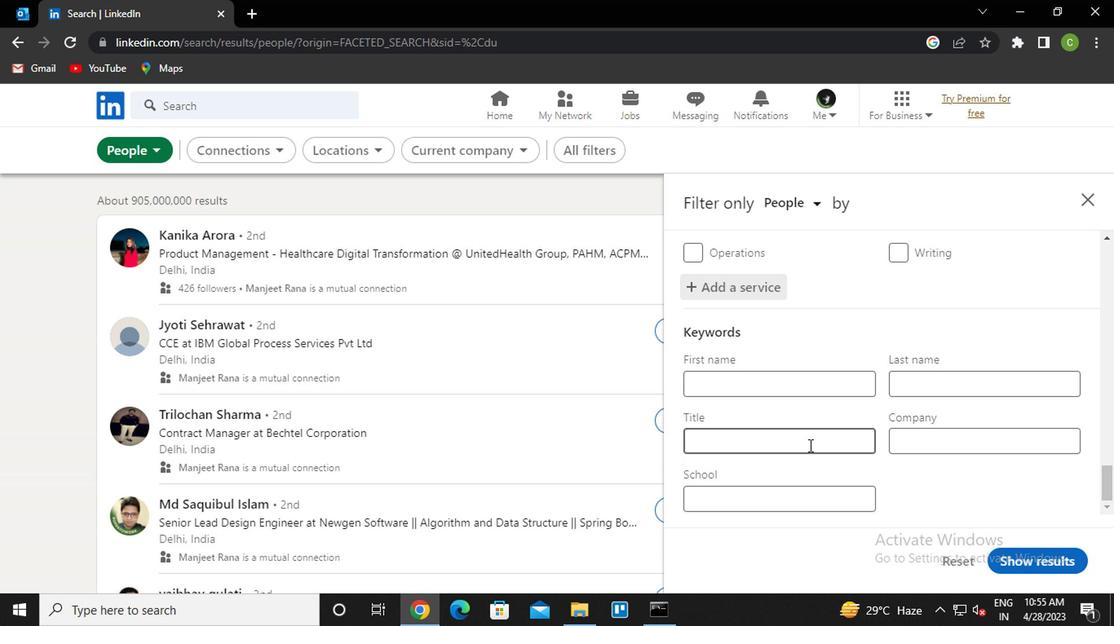 
Action: Key pressed <Key.caps_lock>e<Key.caps_lock>ditor
Screenshot: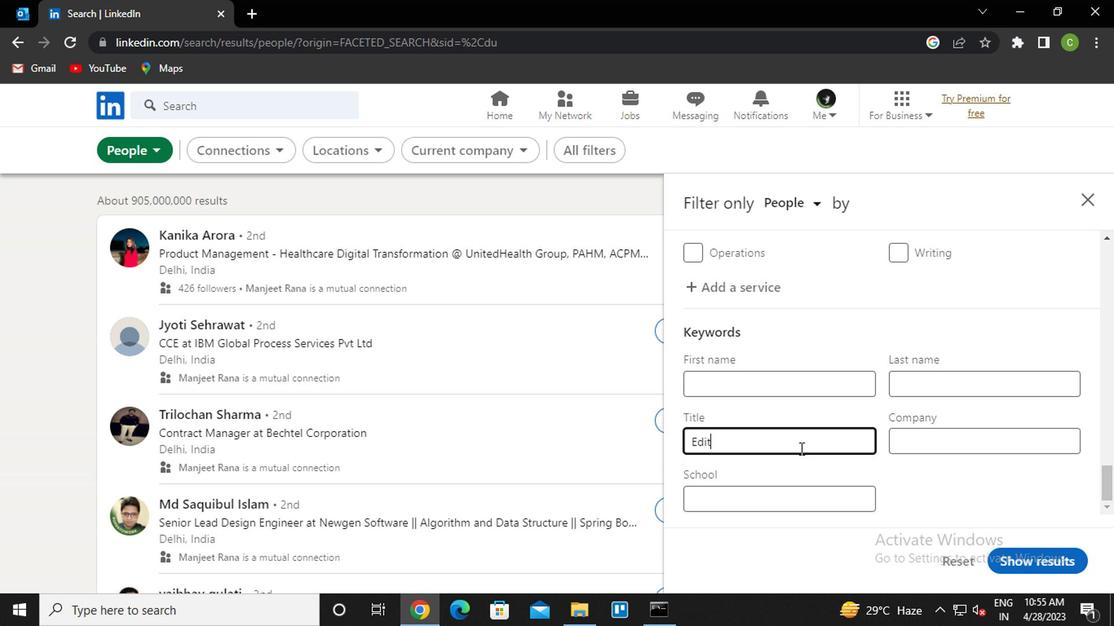 
Action: Mouse moved to (865, 508)
Screenshot: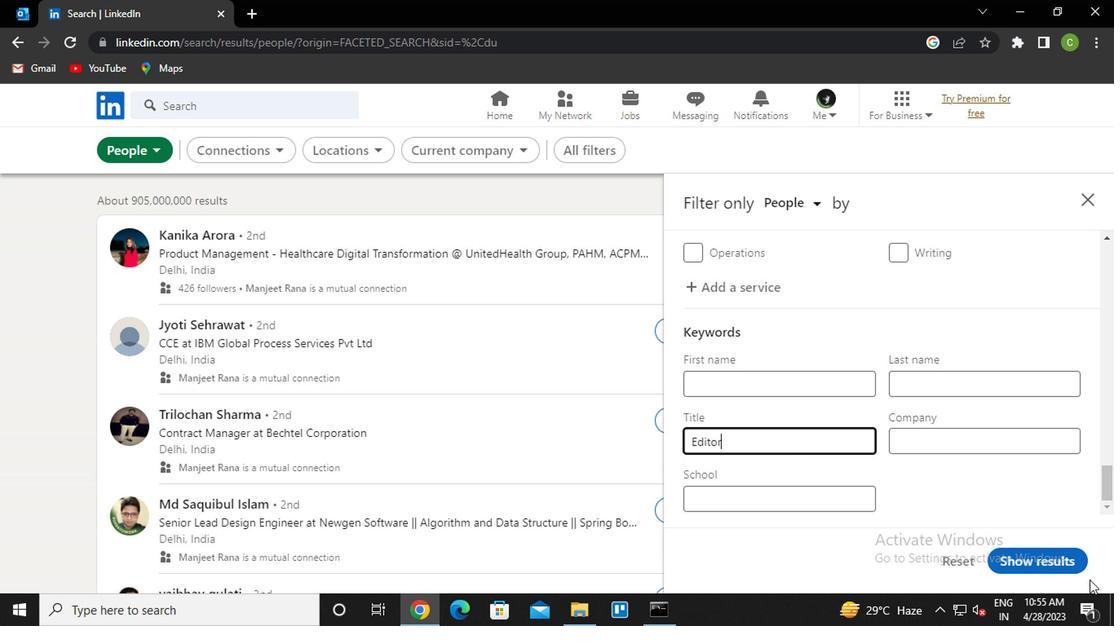 
Action: Mouse pressed left at (865, 508)
Screenshot: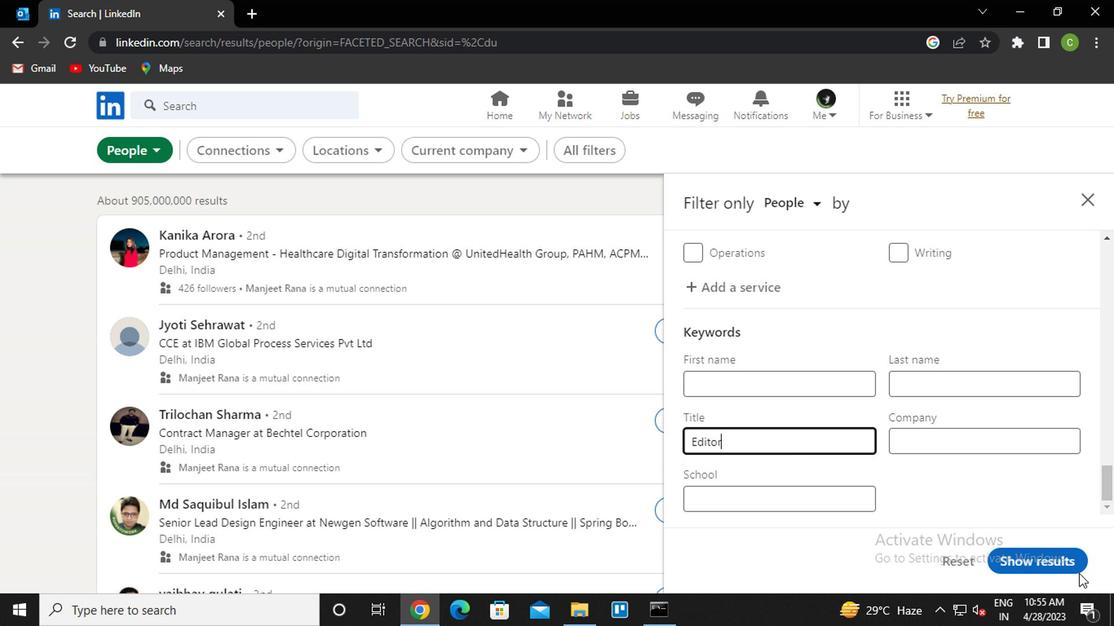 
Action: Mouse moved to (525, 518)
Screenshot: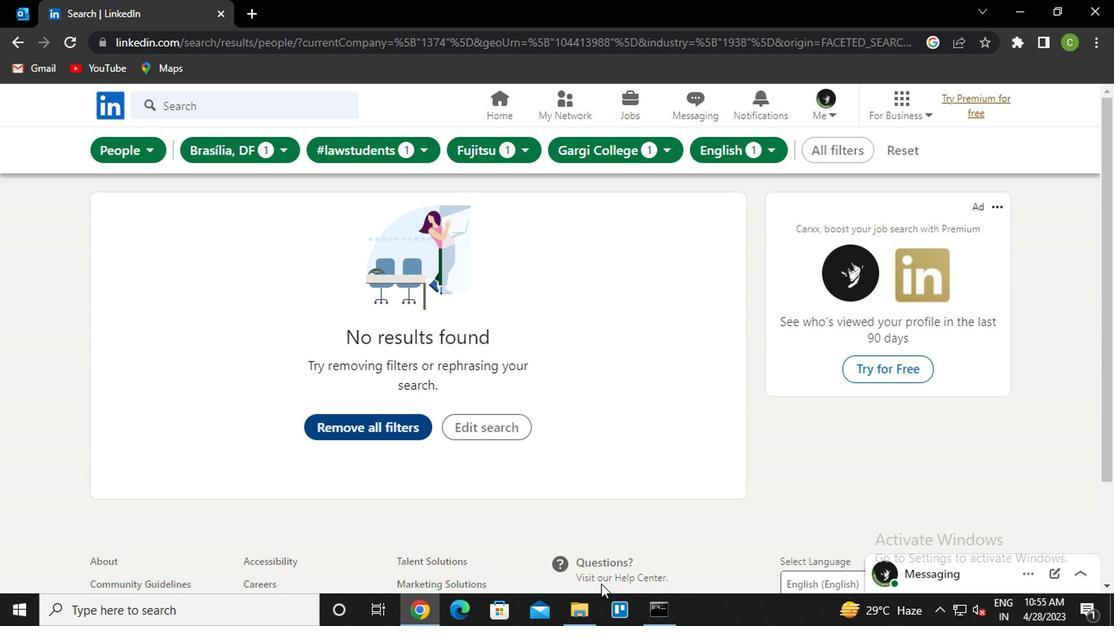 
